 Task: Look for space in Châlons-en-Champagne, France from 9th June, 2023 to 11th June, 2023 for 2 adults in price range Rs.6000 to Rs.10000. Place can be entire place with 2 bedrooms having 2 beds and 1 bathroom. Property type can be house, flat, guest house. Amenities needed are: wifi, washing machine. Booking option can be shelf check-in. Required host language is English.
Action: Mouse moved to (465, 106)
Screenshot: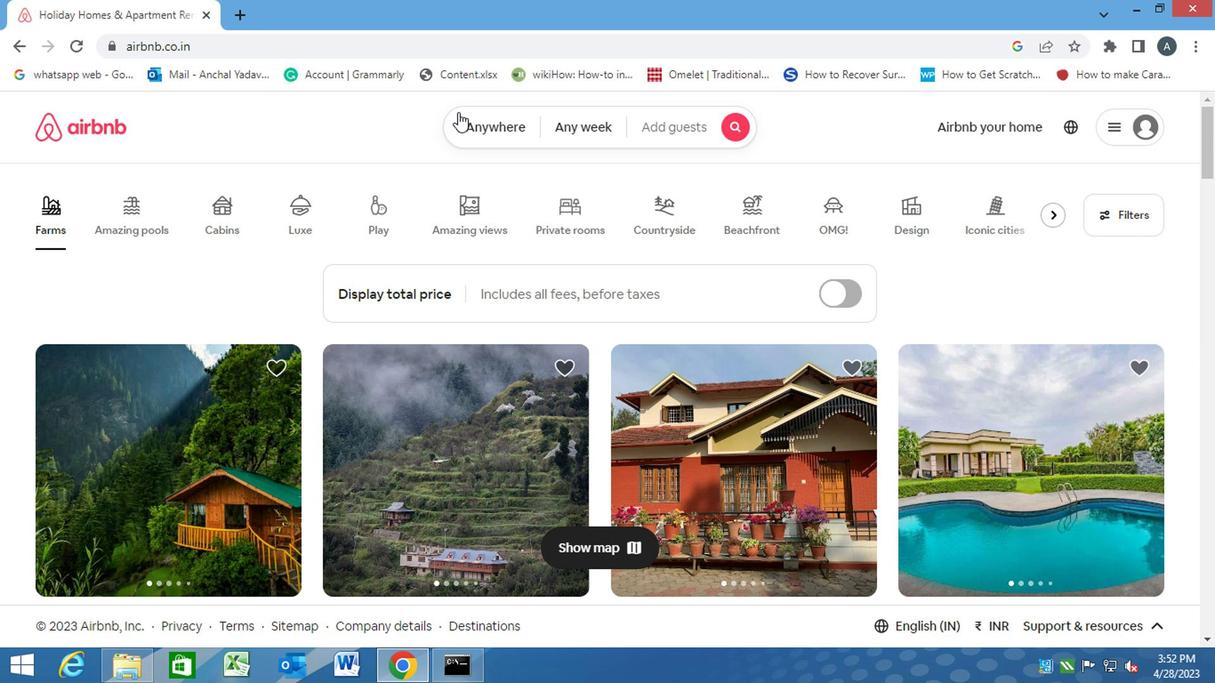 
Action: Mouse pressed left at (465, 106)
Screenshot: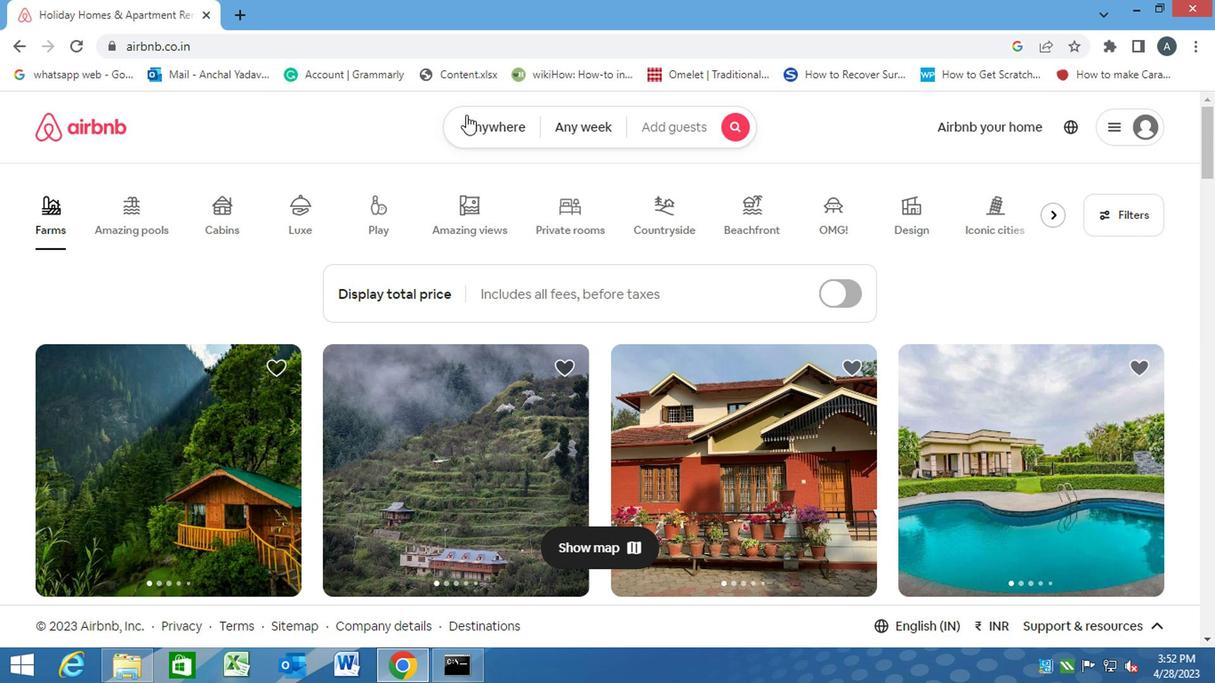 
Action: Mouse moved to (384, 189)
Screenshot: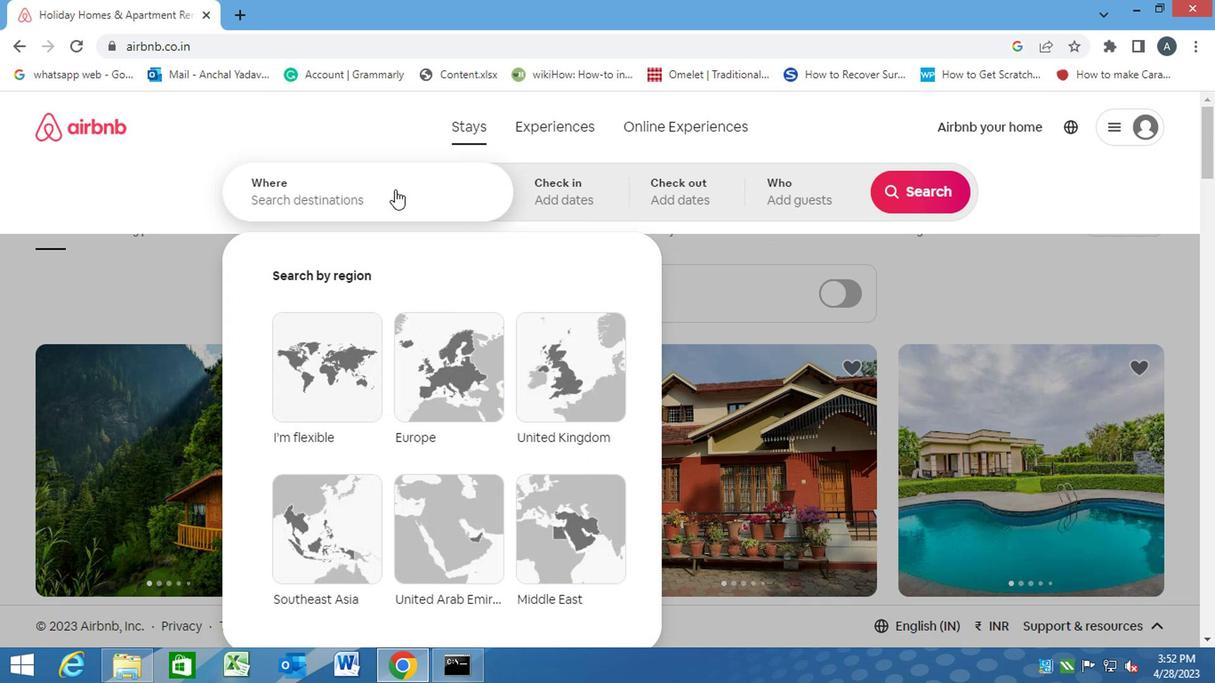 
Action: Mouse pressed left at (384, 189)
Screenshot: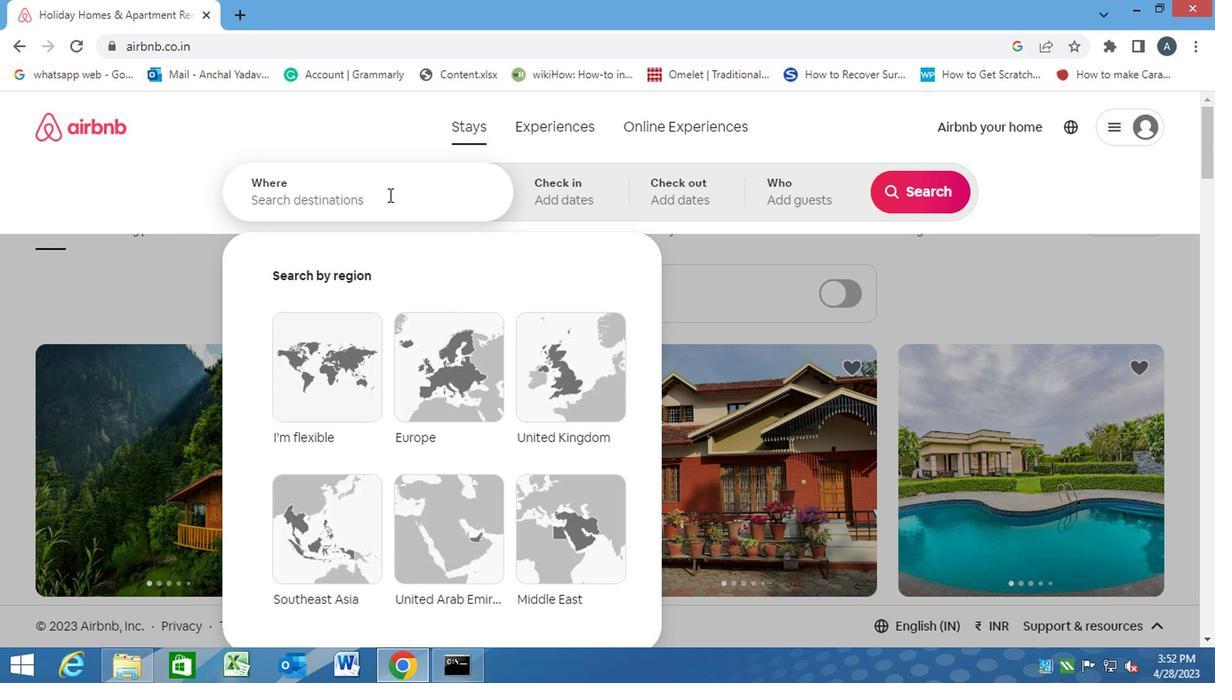 
Action: Key pressed c<Key.caps_lock>halons-en-<Key.caps_lock>c<Key.caps_lock>hampagne,<Key.space><Key.caps_lock>f<Key.caps_lock>rance<Key.enter>
Screenshot: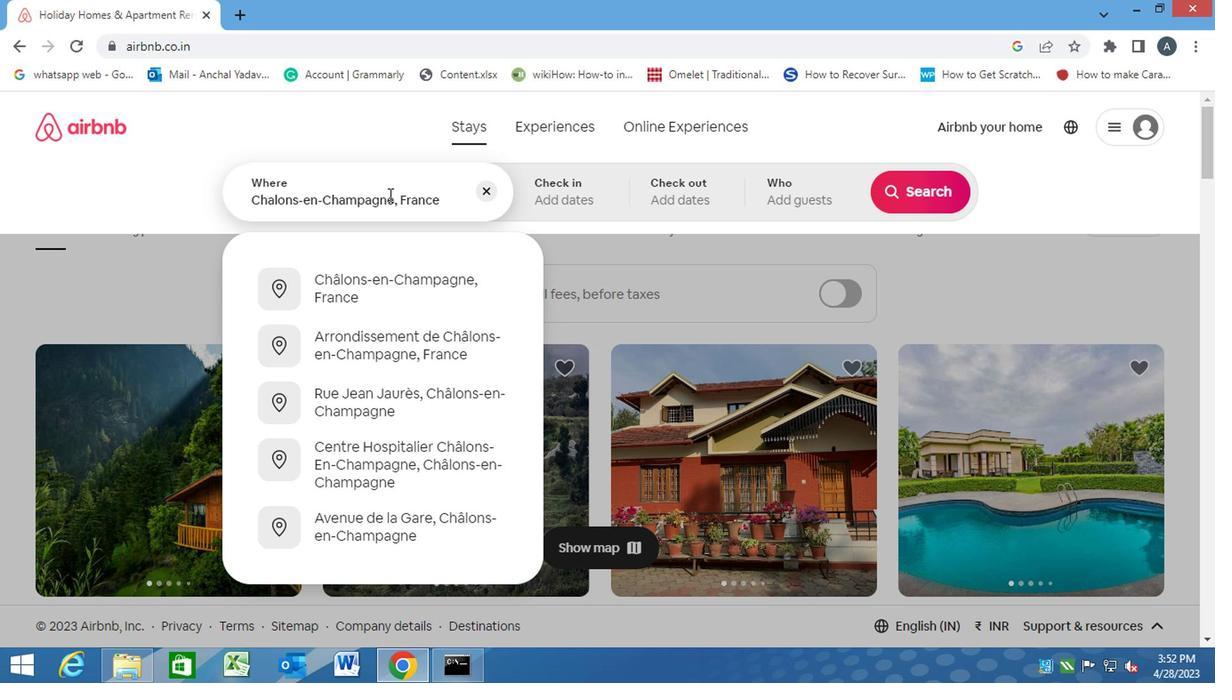 
Action: Mouse moved to (902, 338)
Screenshot: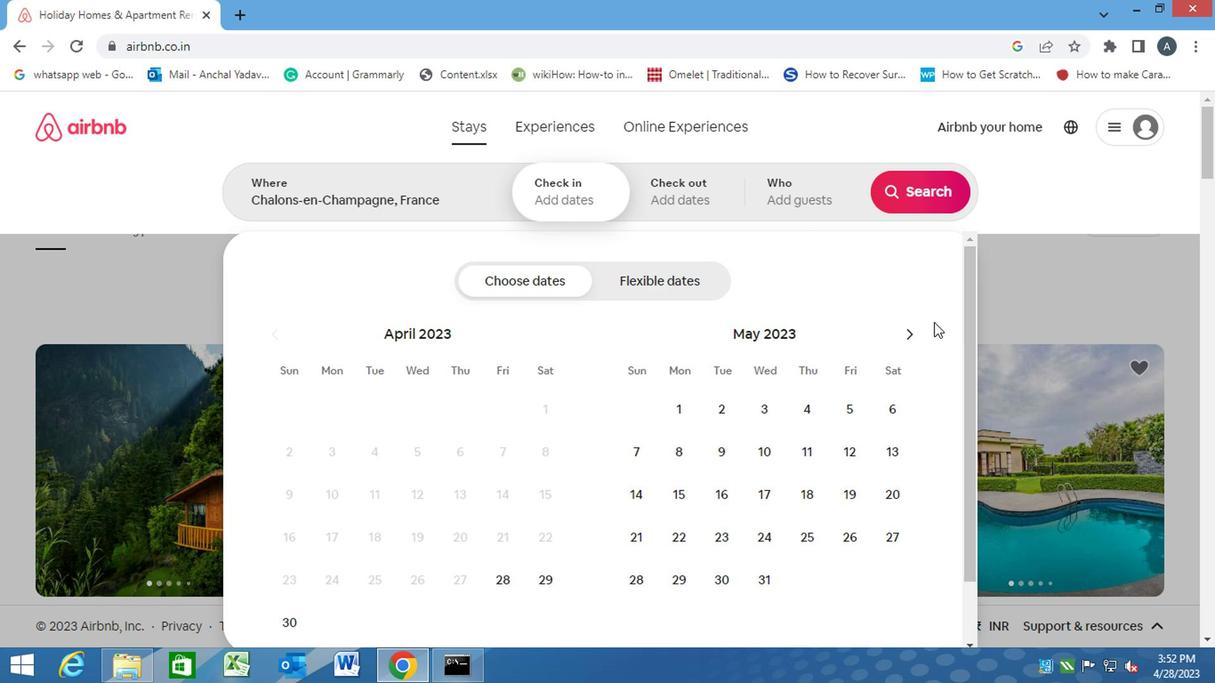 
Action: Mouse pressed left at (902, 338)
Screenshot: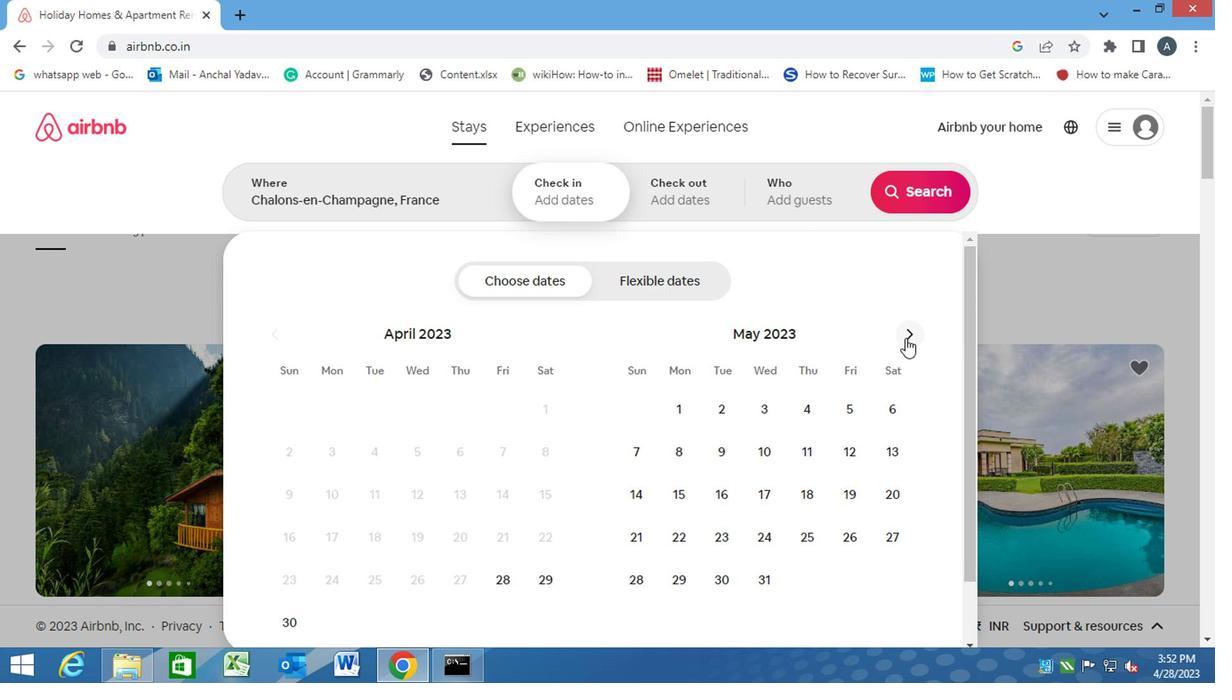 
Action: Mouse moved to (861, 456)
Screenshot: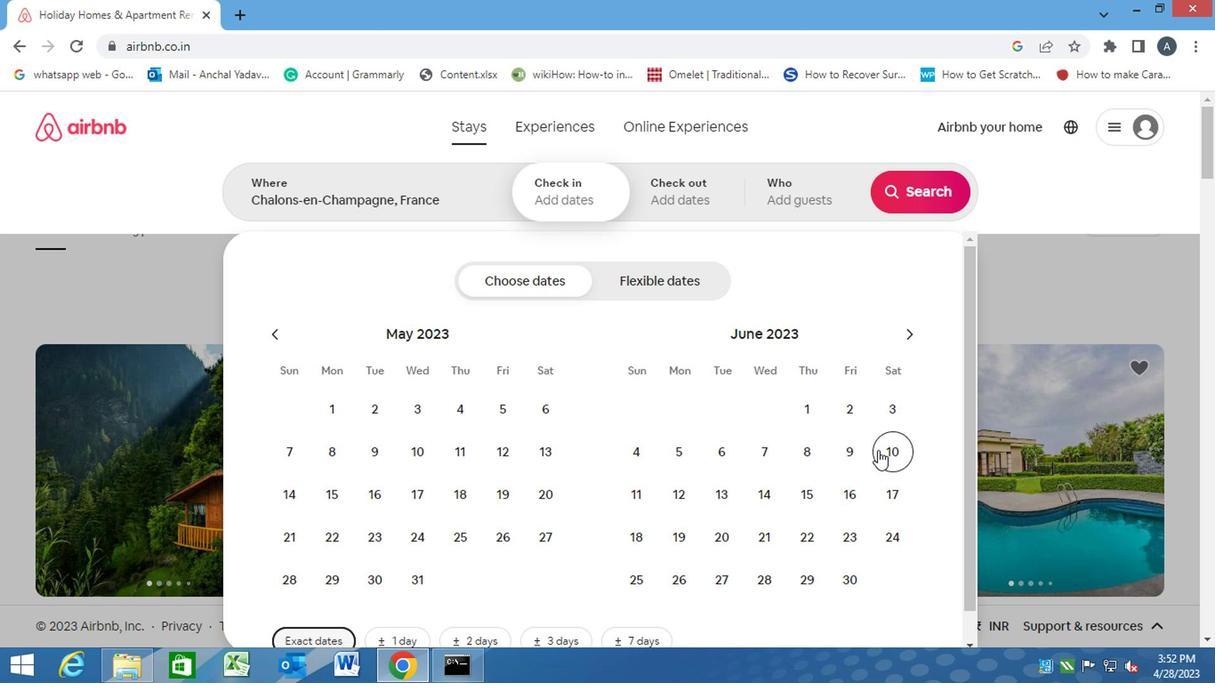 
Action: Mouse pressed left at (861, 456)
Screenshot: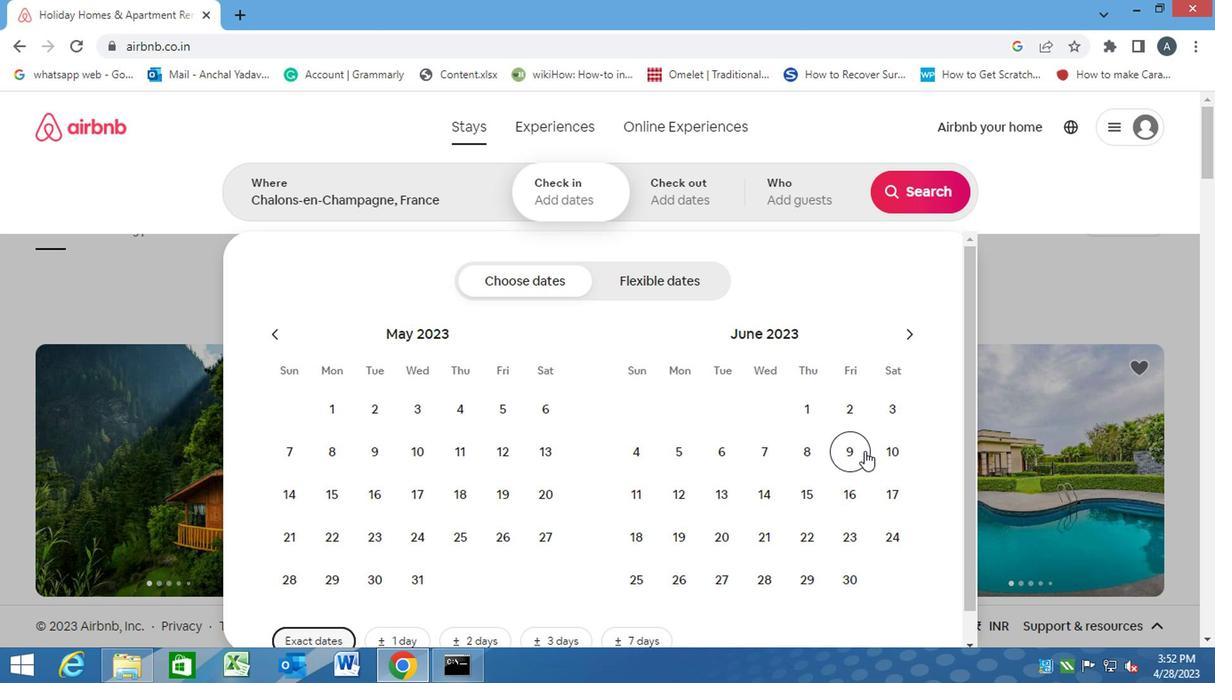 
Action: Mouse moved to (632, 507)
Screenshot: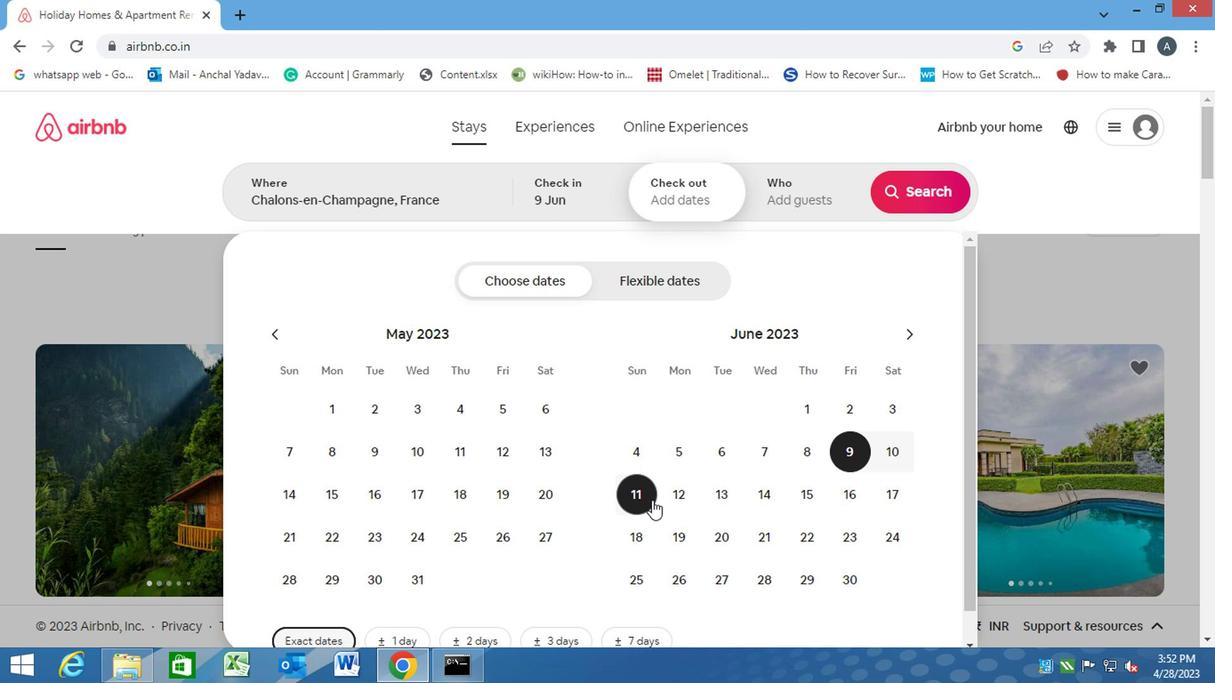 
Action: Mouse pressed left at (632, 507)
Screenshot: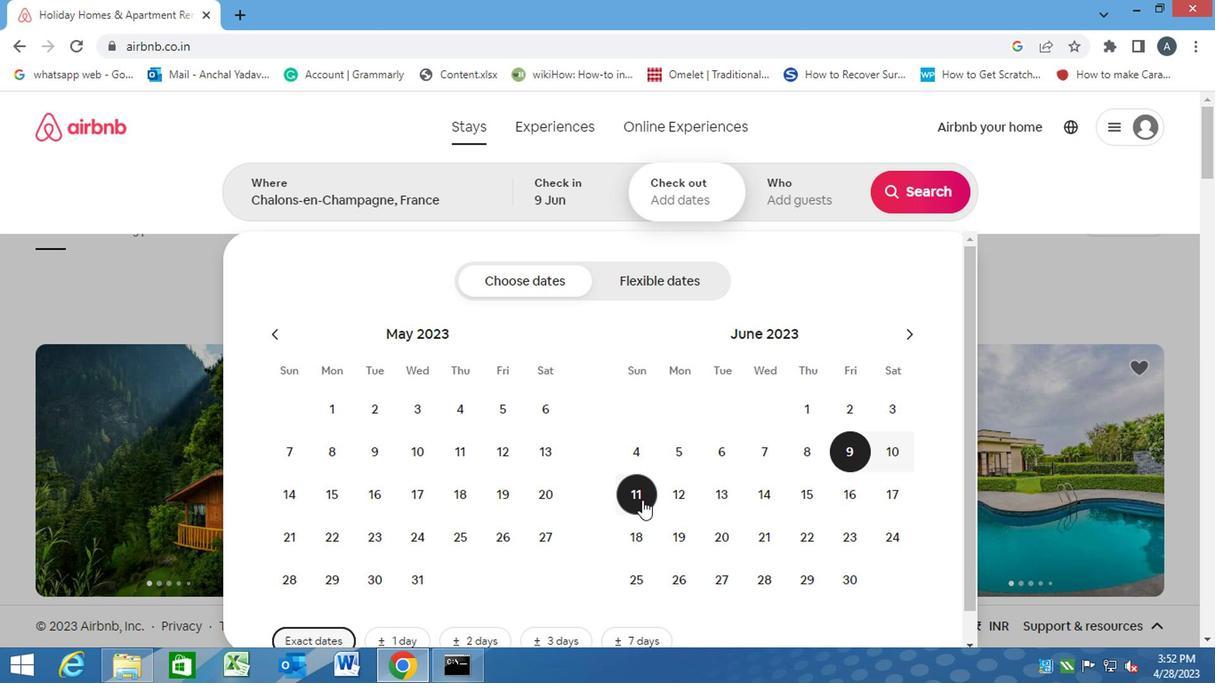 
Action: Mouse moved to (783, 190)
Screenshot: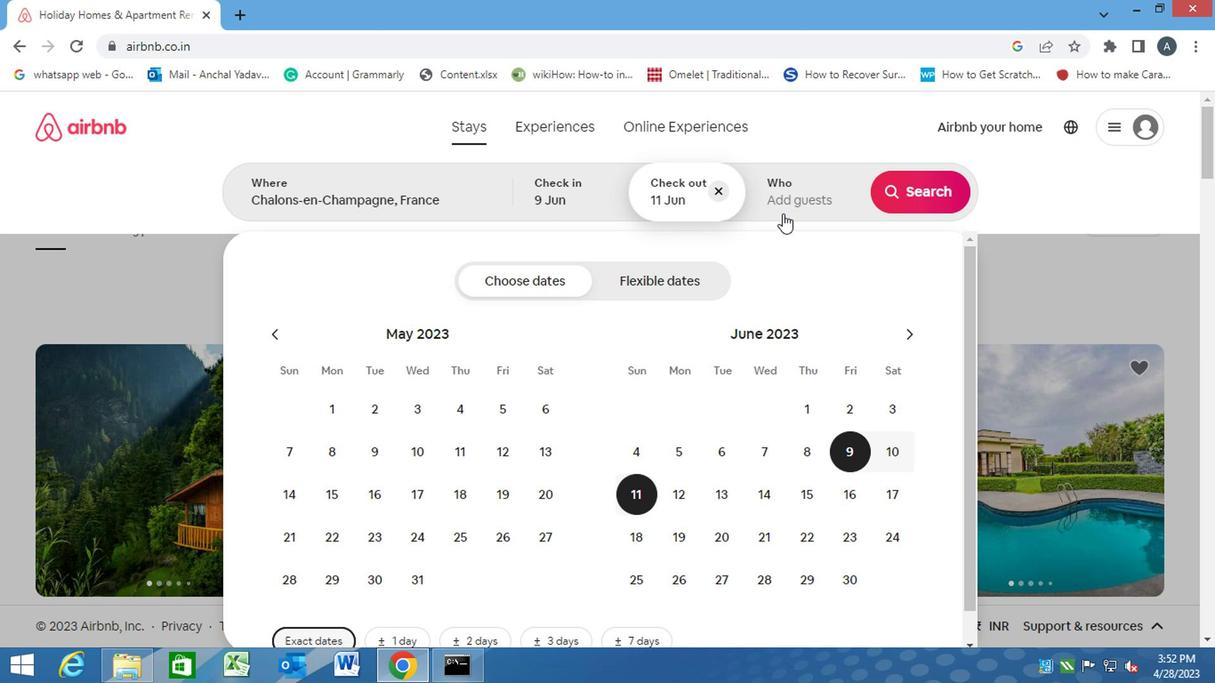 
Action: Mouse pressed left at (783, 190)
Screenshot: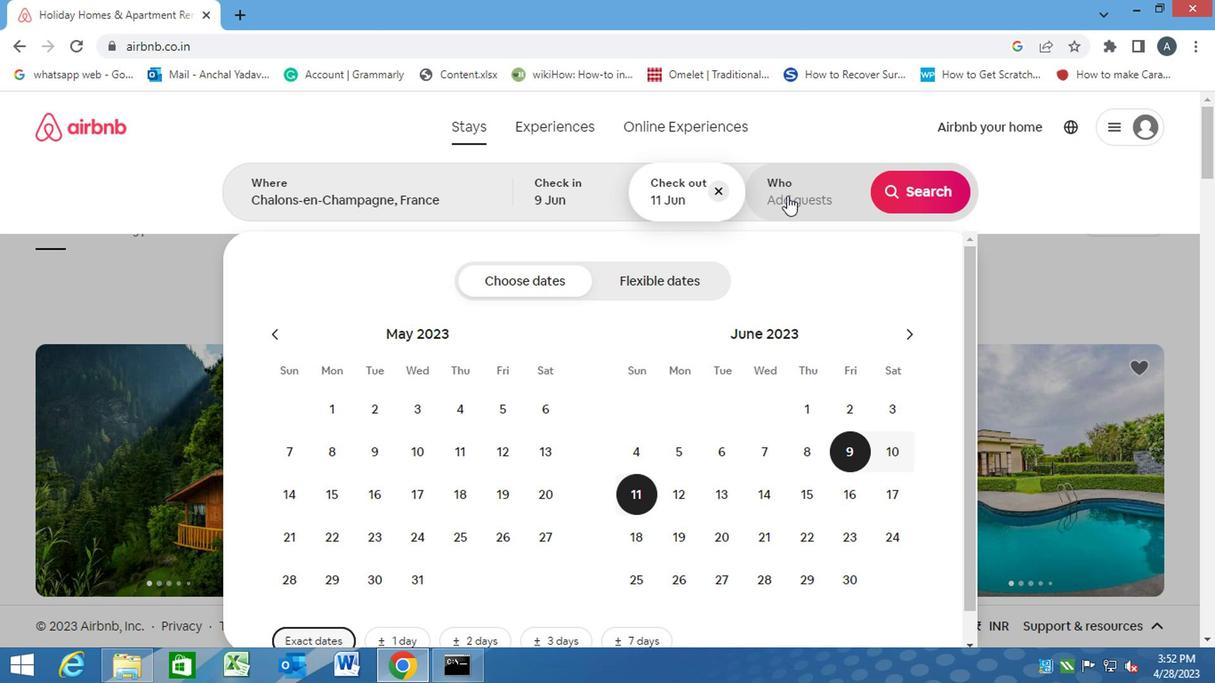 
Action: Mouse moved to (910, 284)
Screenshot: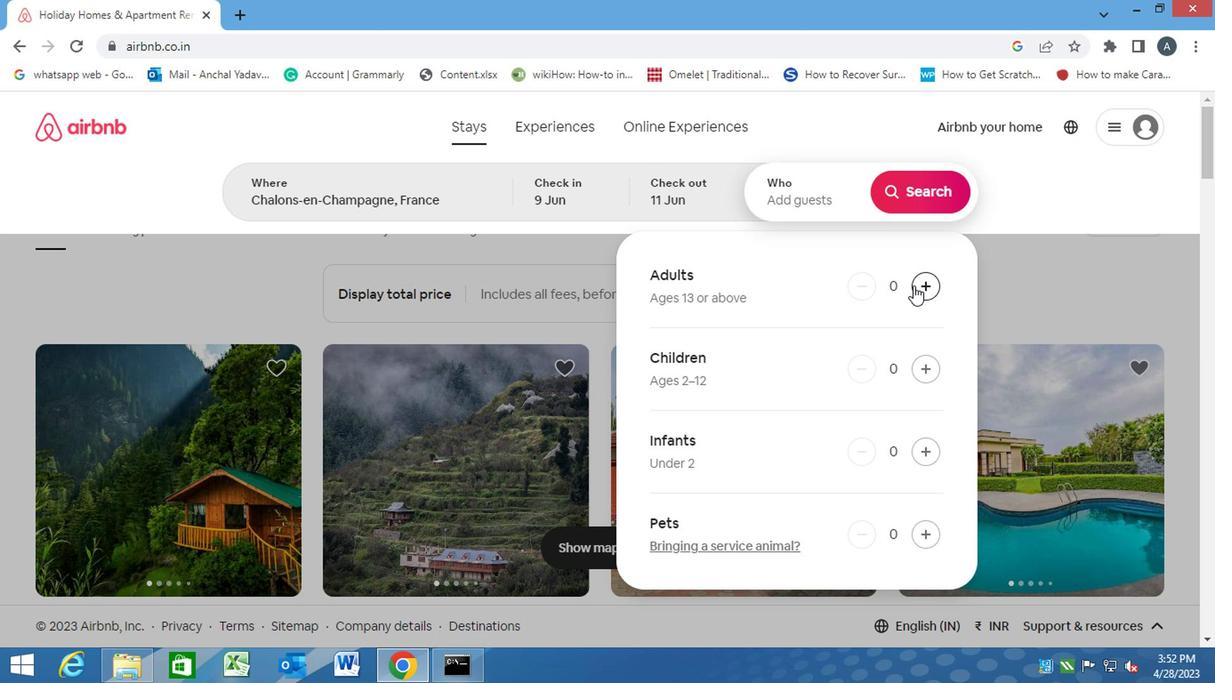 
Action: Mouse pressed left at (910, 284)
Screenshot: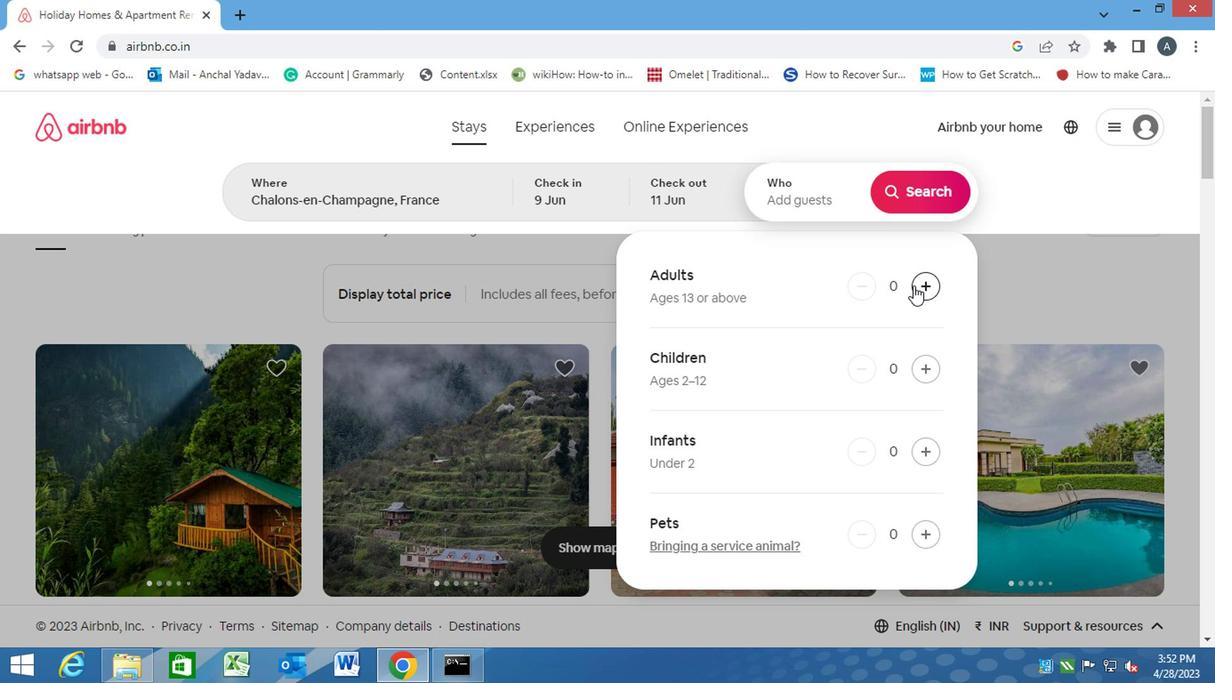 
Action: Mouse pressed left at (910, 284)
Screenshot: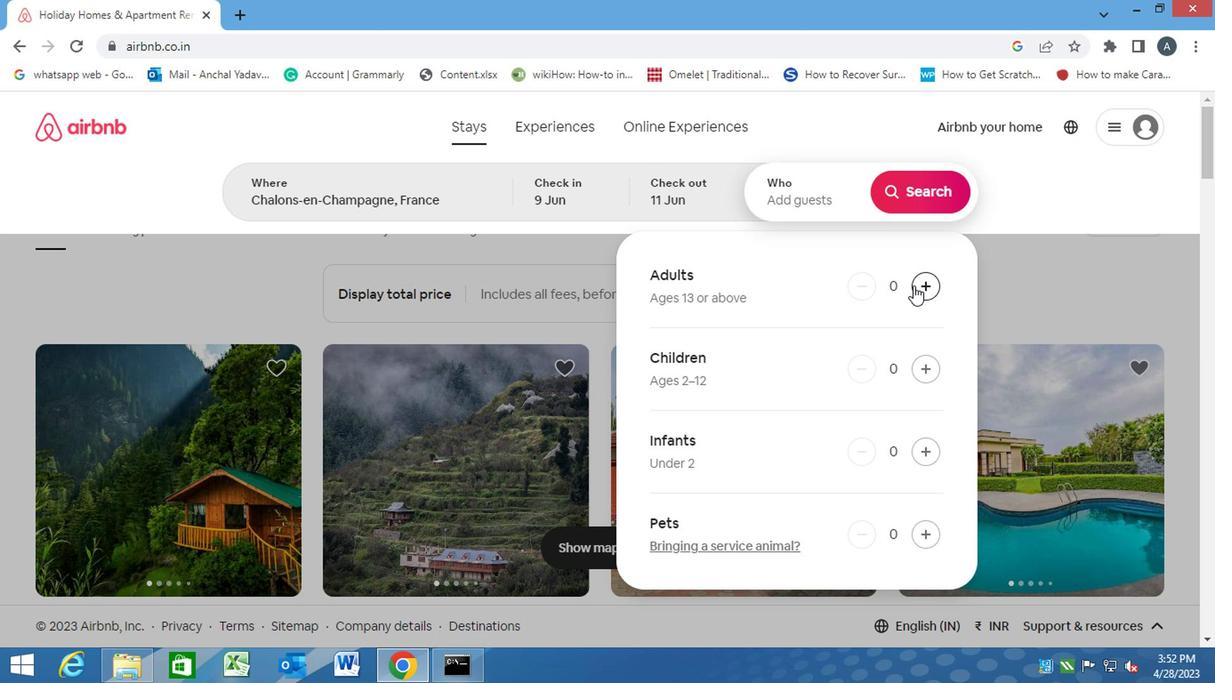
Action: Mouse moved to (940, 207)
Screenshot: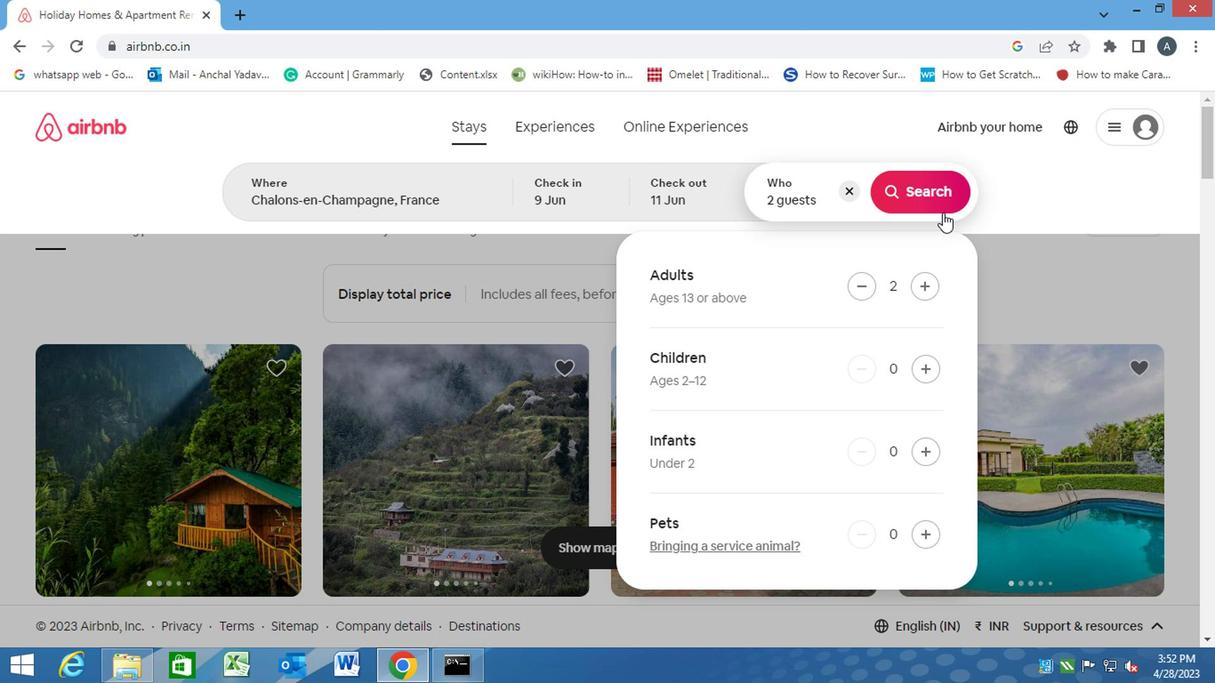 
Action: Mouse pressed left at (940, 207)
Screenshot: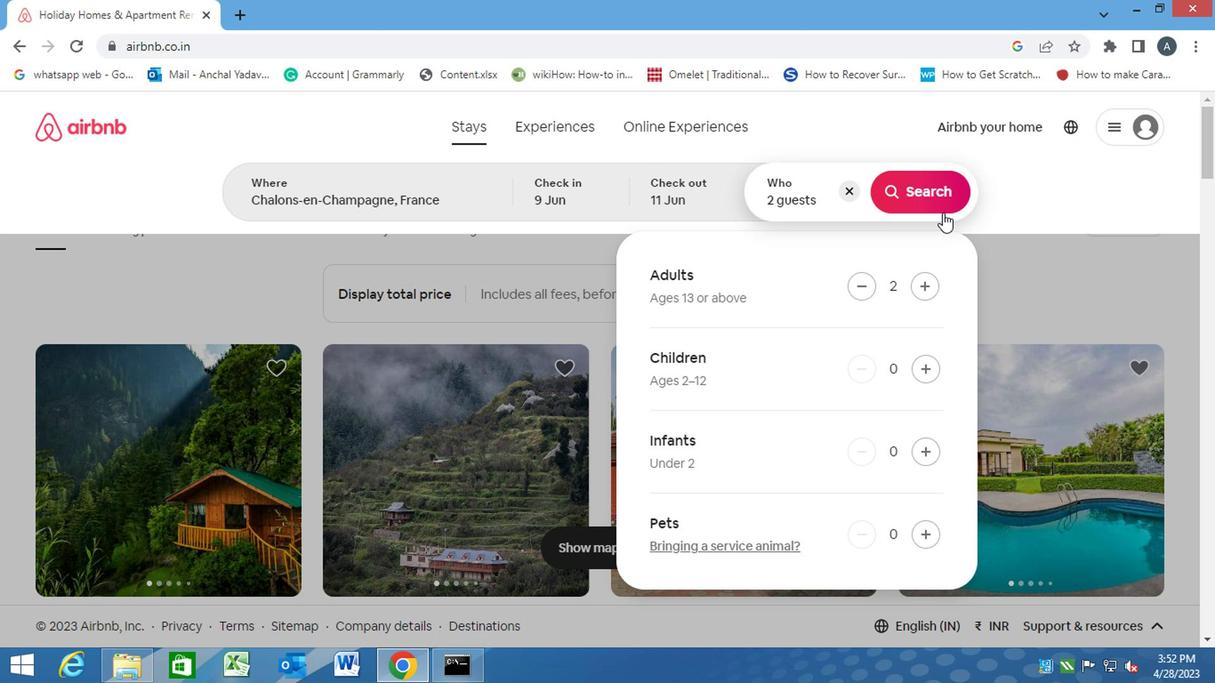 
Action: Mouse moved to (1122, 194)
Screenshot: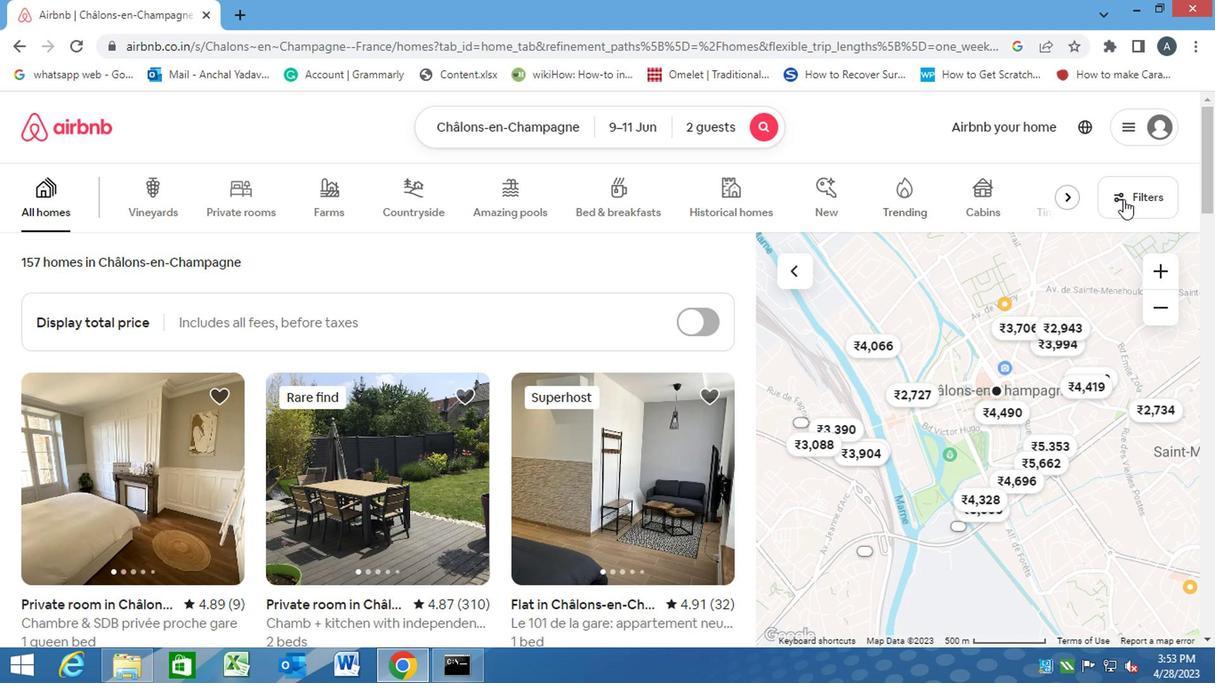 
Action: Mouse pressed left at (1122, 194)
Screenshot: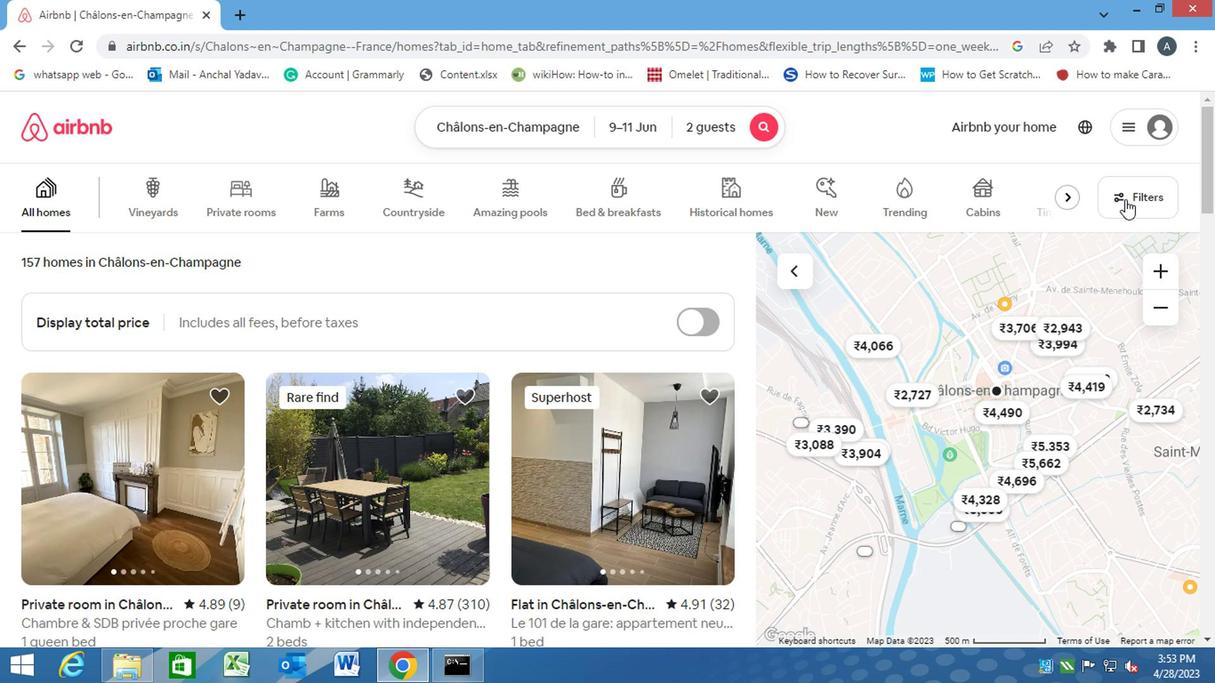 
Action: Mouse moved to (368, 372)
Screenshot: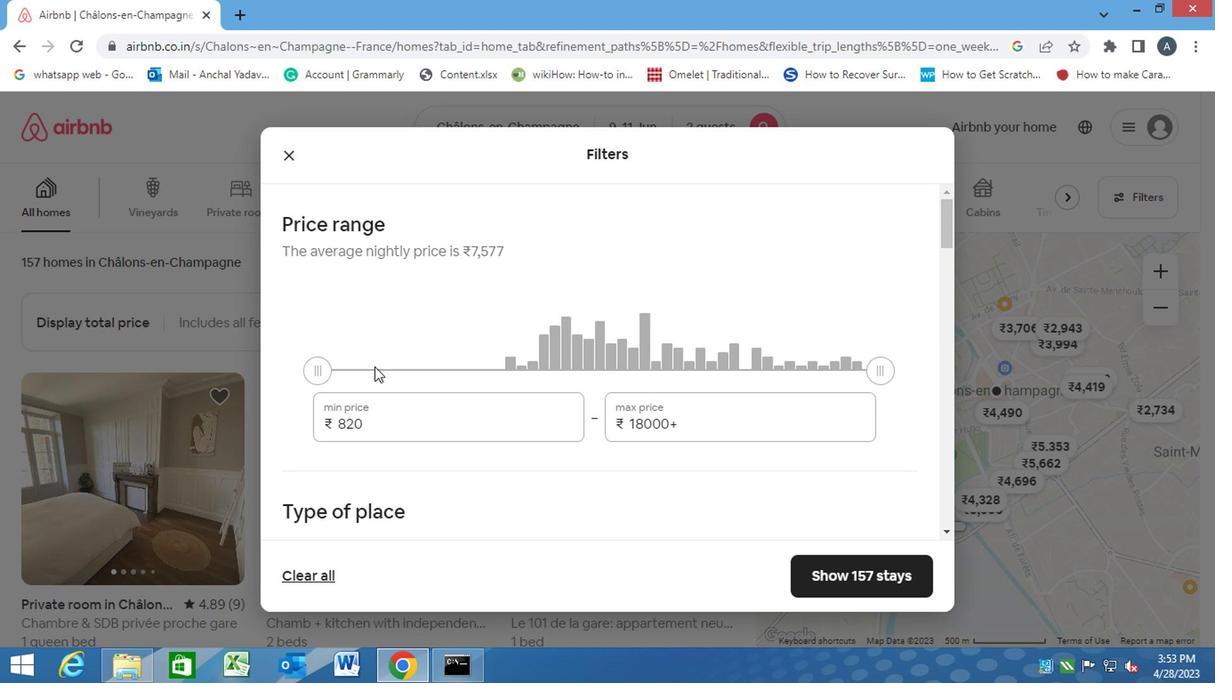 
Action: Mouse scrolled (368, 371) with delta (0, 0)
Screenshot: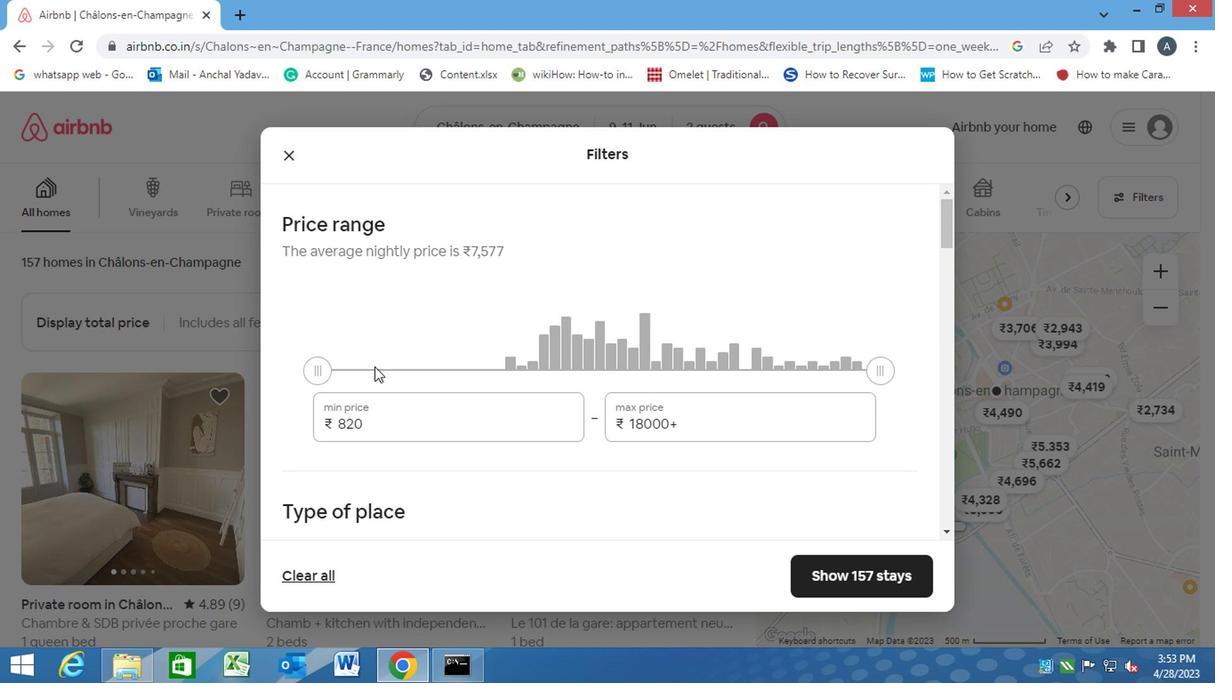 
Action: Mouse moved to (368, 343)
Screenshot: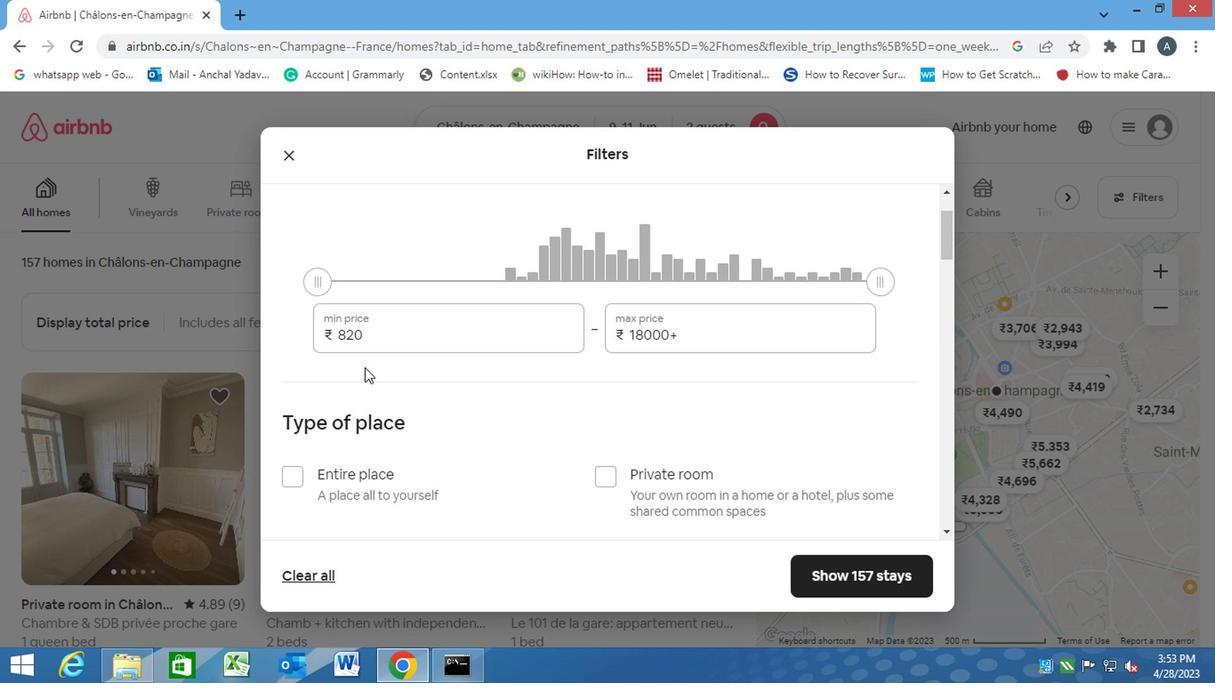 
Action: Mouse pressed left at (368, 343)
Screenshot: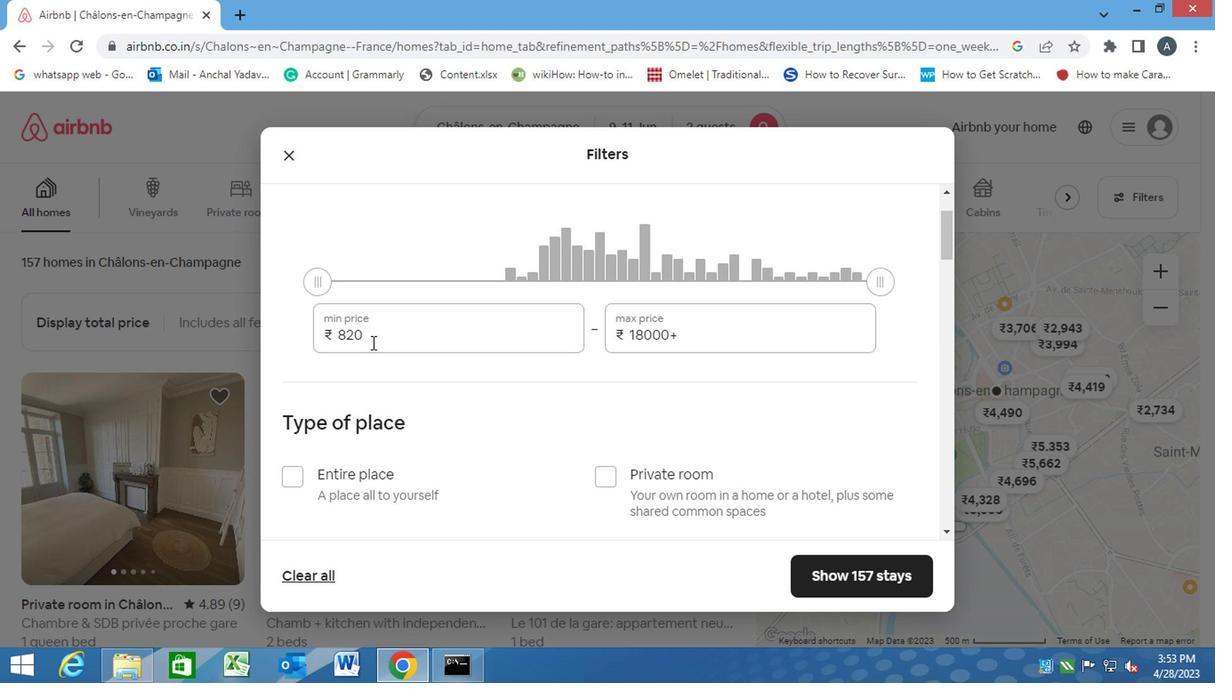 
Action: Mouse moved to (313, 342)
Screenshot: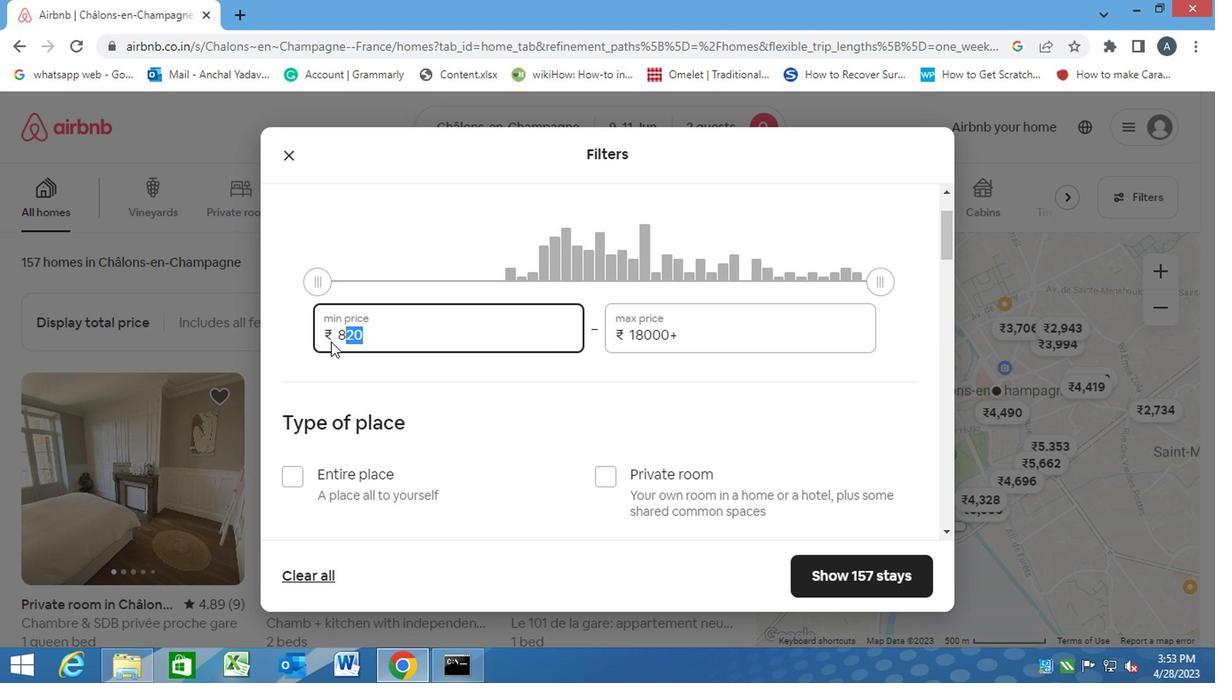 
Action: Key pressed <Key.backspace>6000<Key.tab><Key.backspace><Key.backspace><Key.backspace><Key.backspace><Key.backspace><Key.backspace><Key.backspace><Key.backspace><Key.backspace><Key.backspace><Key.backspace><Key.backspace><Key.backspace><Key.backspace><Key.backspace><Key.backspace><Key.backspace><Key.backspace><Key.backspace><Key.backspace><Key.backspace><Key.backspace><Key.backspace><Key.backspace><Key.backspace><Key.backspace><Key.backspace><Key.backspace>10000
Screenshot: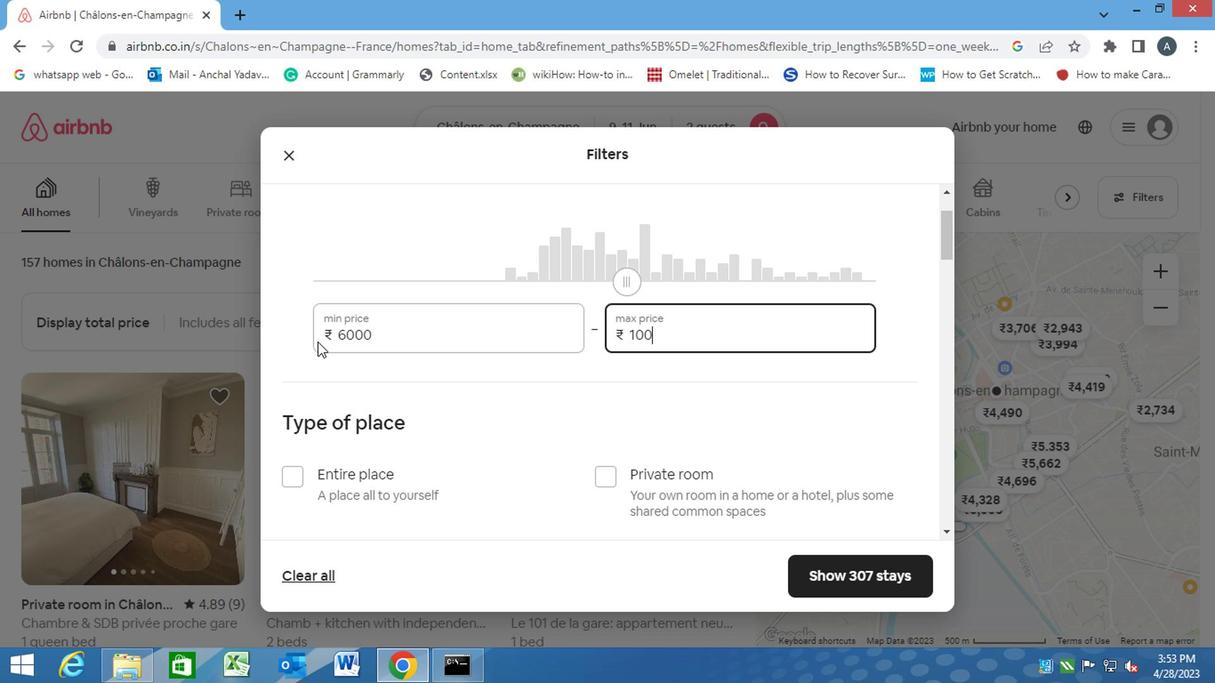 
Action: Mouse moved to (496, 403)
Screenshot: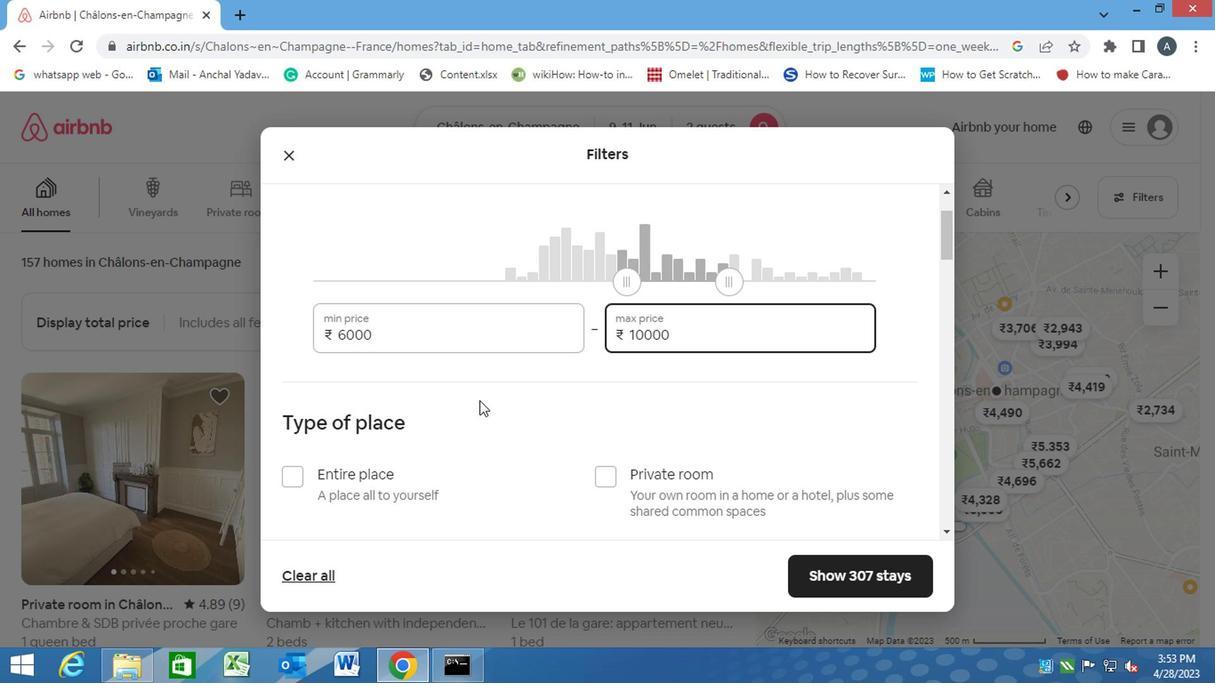 
Action: Mouse pressed left at (496, 403)
Screenshot: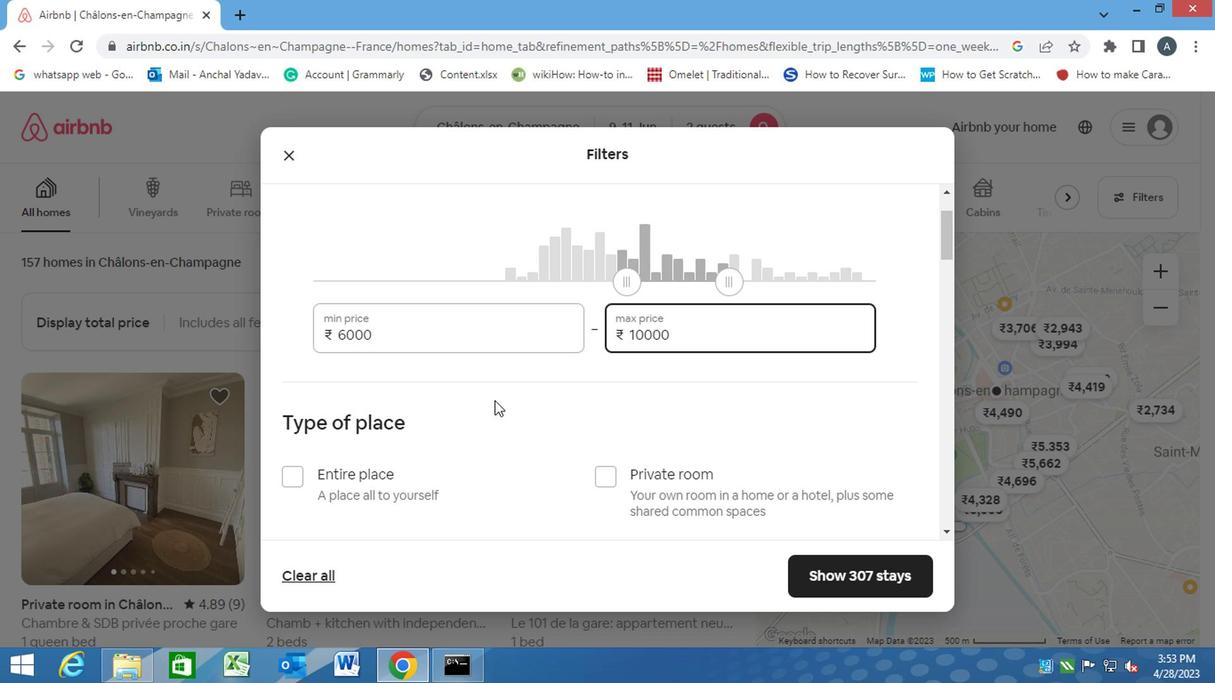 
Action: Mouse moved to (498, 412)
Screenshot: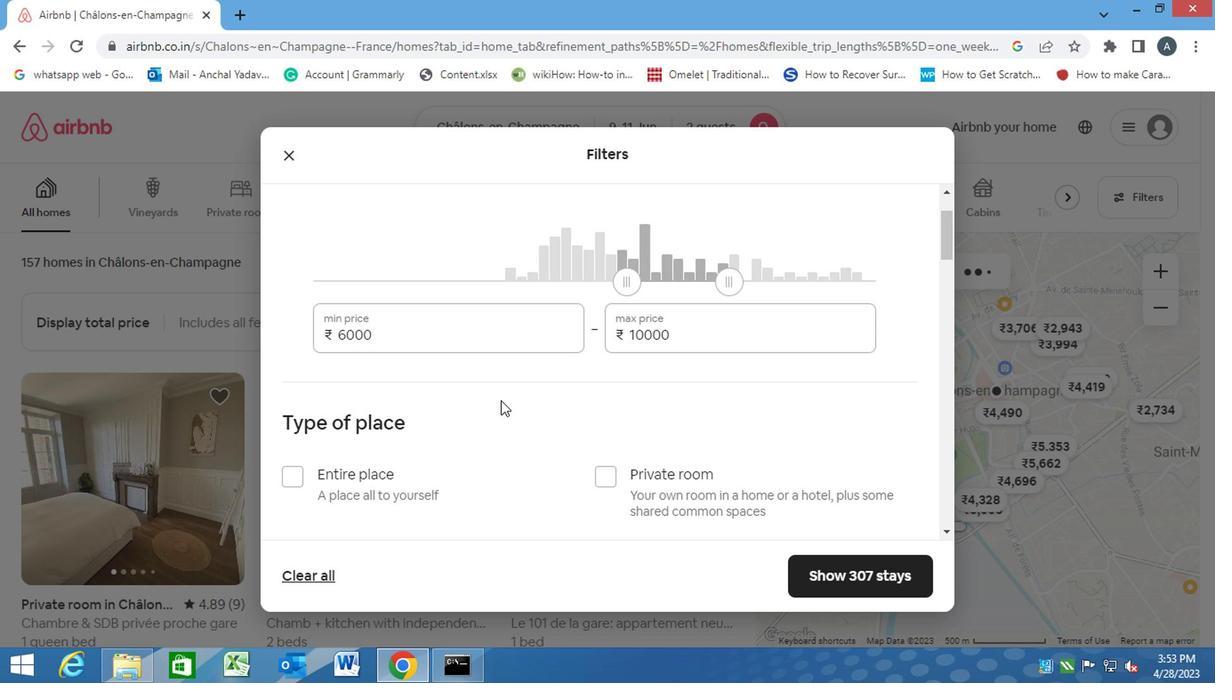 
Action: Mouse scrolled (498, 411) with delta (0, 0)
Screenshot: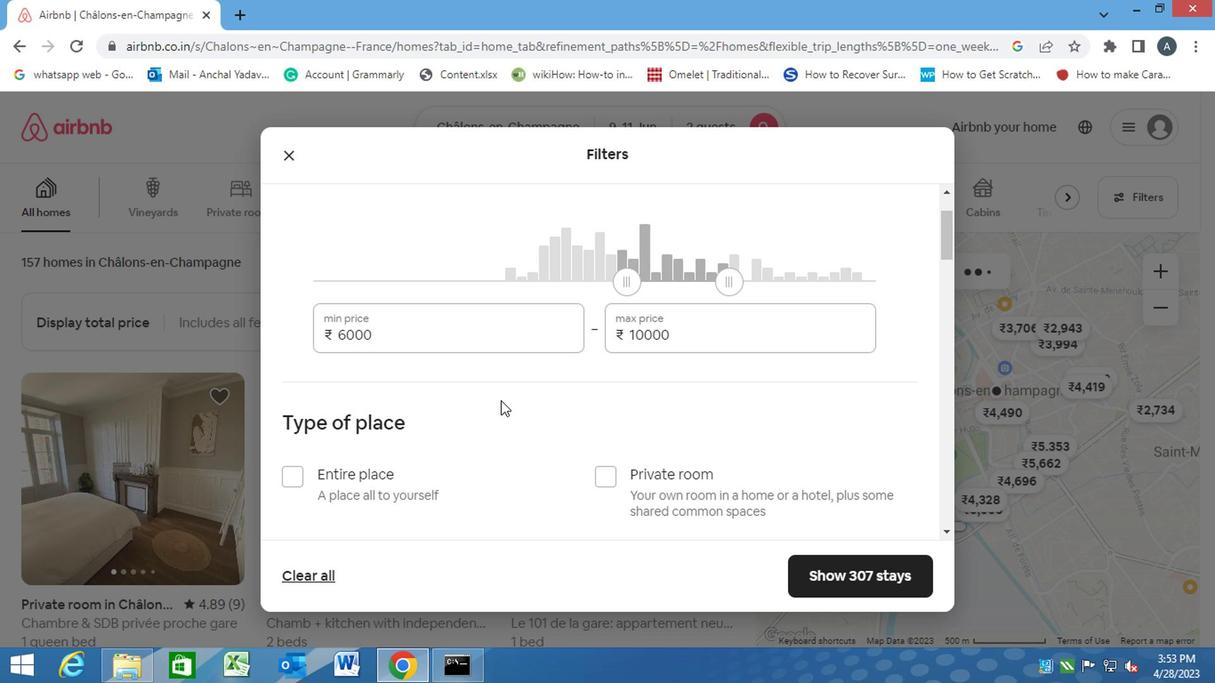 
Action: Mouse moved to (498, 413)
Screenshot: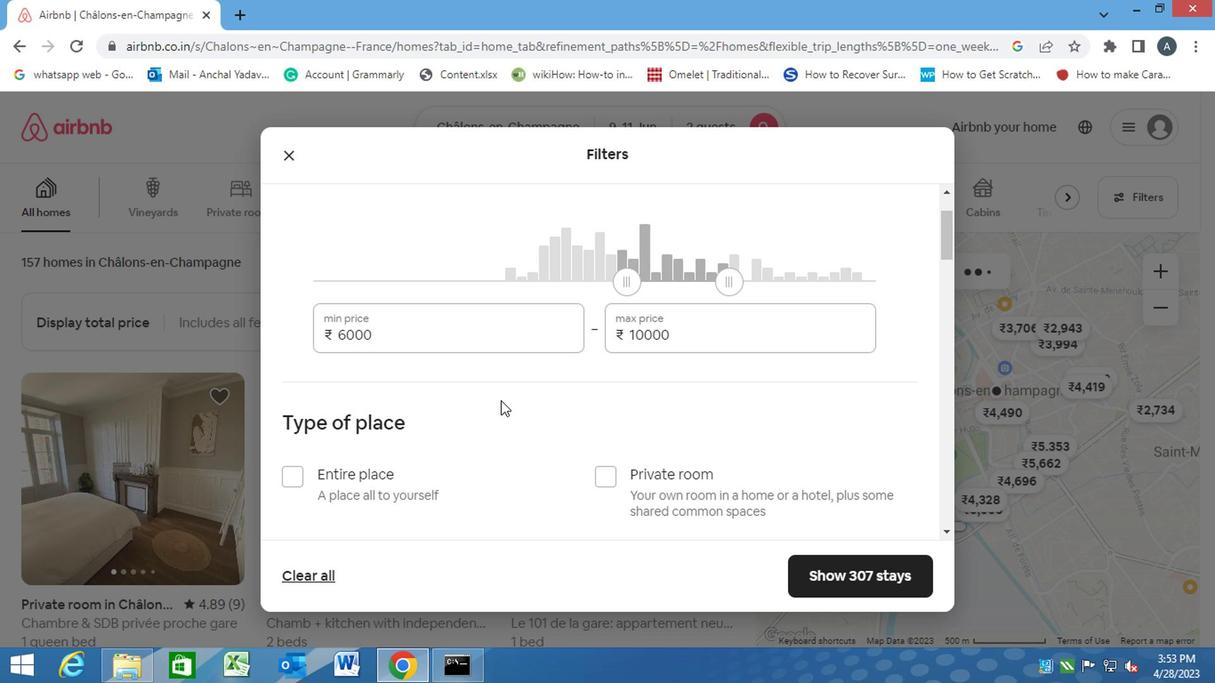 
Action: Mouse scrolled (498, 412) with delta (0, -1)
Screenshot: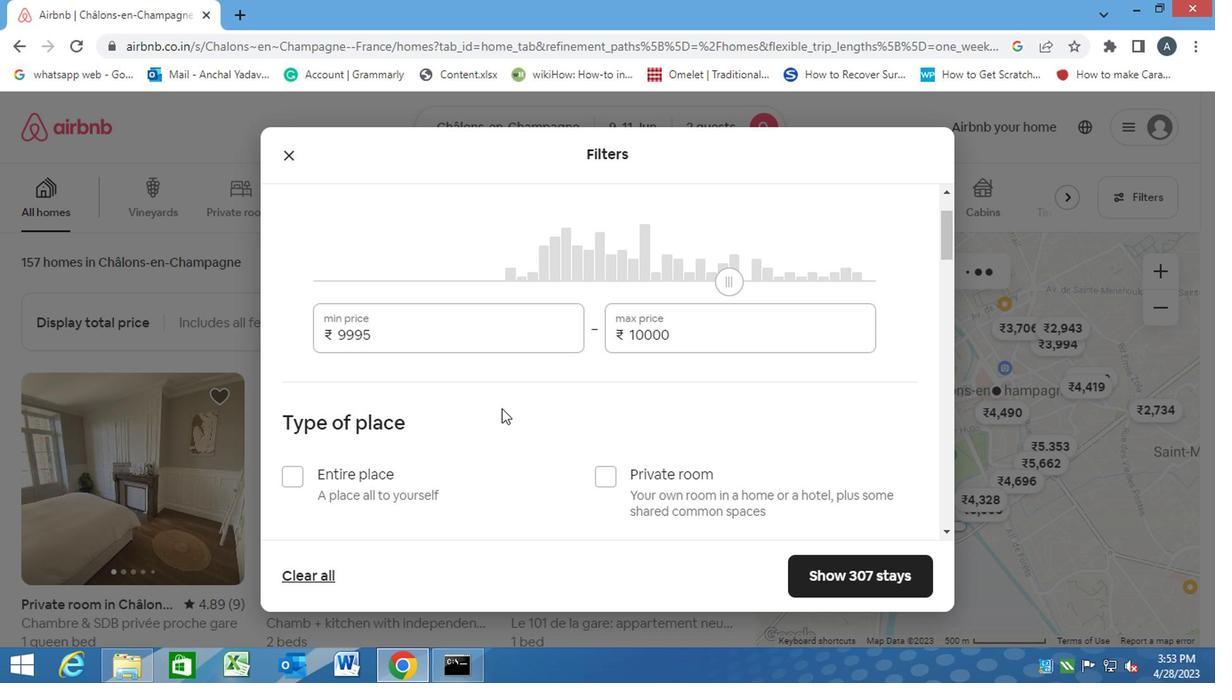
Action: Mouse moved to (288, 300)
Screenshot: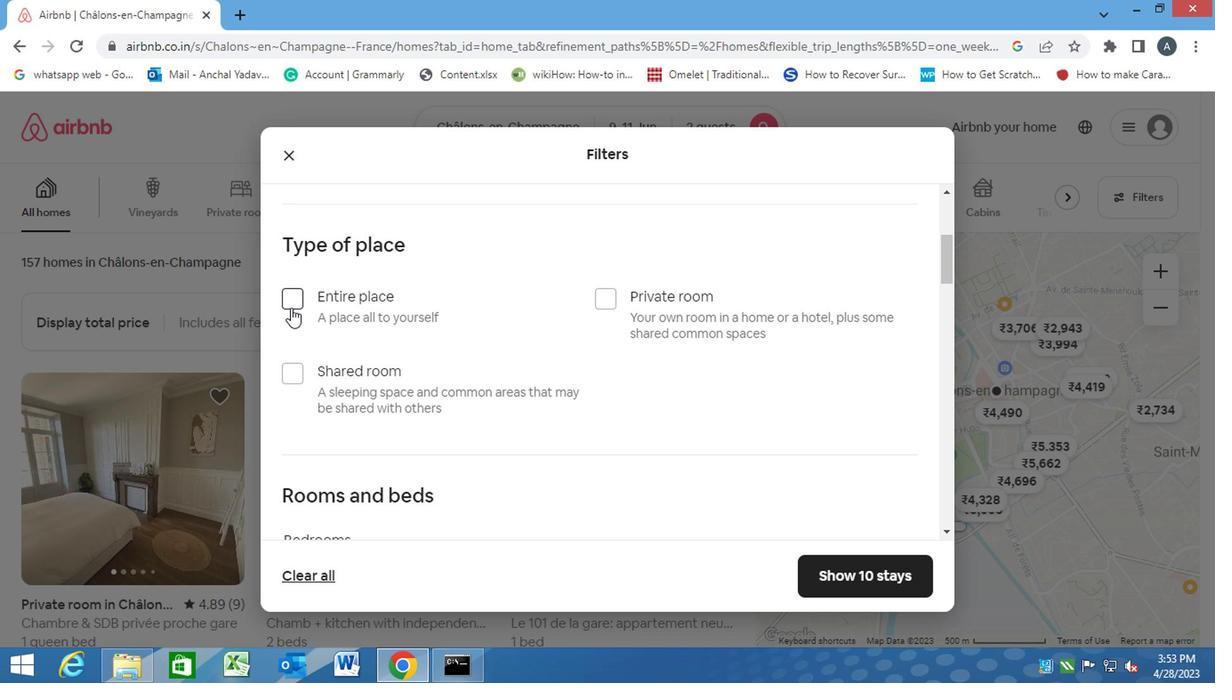 
Action: Mouse pressed left at (288, 300)
Screenshot: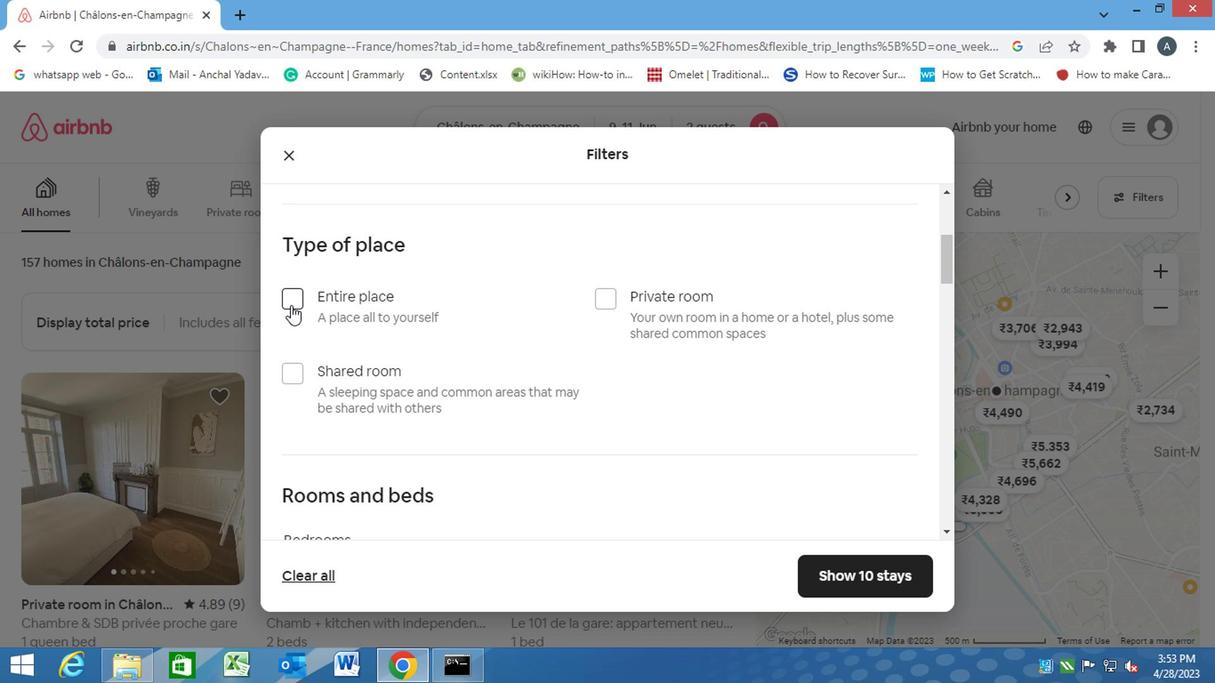 
Action: Mouse moved to (480, 423)
Screenshot: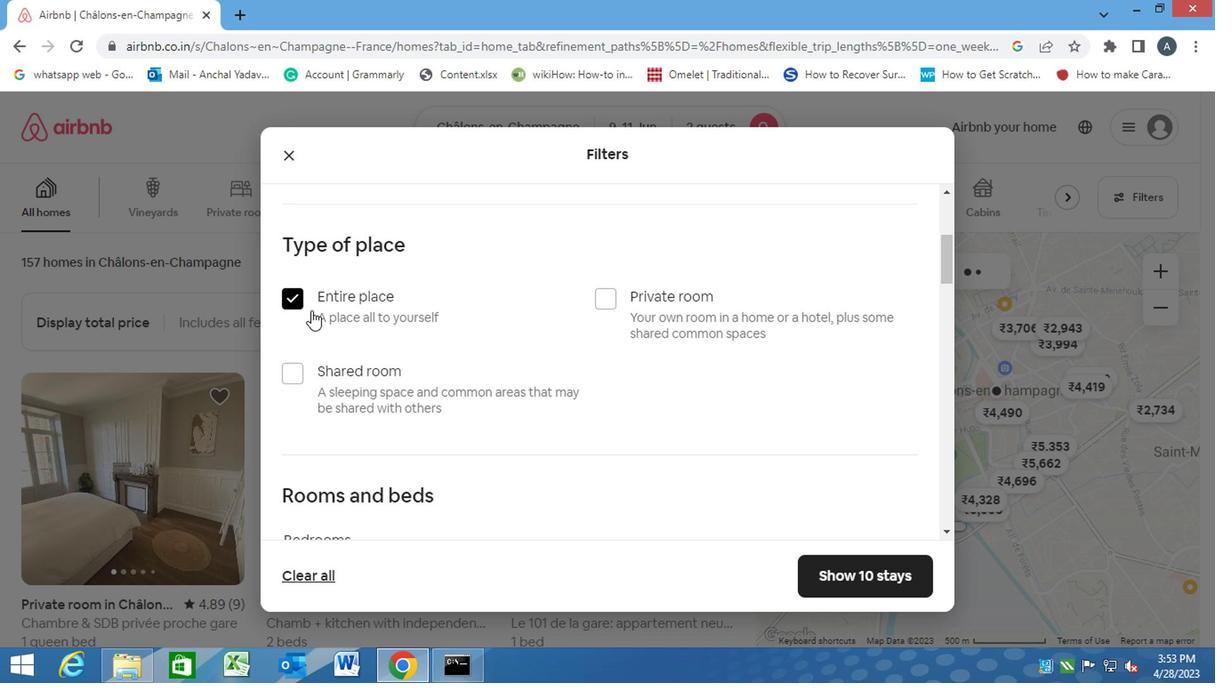 
Action: Mouse scrolled (480, 422) with delta (0, -1)
Screenshot: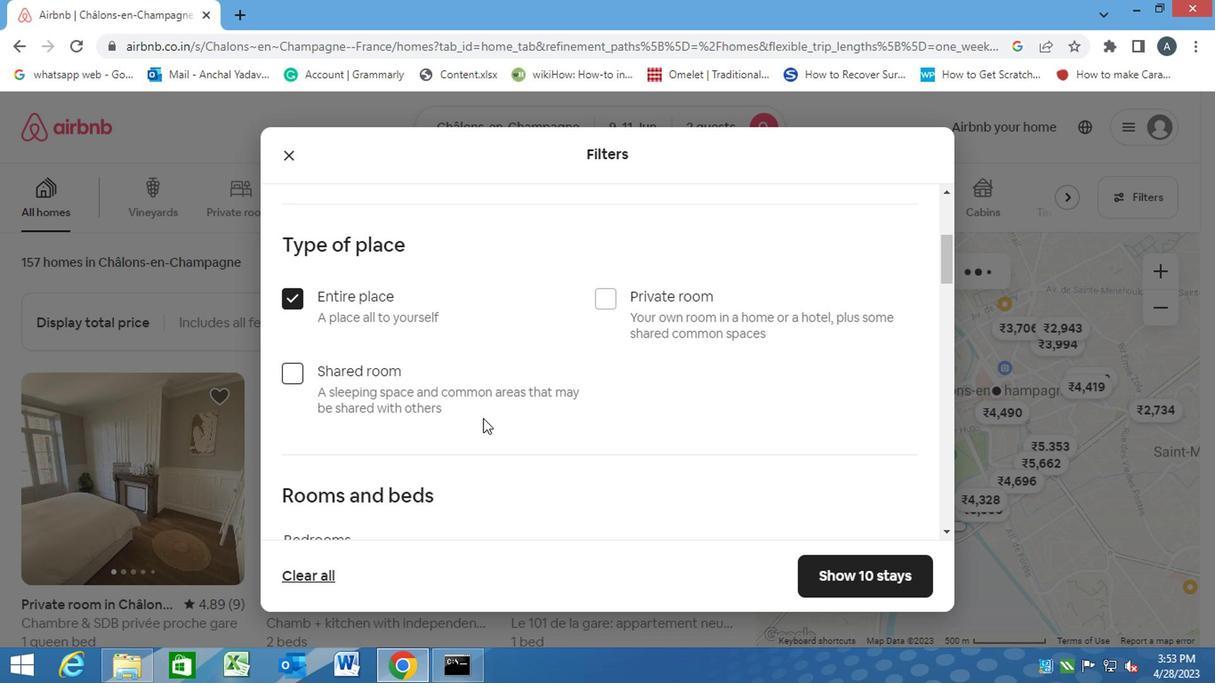
Action: Mouse scrolled (480, 422) with delta (0, -1)
Screenshot: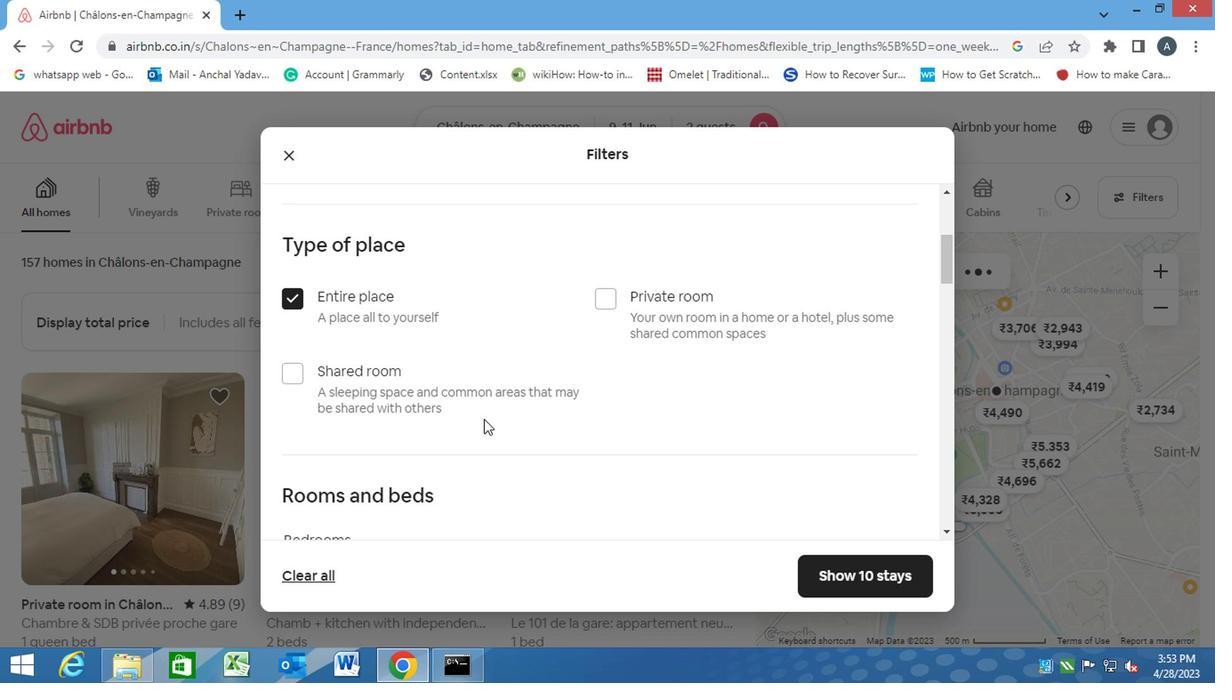 
Action: Mouse scrolled (480, 422) with delta (0, -1)
Screenshot: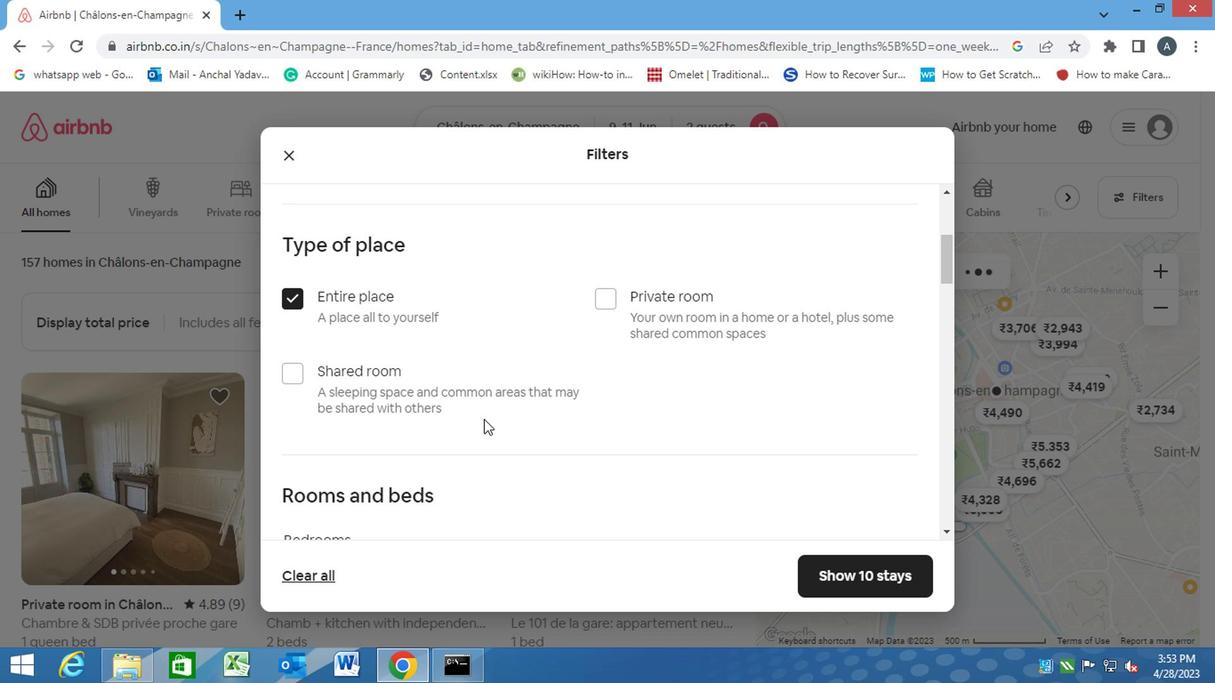 
Action: Mouse moved to (445, 324)
Screenshot: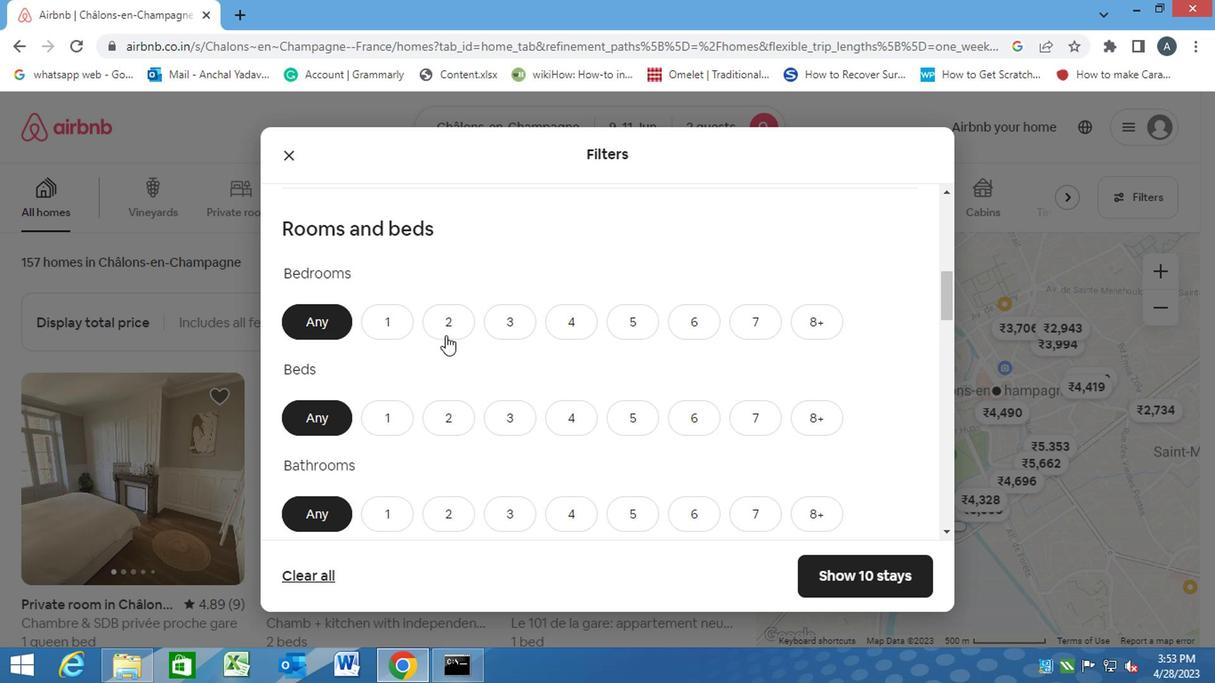 
Action: Mouse pressed left at (445, 324)
Screenshot: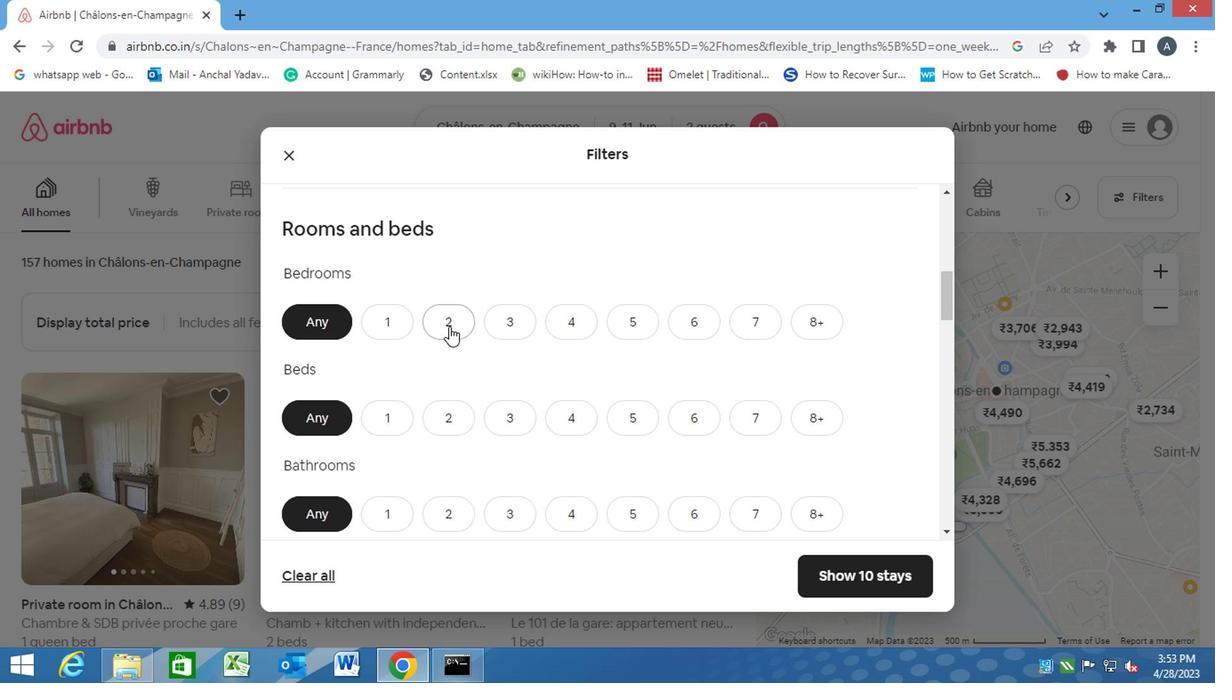 
Action: Mouse moved to (446, 412)
Screenshot: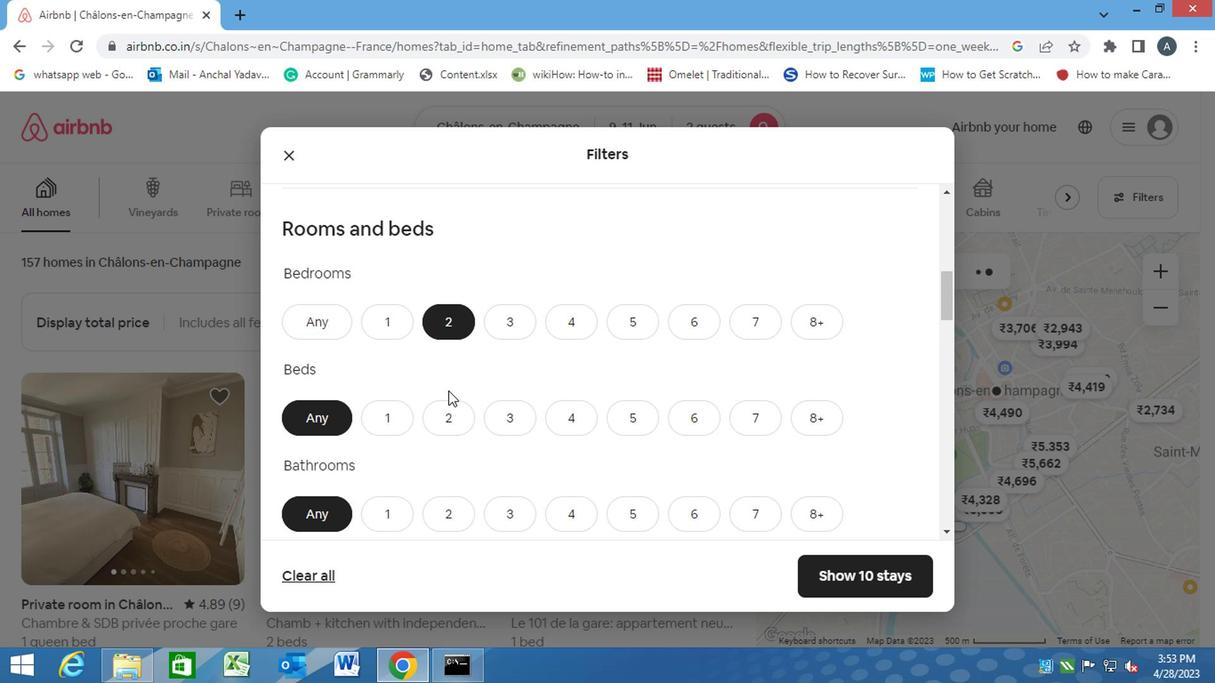 
Action: Mouse pressed left at (446, 412)
Screenshot: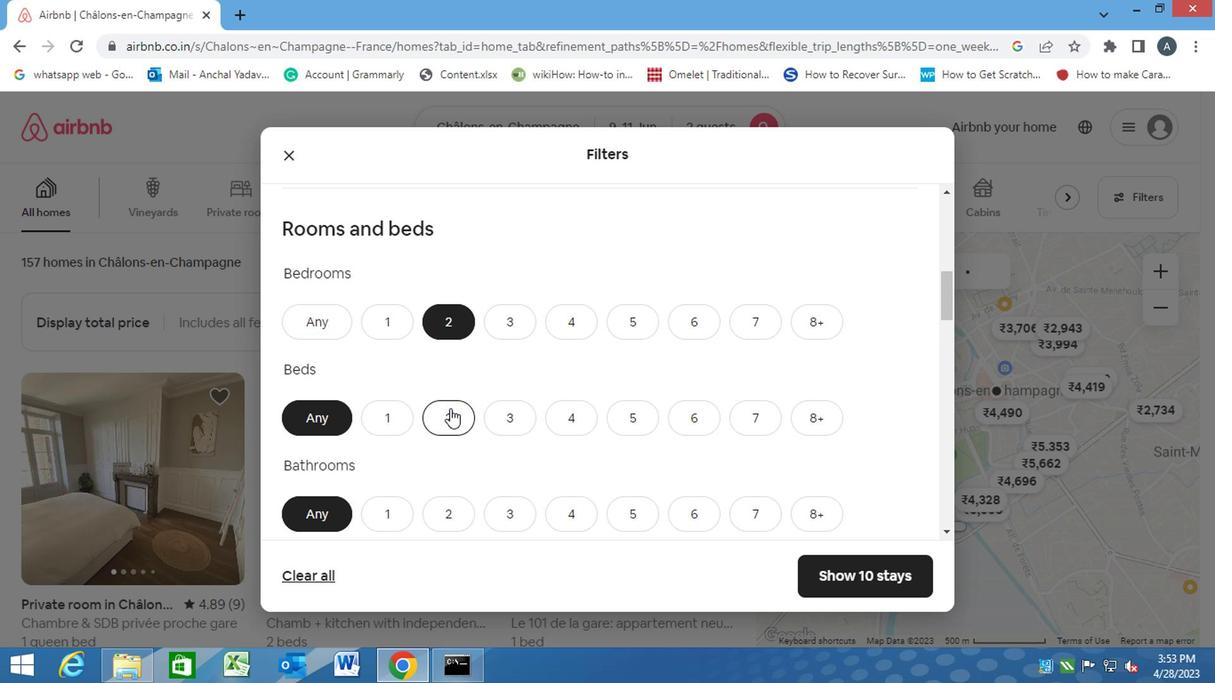 
Action: Mouse moved to (401, 523)
Screenshot: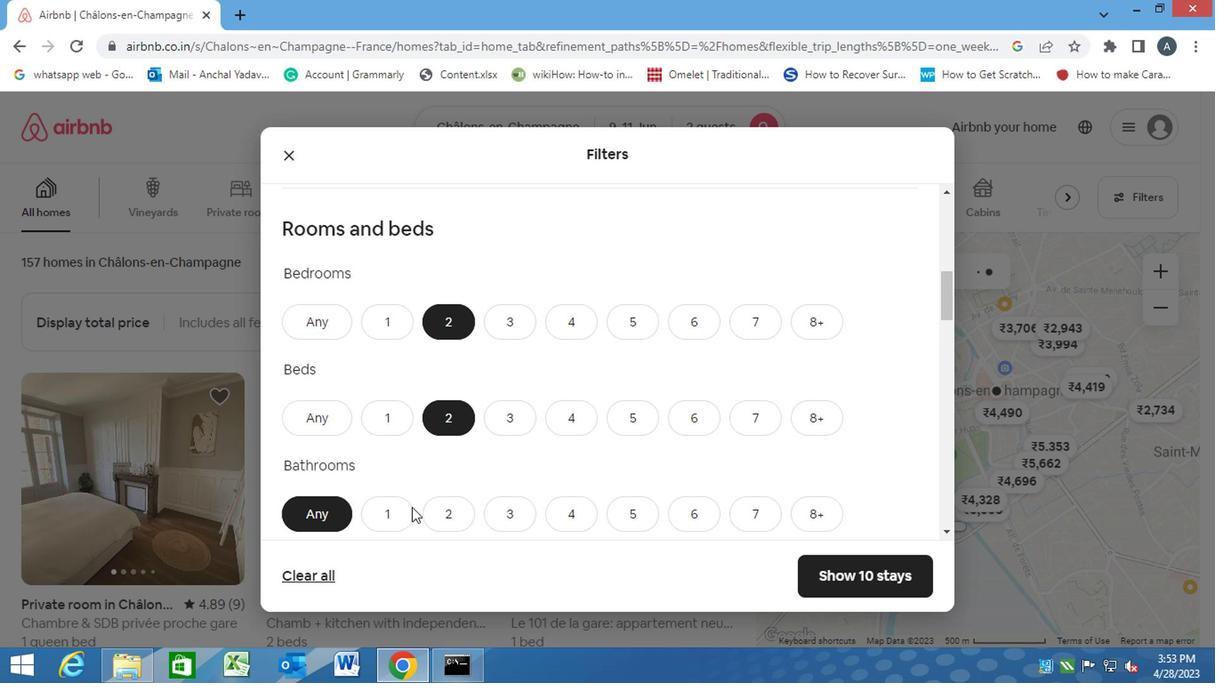 
Action: Mouse pressed left at (401, 523)
Screenshot: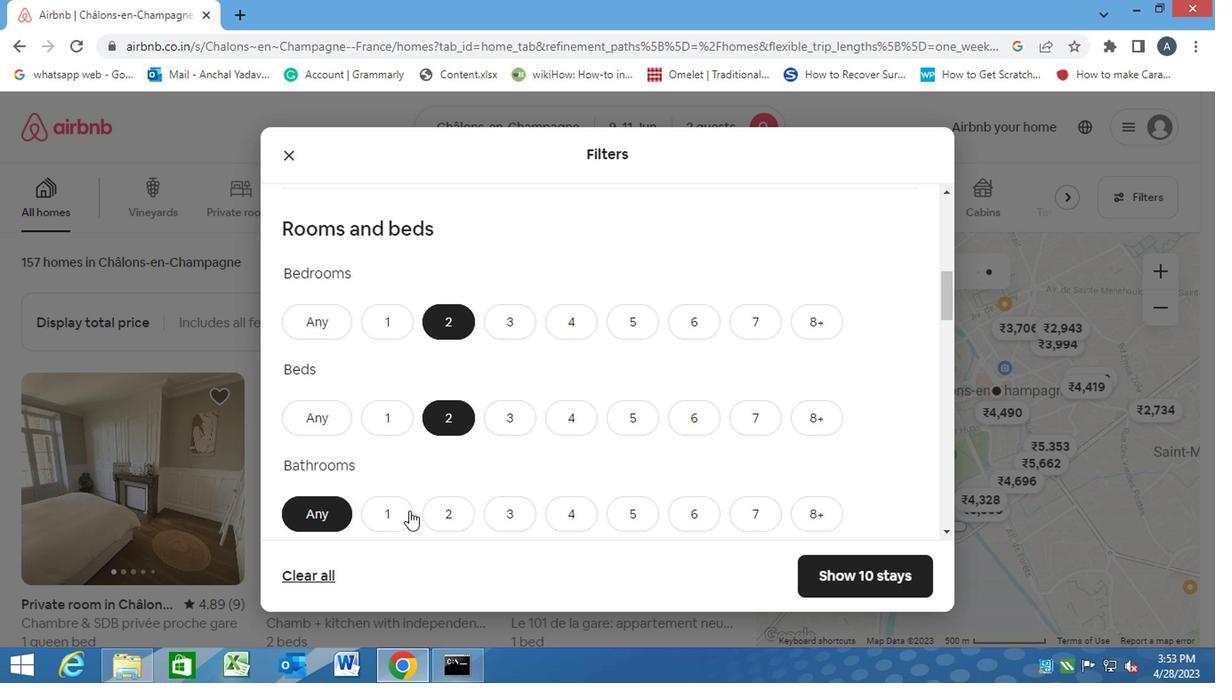 
Action: Mouse moved to (401, 523)
Screenshot: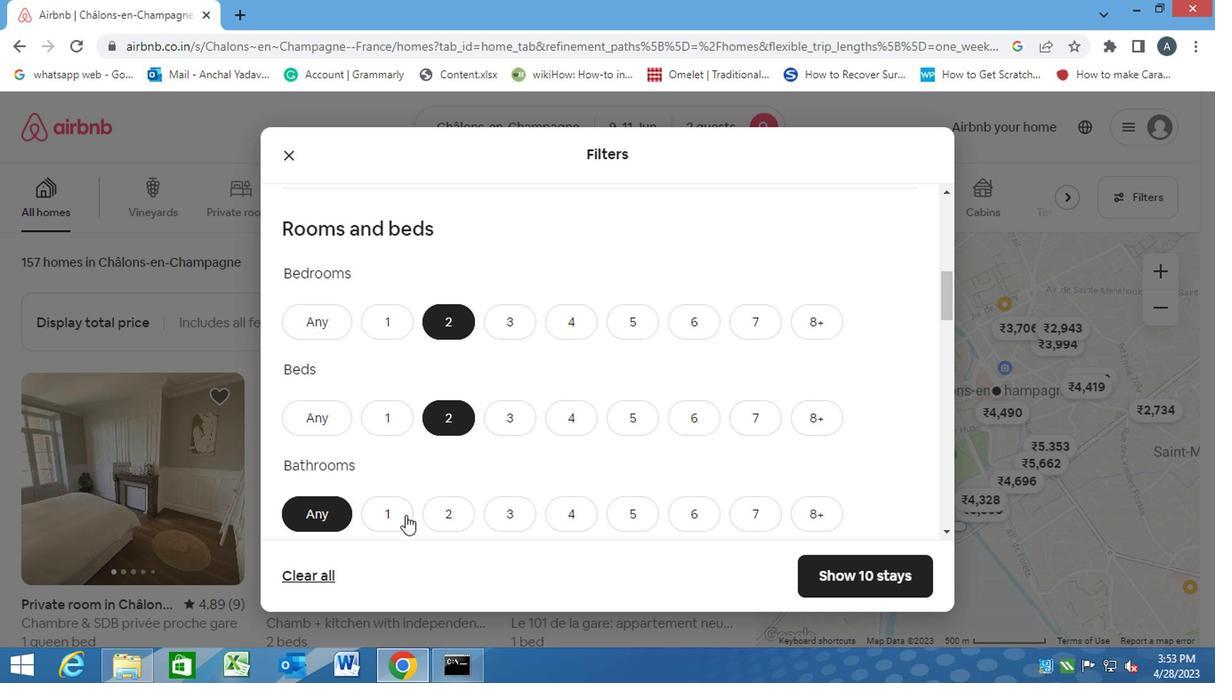 
Action: Mouse scrolled (401, 522) with delta (0, -1)
Screenshot: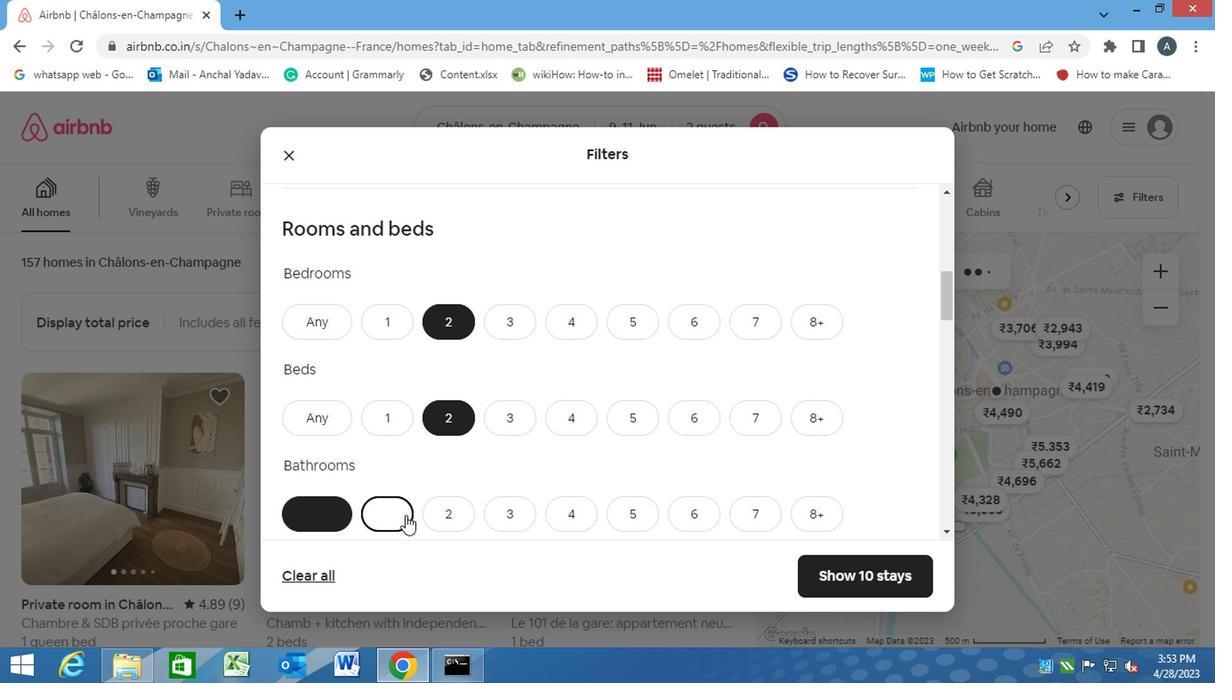 
Action: Mouse scrolled (401, 522) with delta (0, -1)
Screenshot: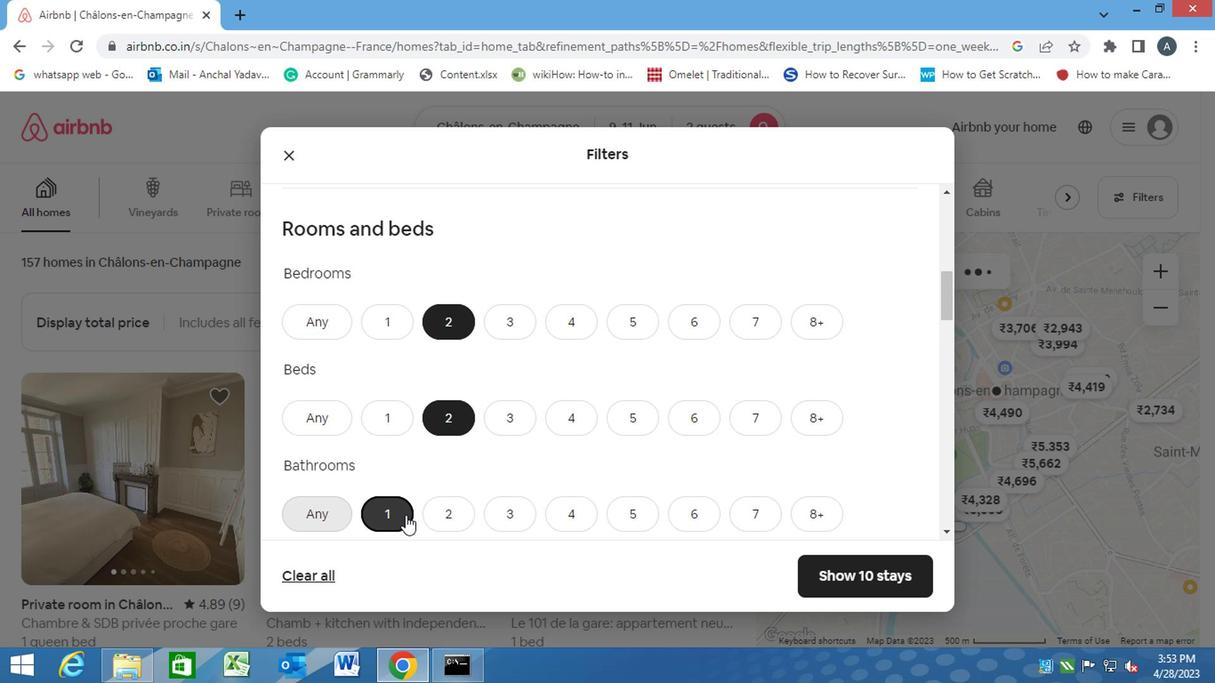 
Action: Mouse scrolled (401, 522) with delta (0, -1)
Screenshot: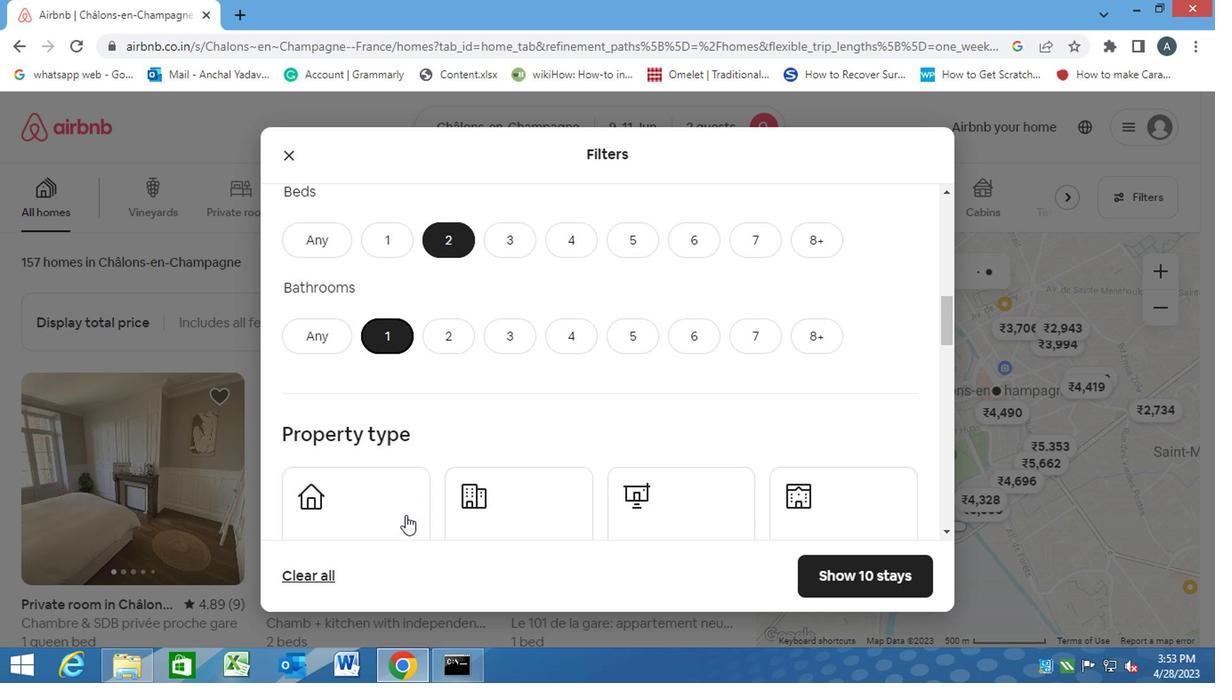 
Action: Mouse scrolled (401, 522) with delta (0, -1)
Screenshot: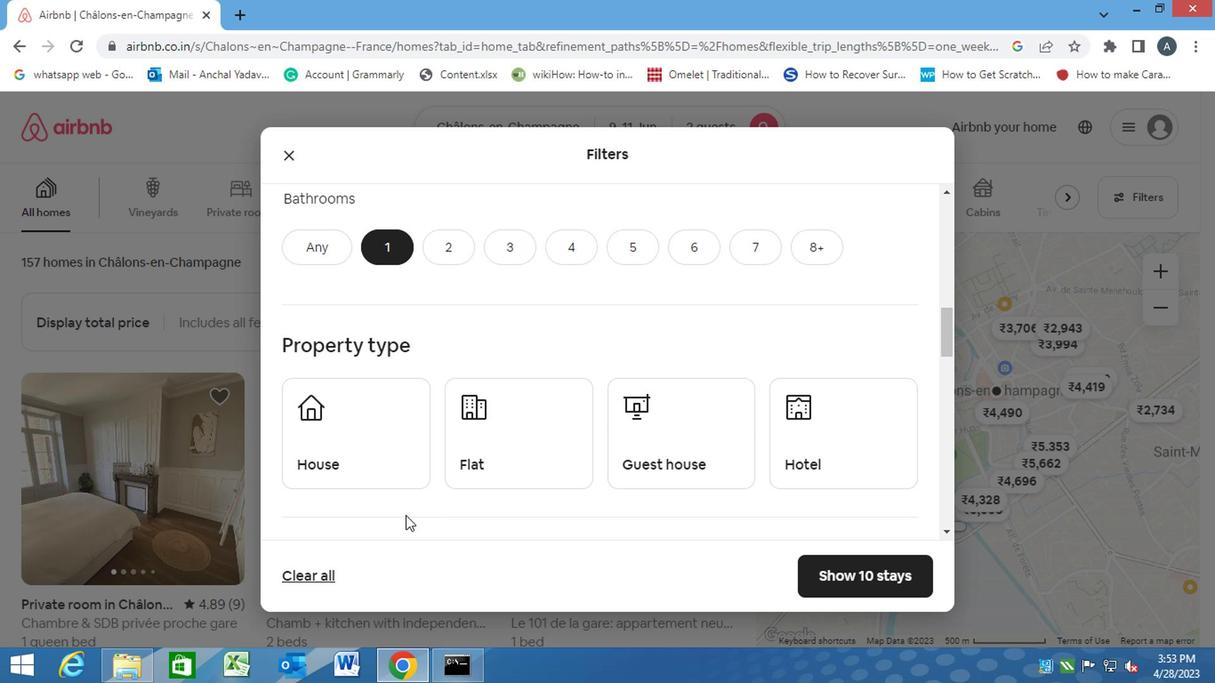 
Action: Mouse moved to (360, 324)
Screenshot: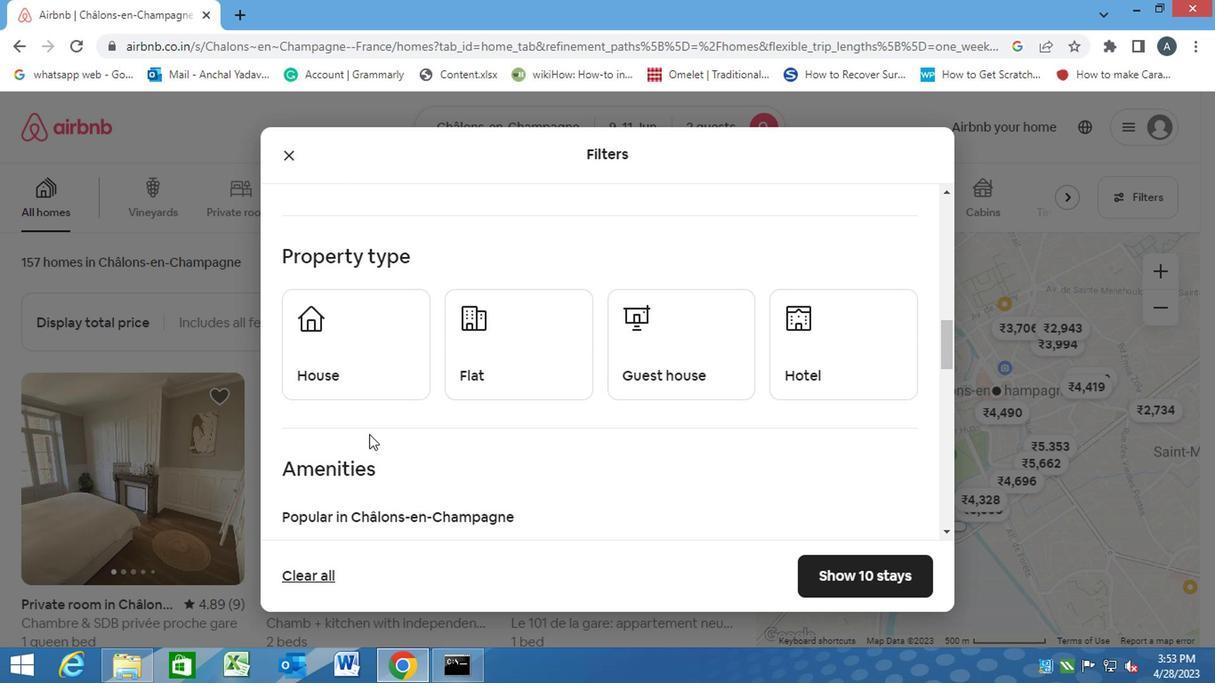 
Action: Mouse pressed left at (360, 324)
Screenshot: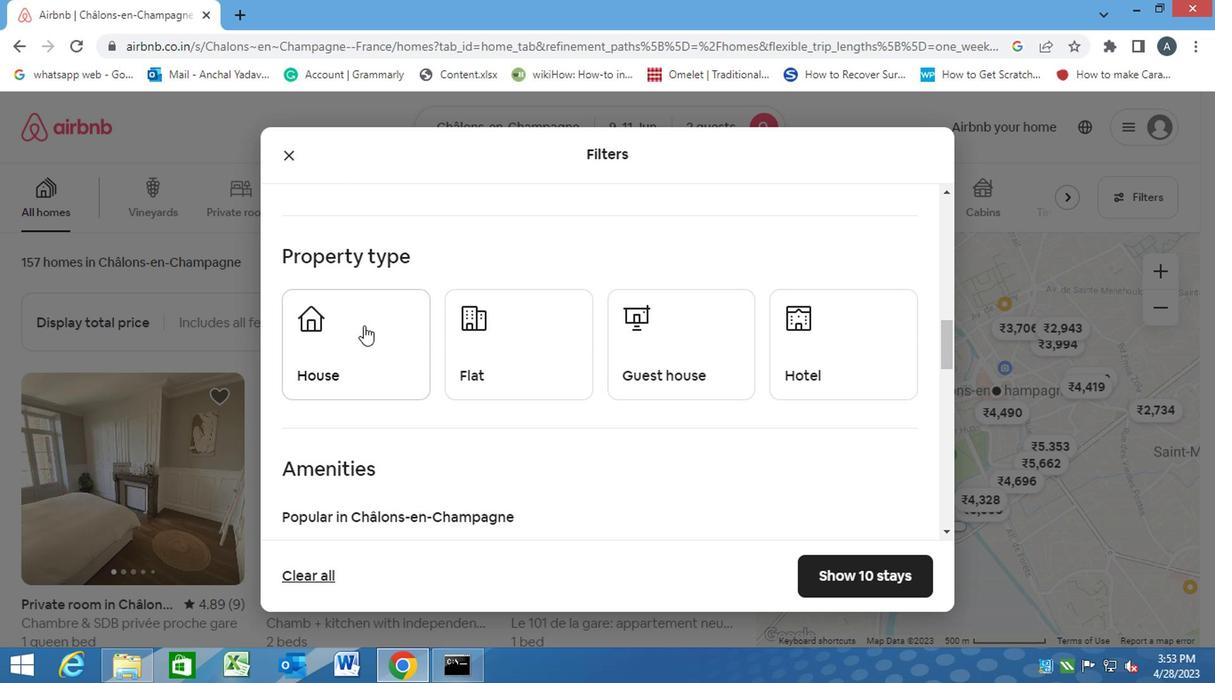 
Action: Mouse moved to (504, 350)
Screenshot: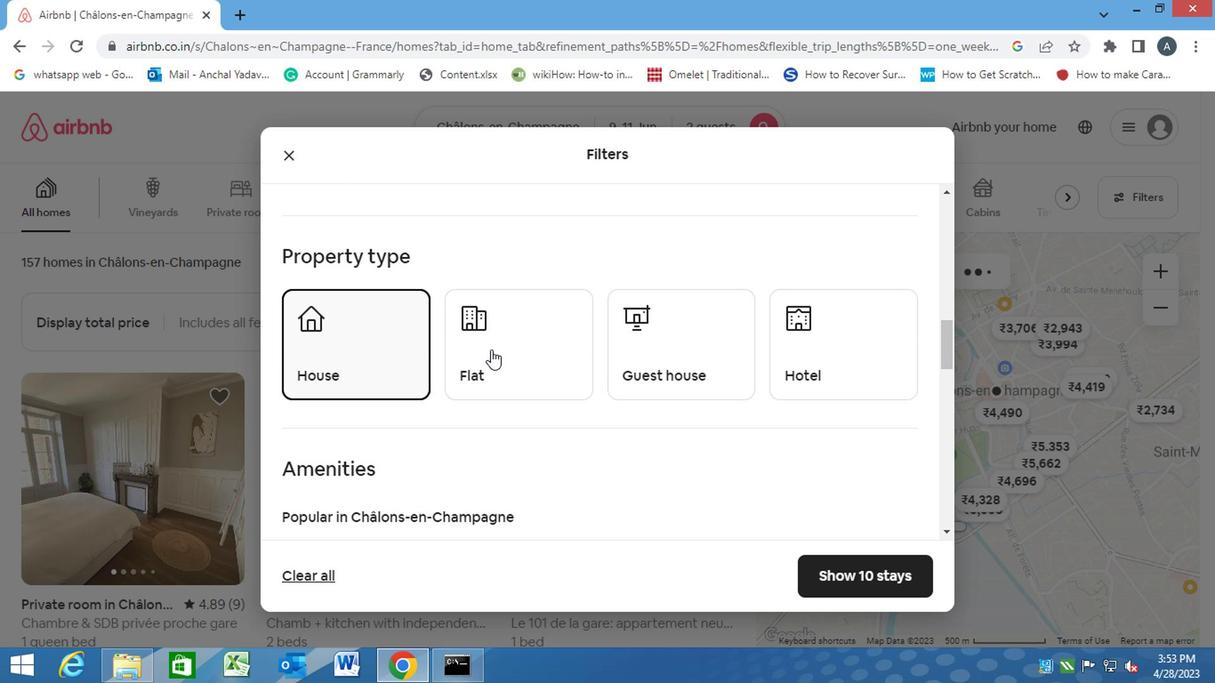 
Action: Mouse pressed left at (504, 350)
Screenshot: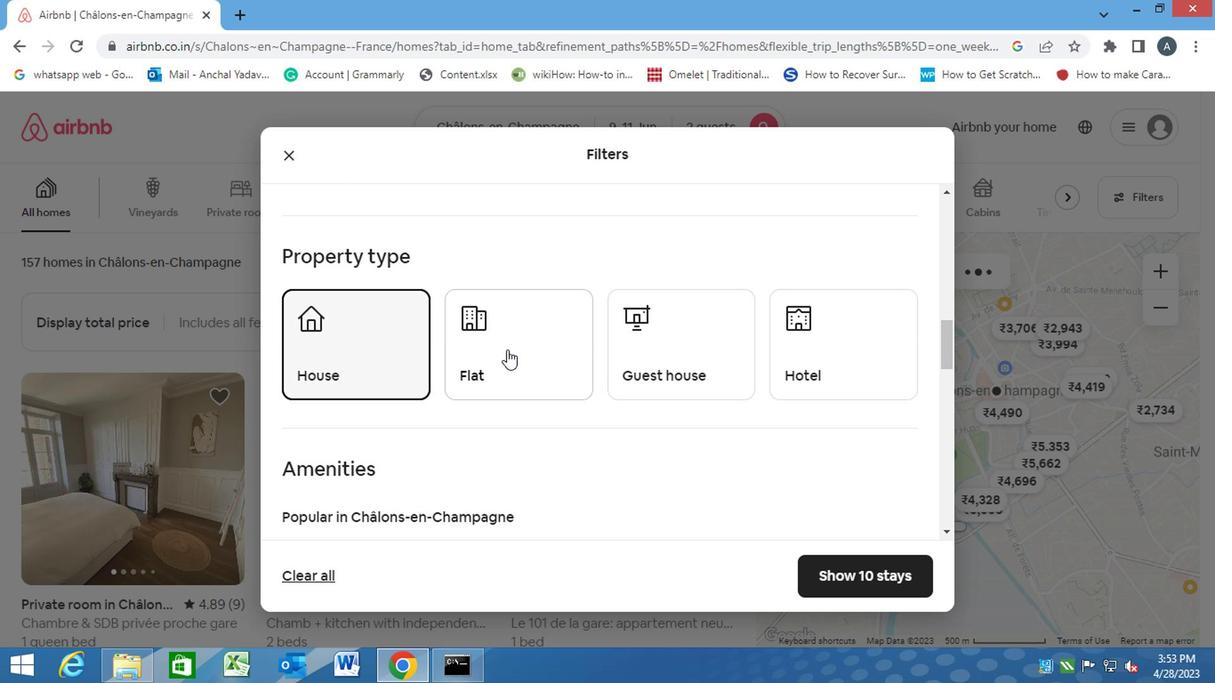 
Action: Mouse moved to (671, 345)
Screenshot: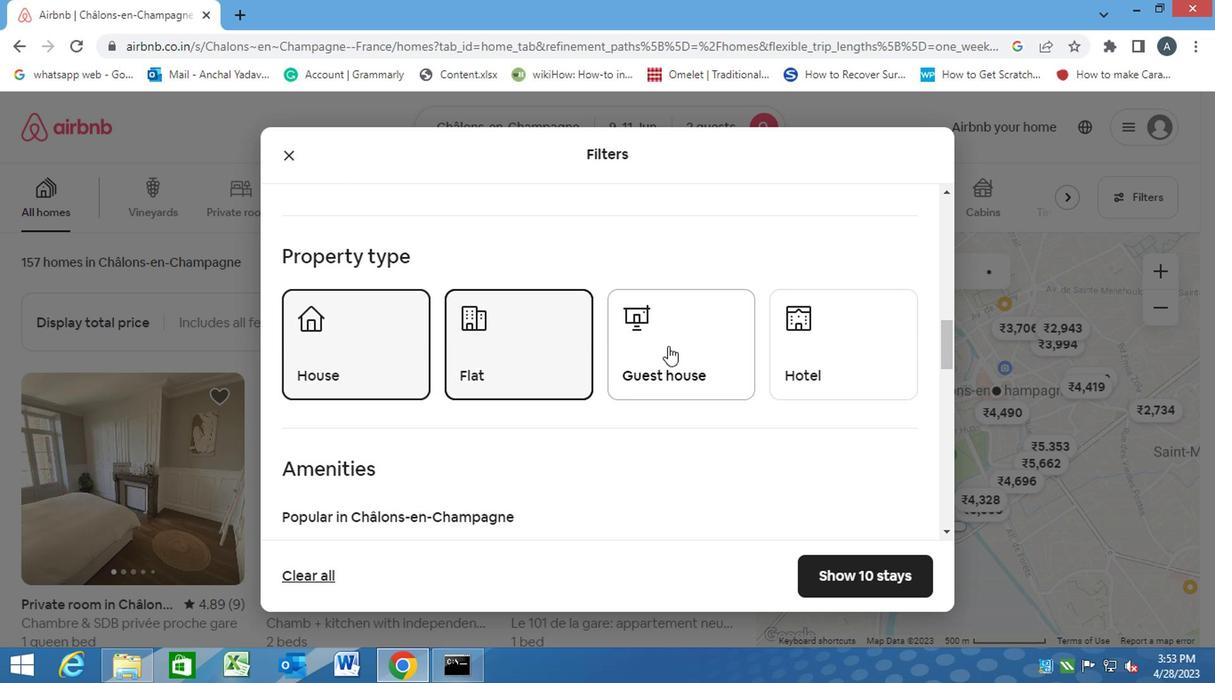
Action: Mouse pressed left at (671, 345)
Screenshot: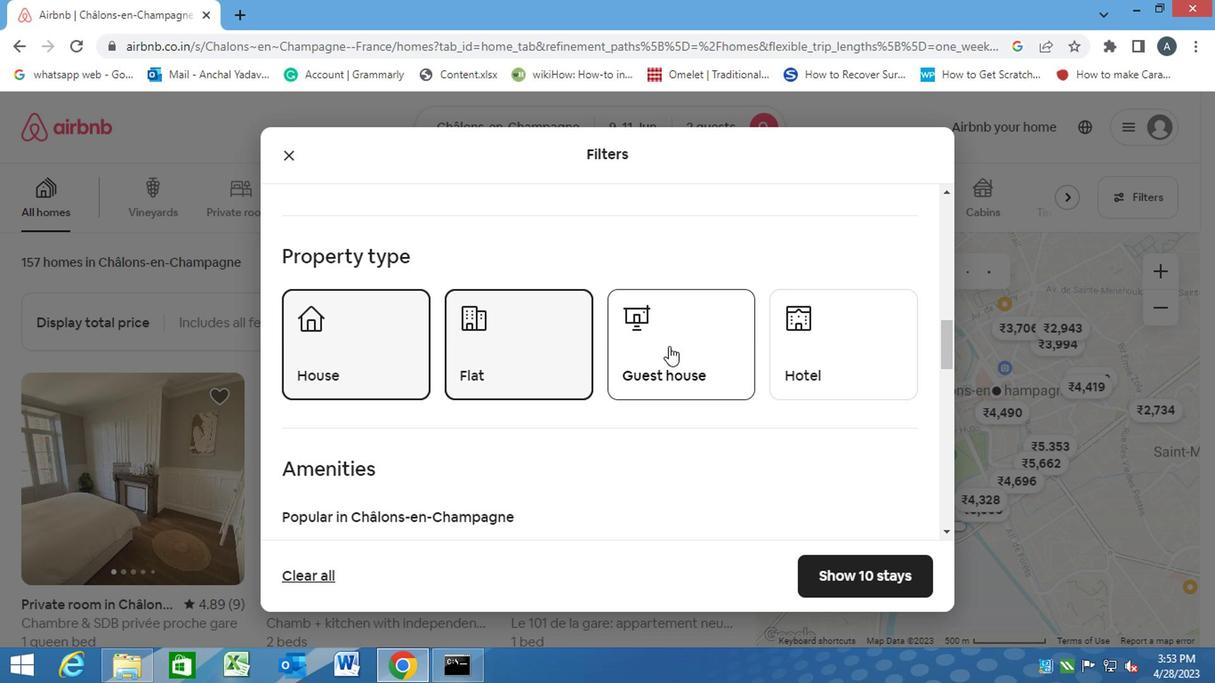 
Action: Mouse moved to (545, 459)
Screenshot: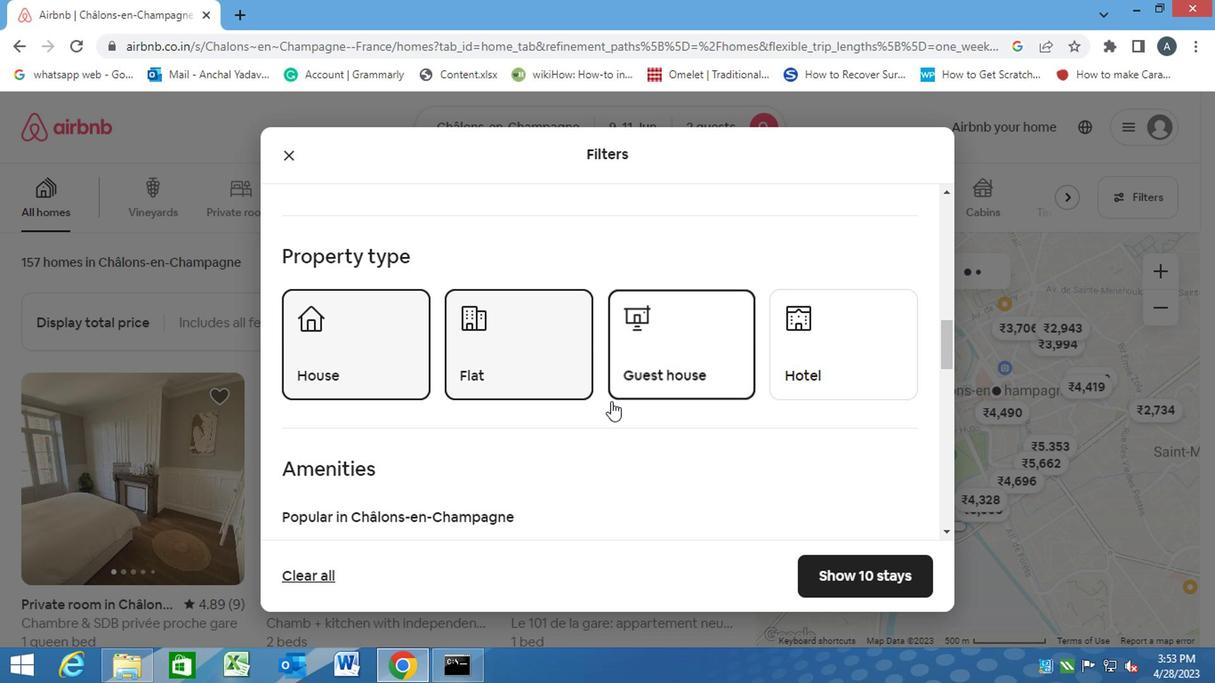 
Action: Mouse scrolled (545, 458) with delta (0, -1)
Screenshot: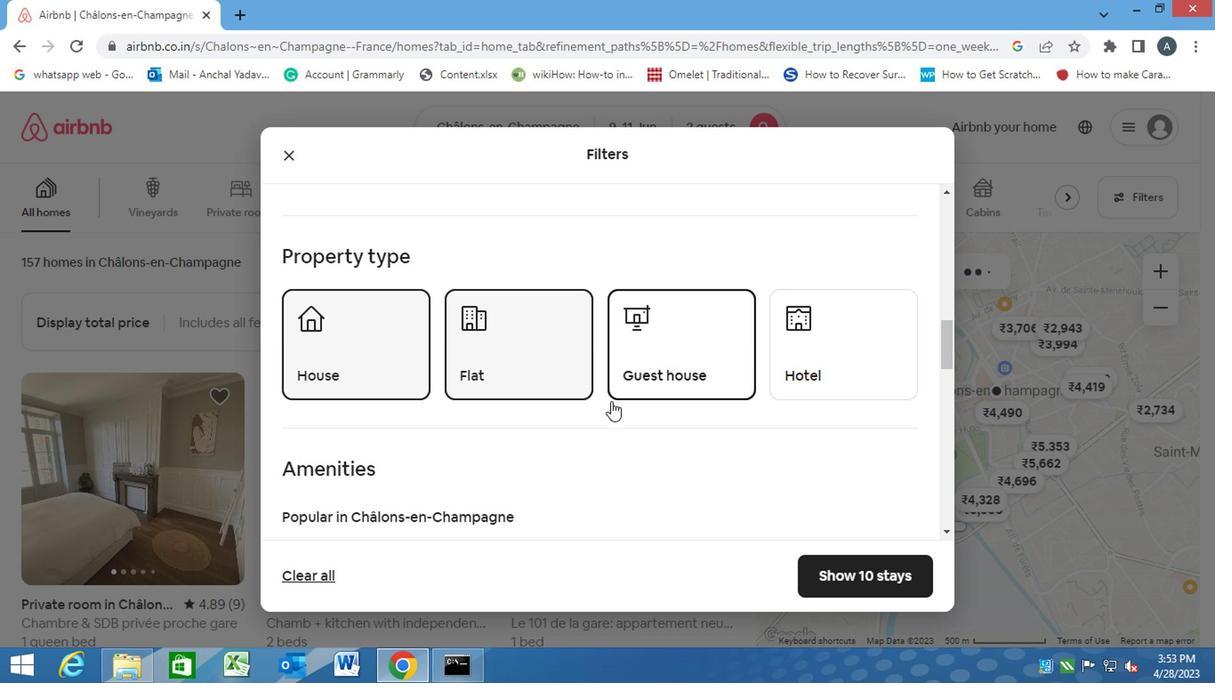 
Action: Mouse scrolled (545, 458) with delta (0, -1)
Screenshot: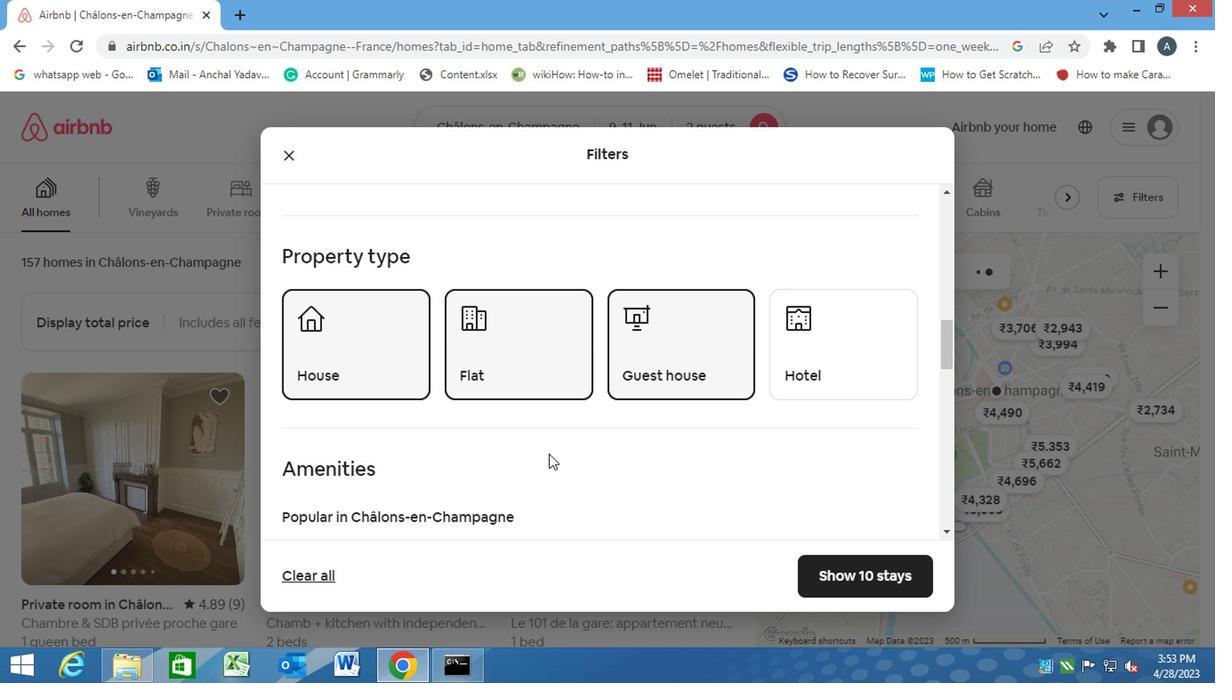 
Action: Mouse moved to (607, 377)
Screenshot: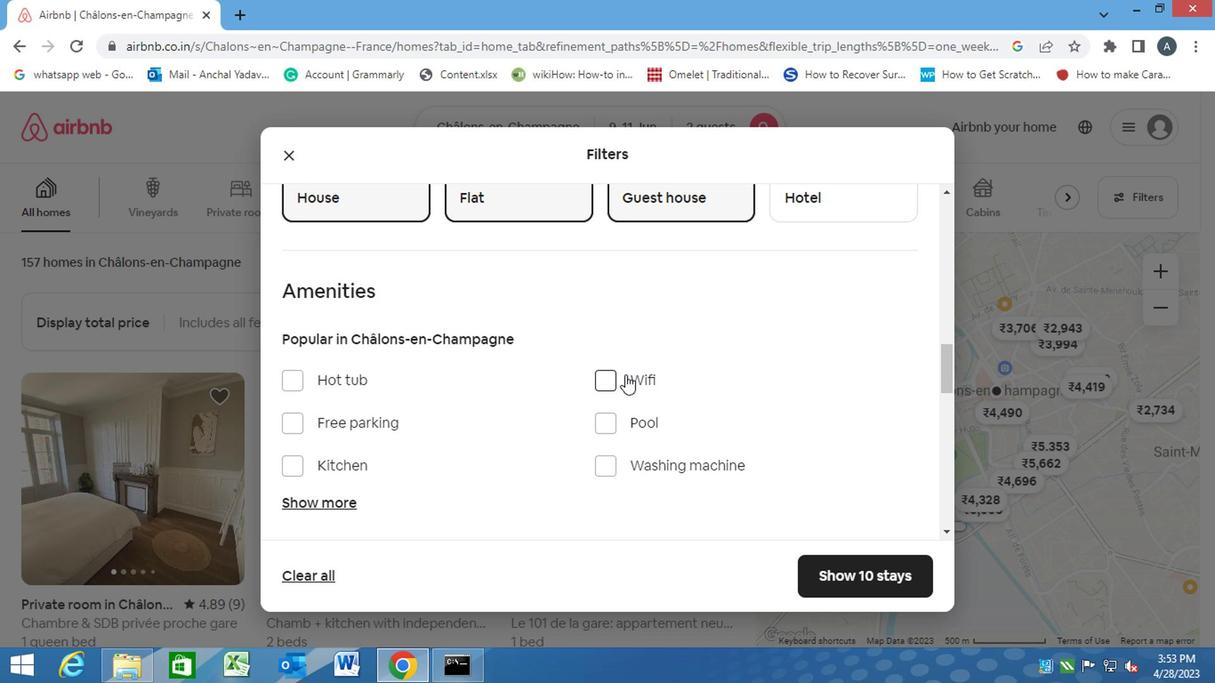 
Action: Mouse pressed left at (607, 377)
Screenshot: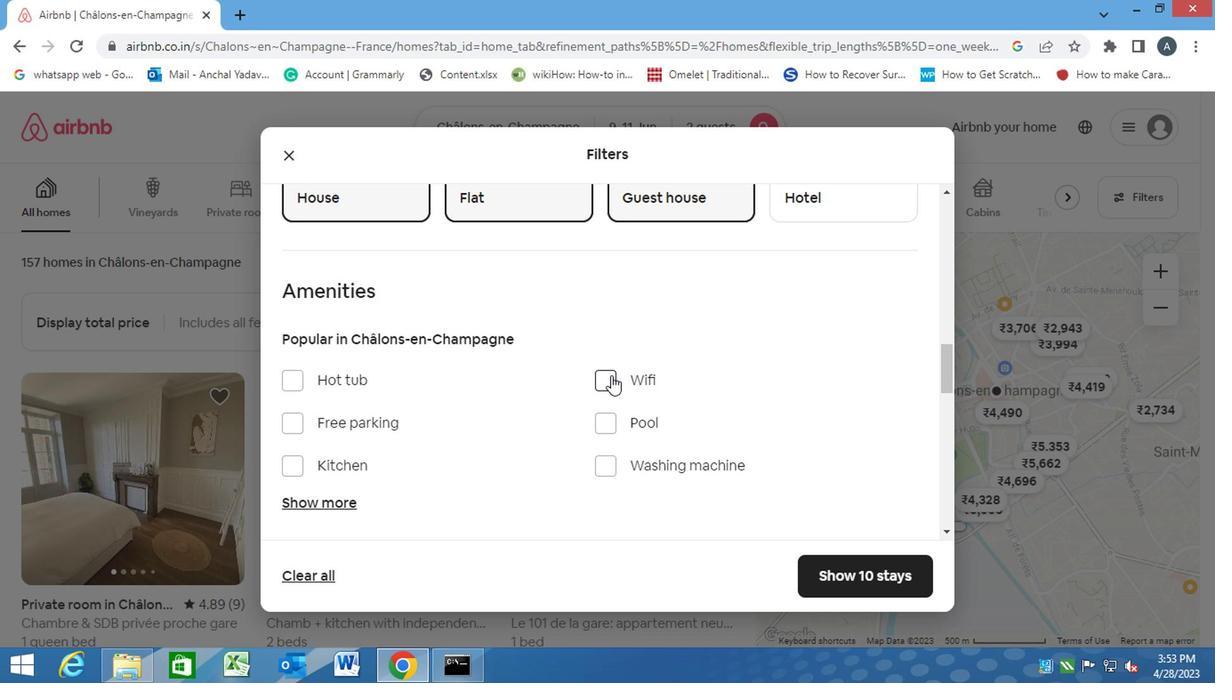 
Action: Mouse moved to (603, 472)
Screenshot: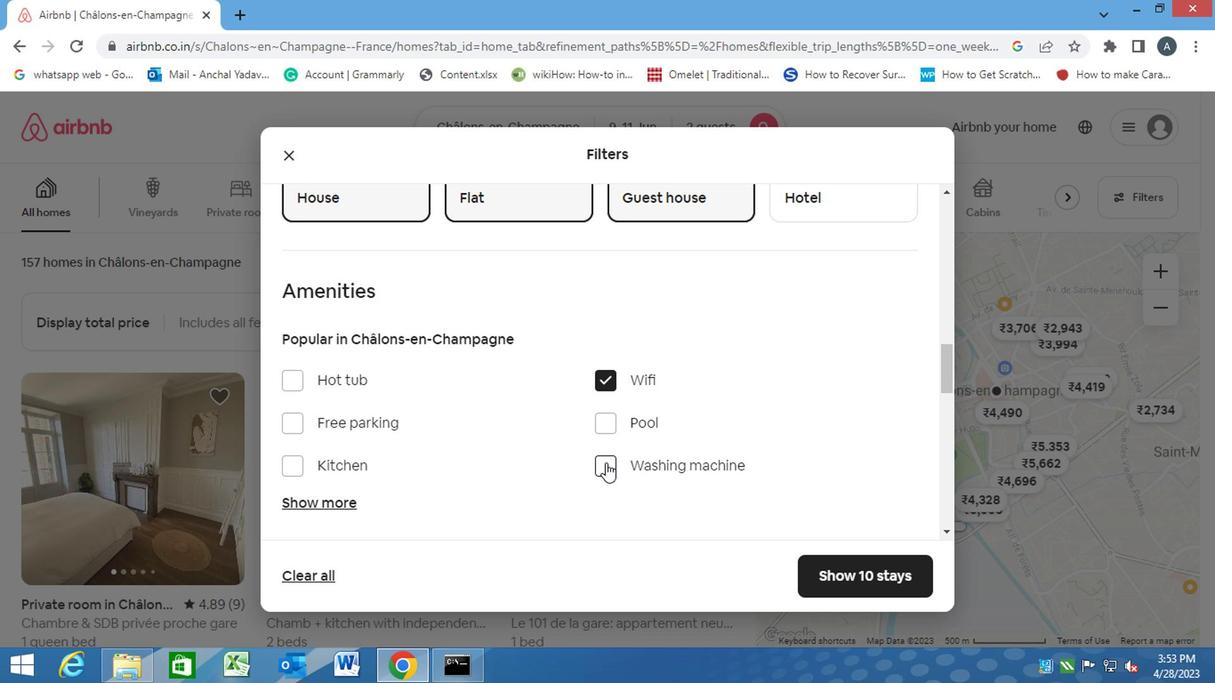 
Action: Mouse pressed left at (603, 472)
Screenshot: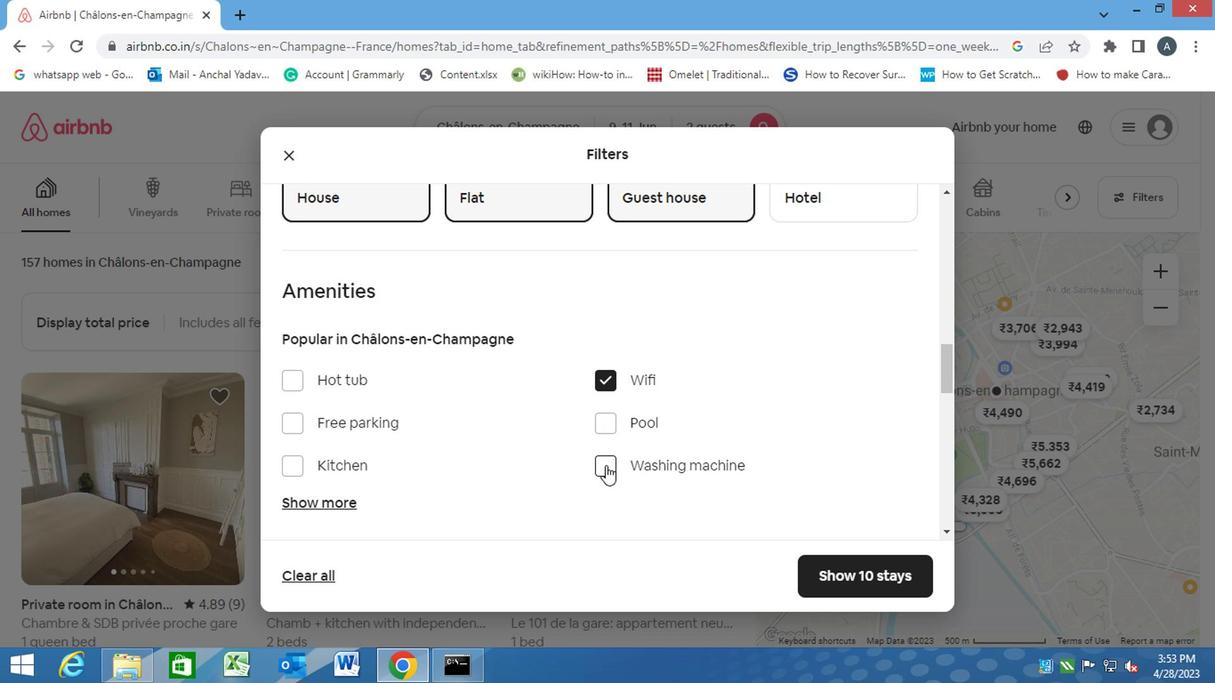 
Action: Mouse scrolled (603, 471) with delta (0, 0)
Screenshot: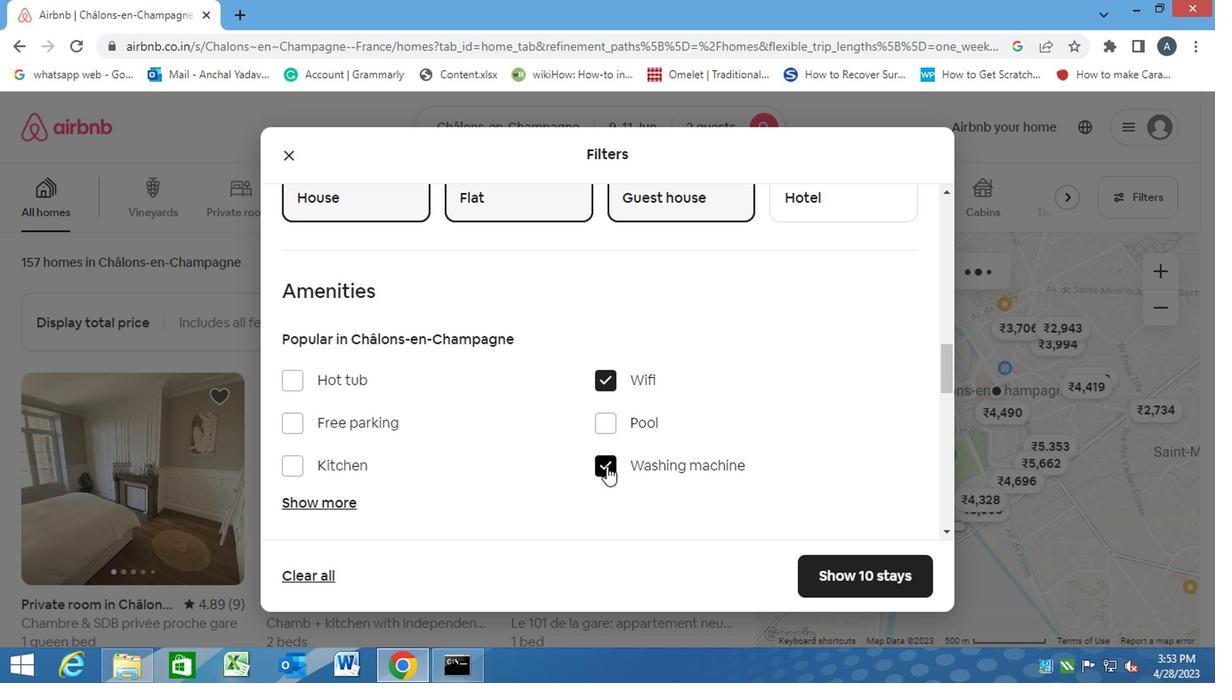 
Action: Mouse moved to (559, 472)
Screenshot: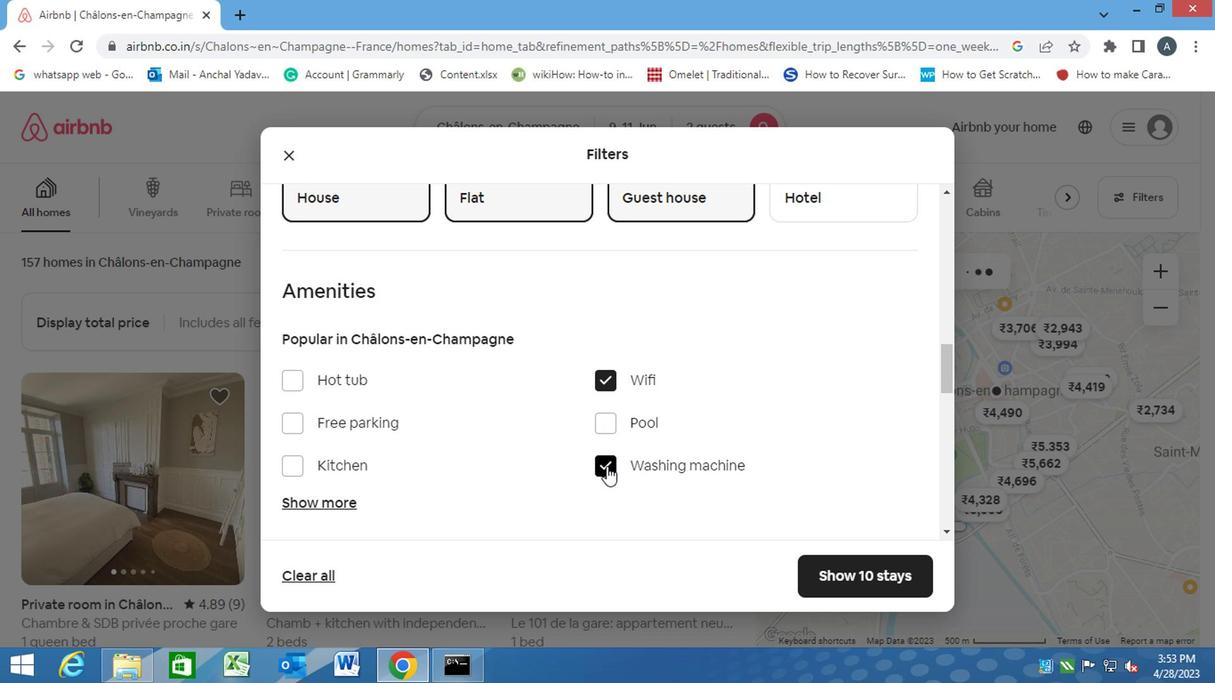 
Action: Mouse scrolled (559, 471) with delta (0, 0)
Screenshot: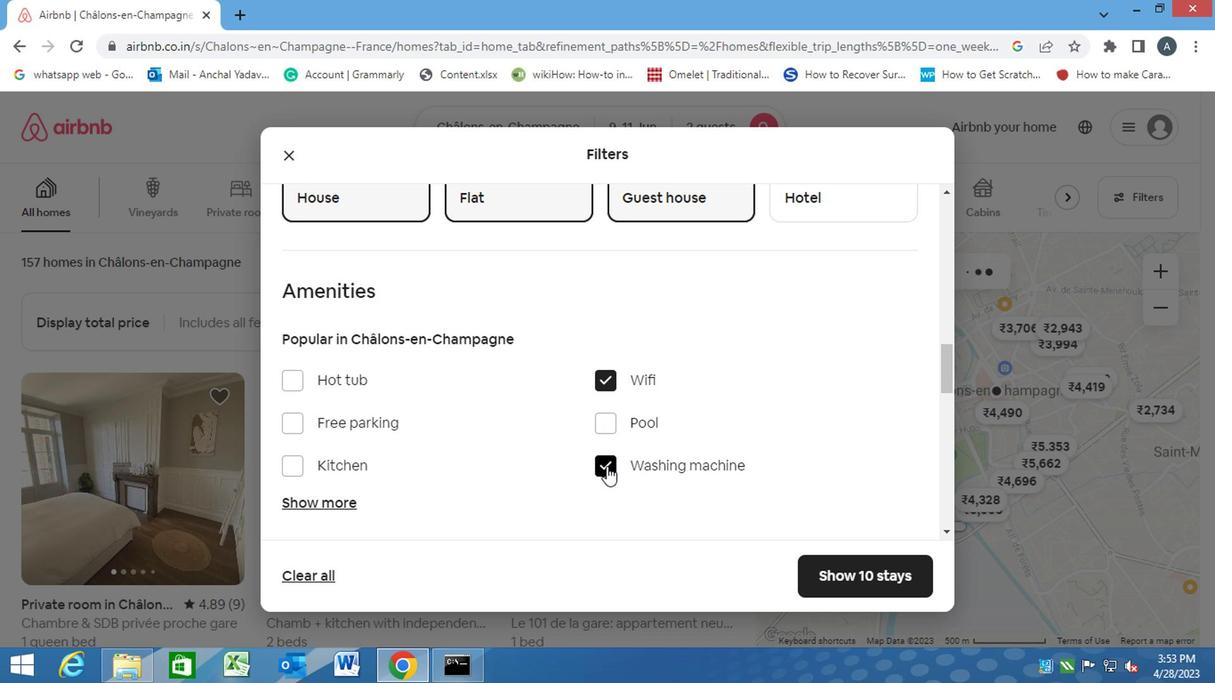 
Action: Mouse moved to (548, 471)
Screenshot: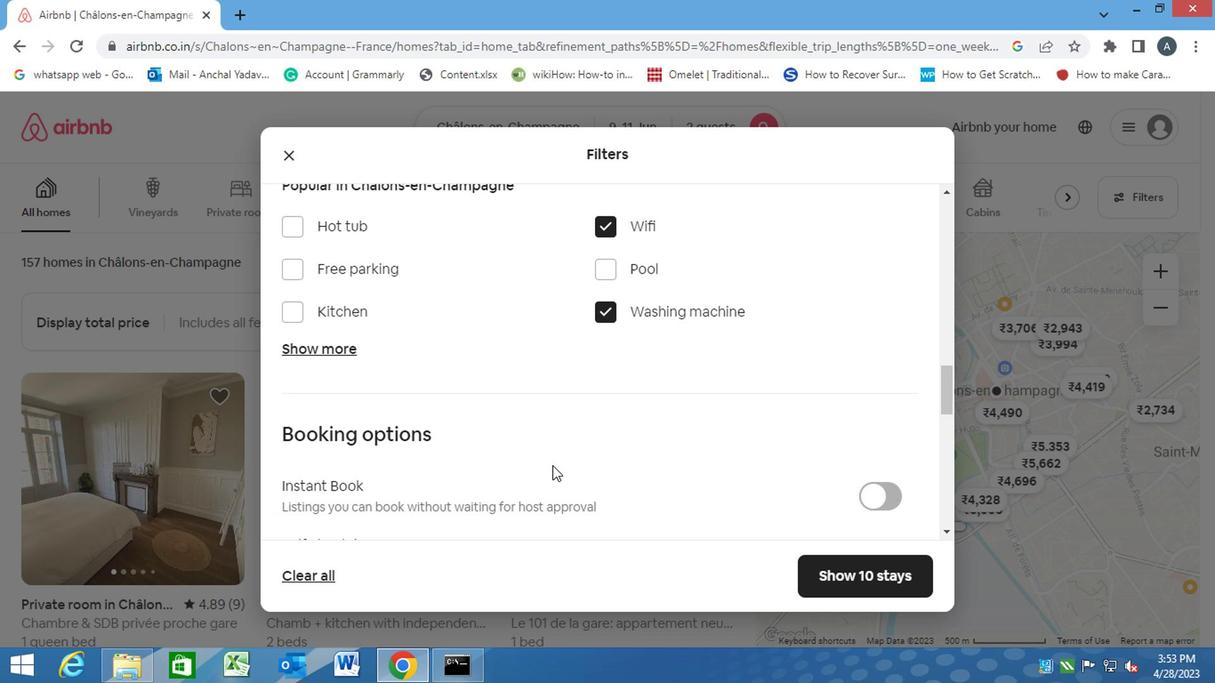 
Action: Mouse scrolled (548, 470) with delta (0, -1)
Screenshot: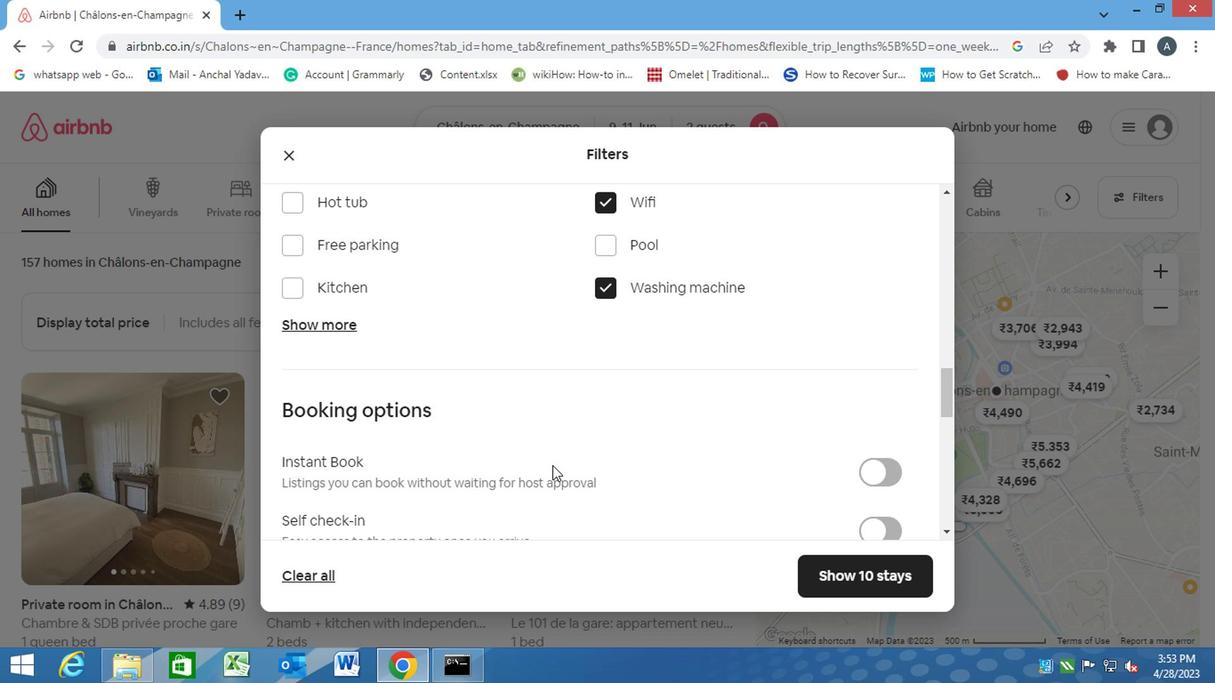 
Action: Mouse scrolled (548, 470) with delta (0, -1)
Screenshot: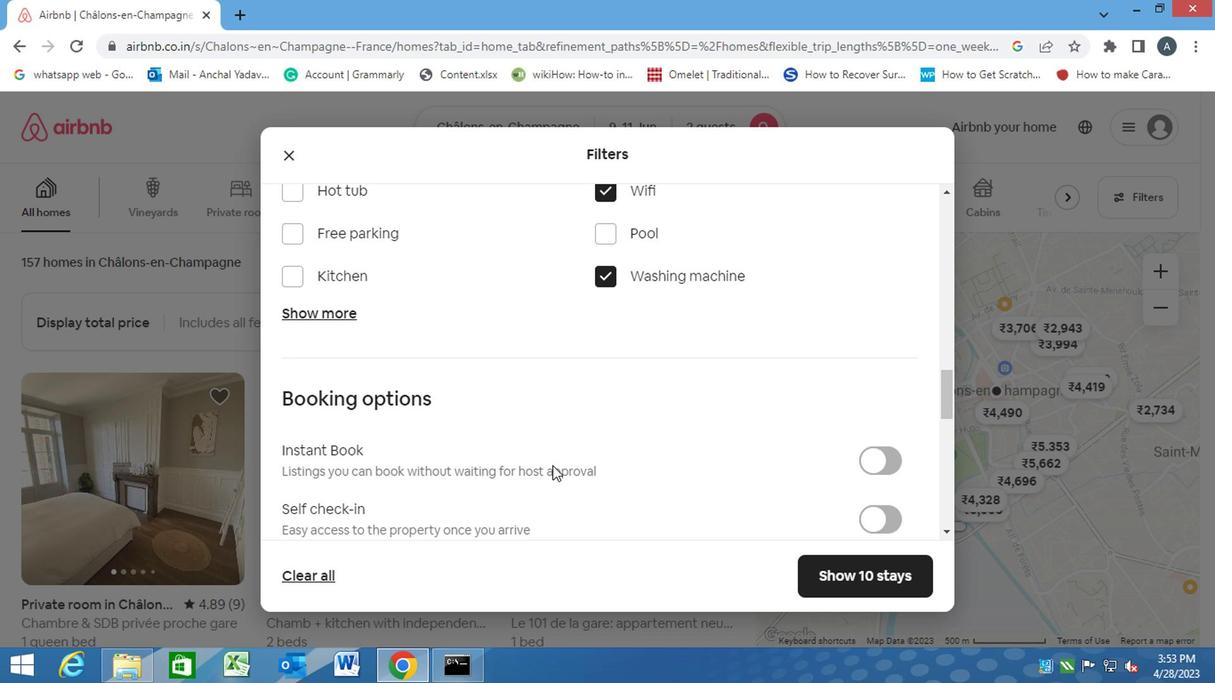 
Action: Mouse scrolled (548, 470) with delta (0, -1)
Screenshot: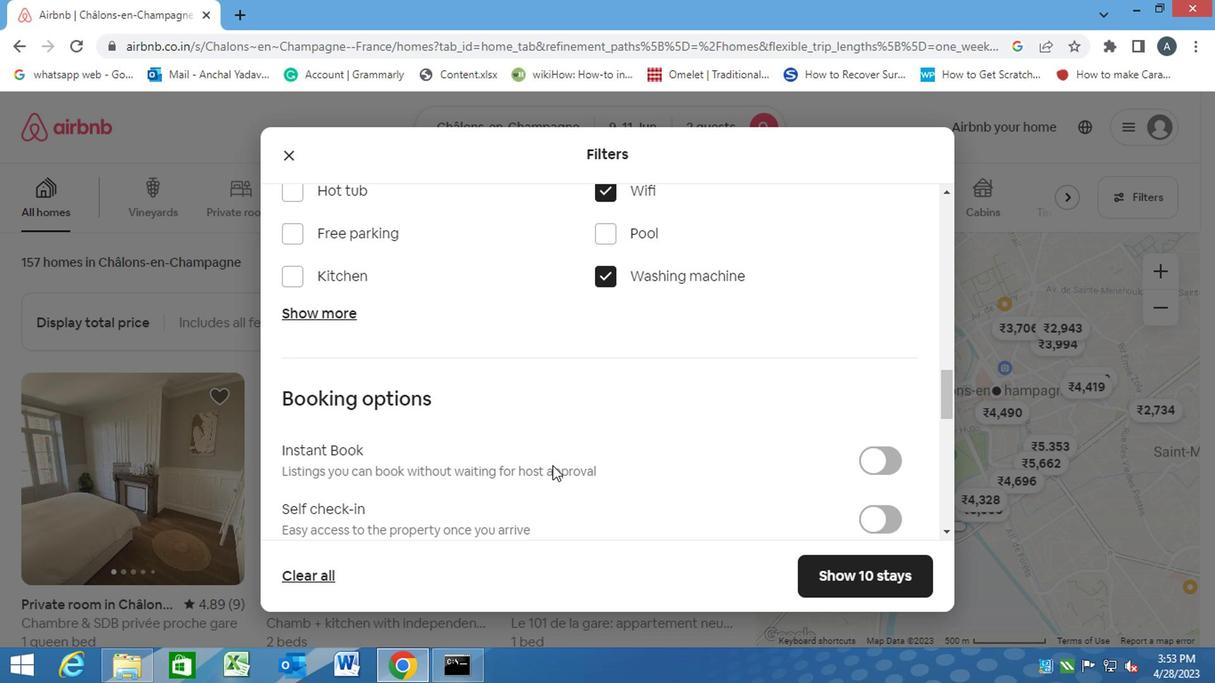 
Action: Mouse moved to (869, 256)
Screenshot: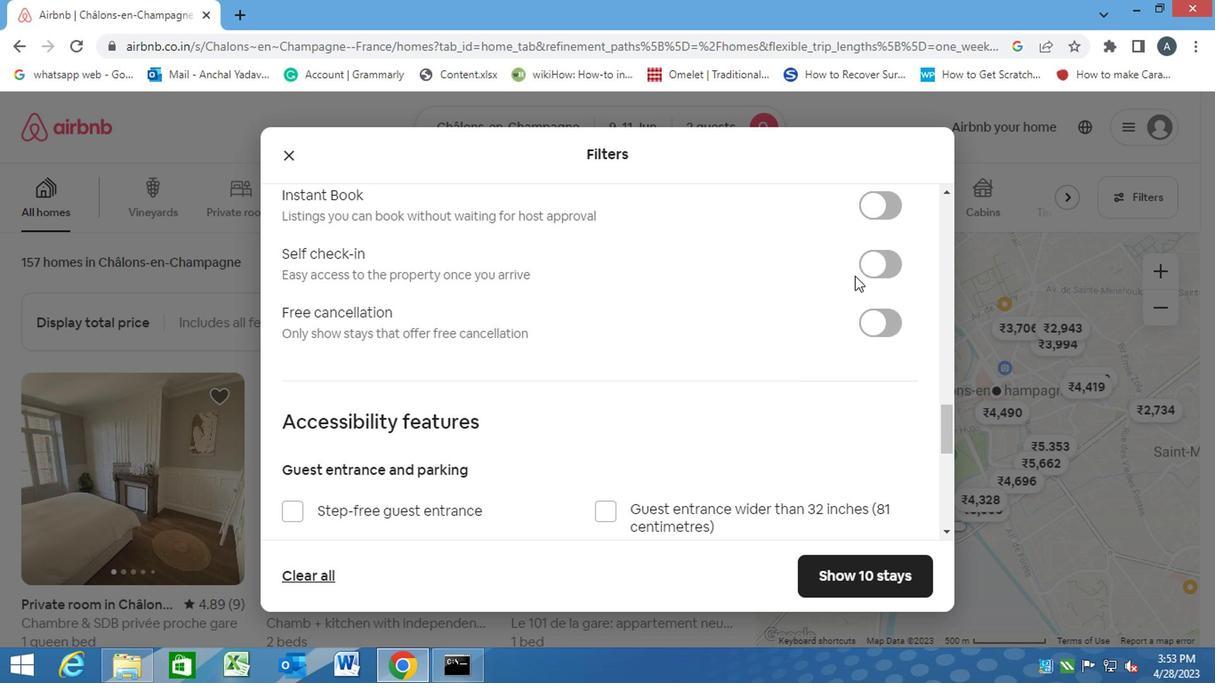 
Action: Mouse pressed left at (869, 256)
Screenshot: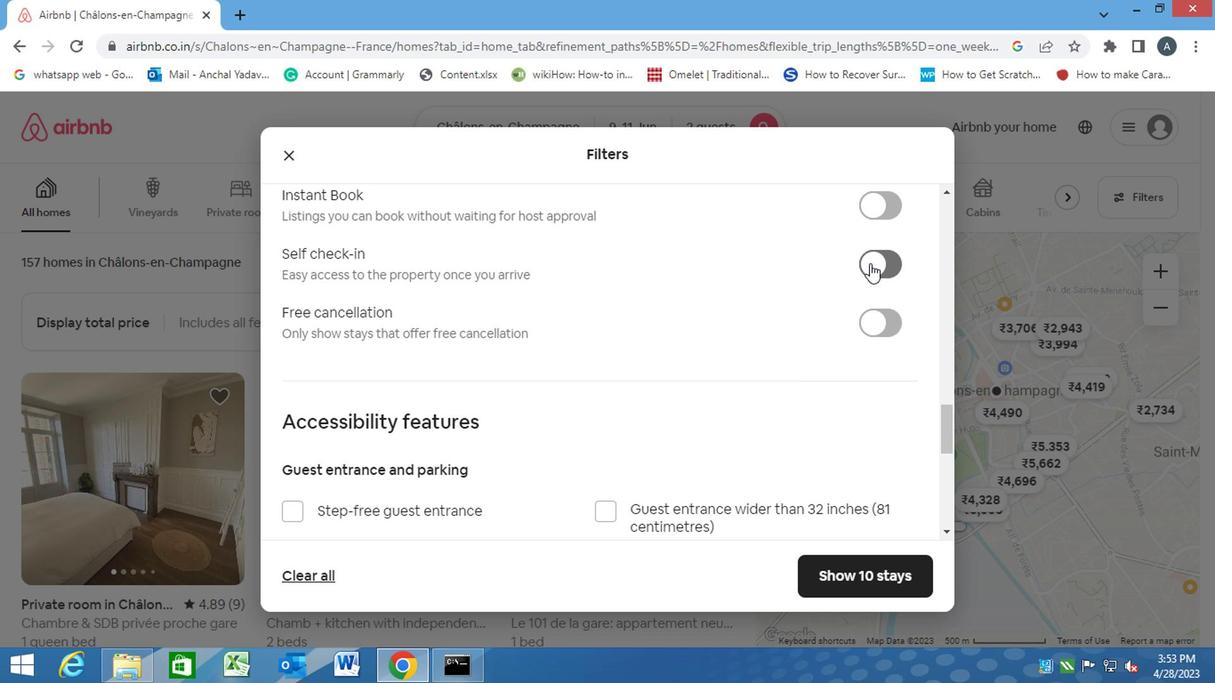 
Action: Mouse moved to (179, 426)
Screenshot: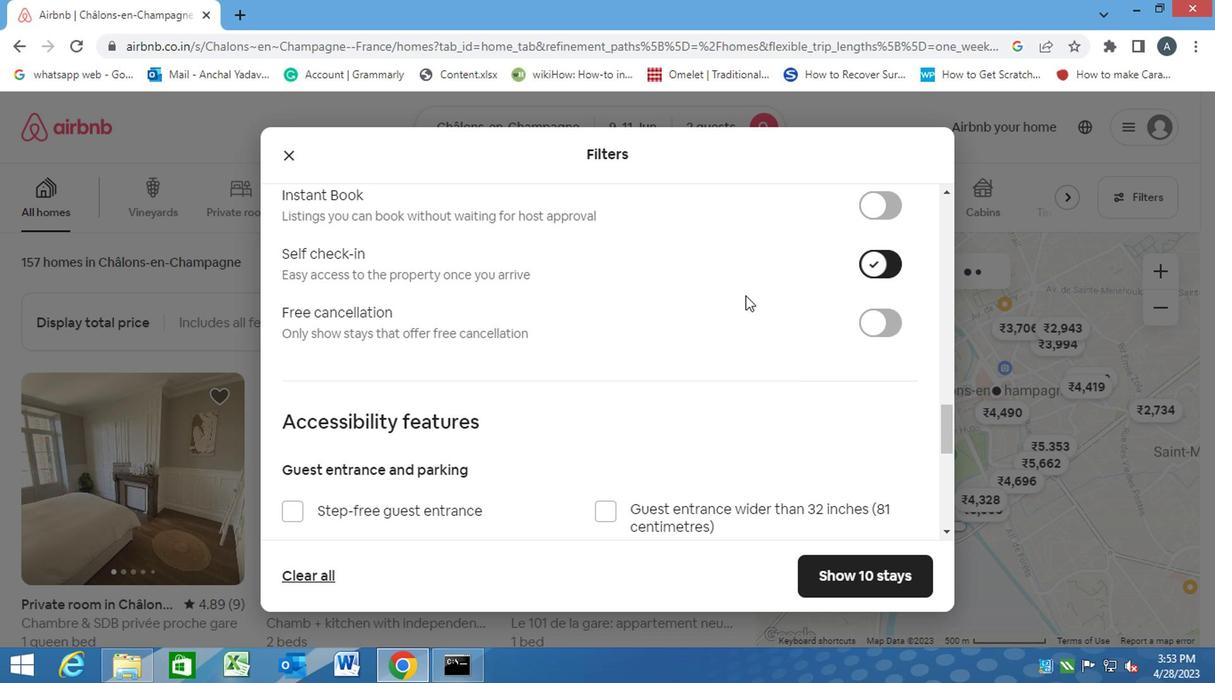 
Action: Mouse scrolled (179, 425) with delta (0, 0)
Screenshot: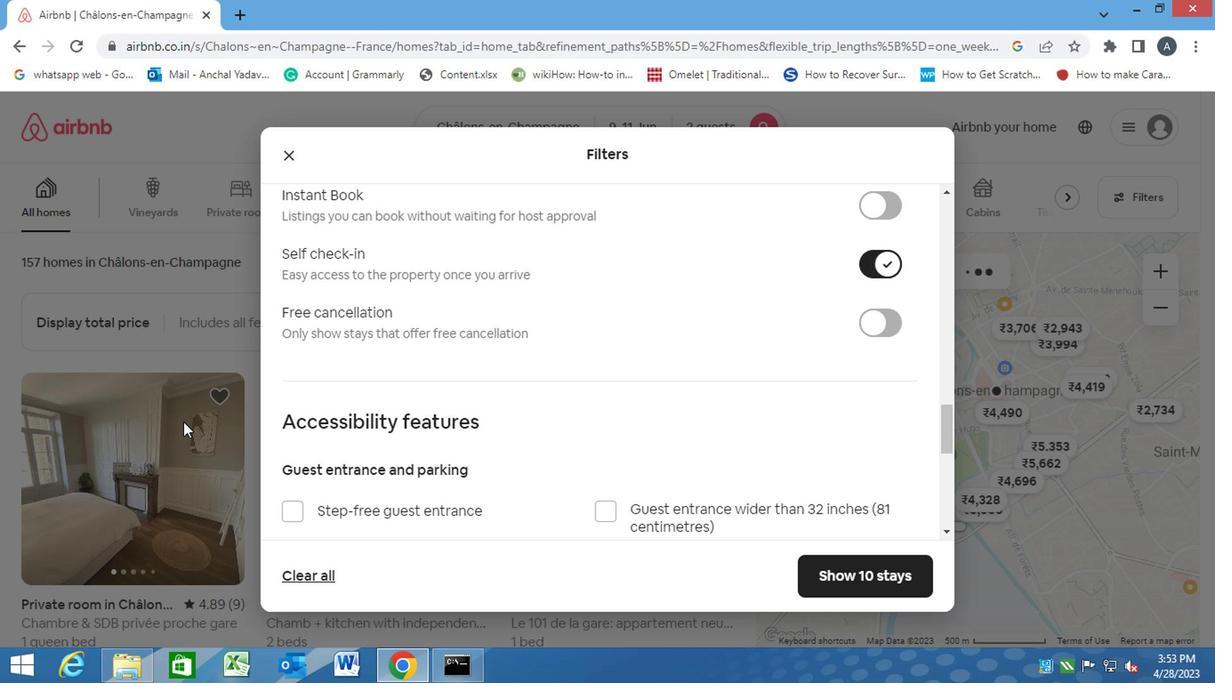 
Action: Mouse moved to (179, 426)
Screenshot: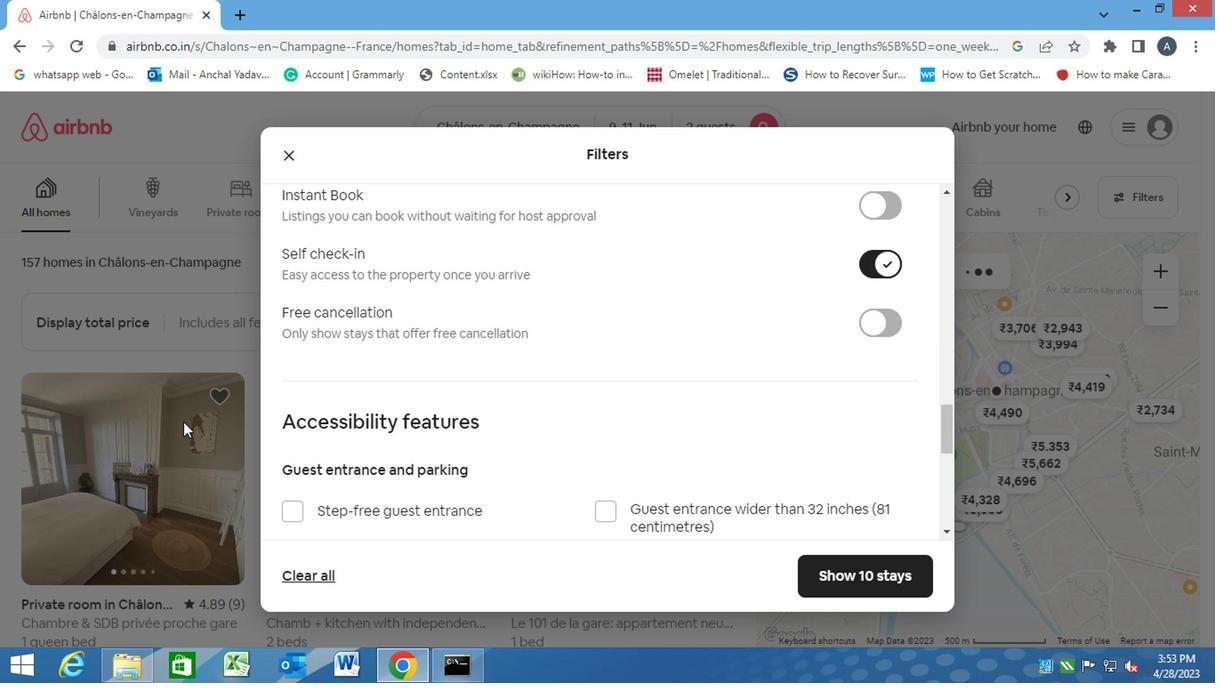 
Action: Mouse scrolled (179, 426) with delta (0, 0)
Screenshot: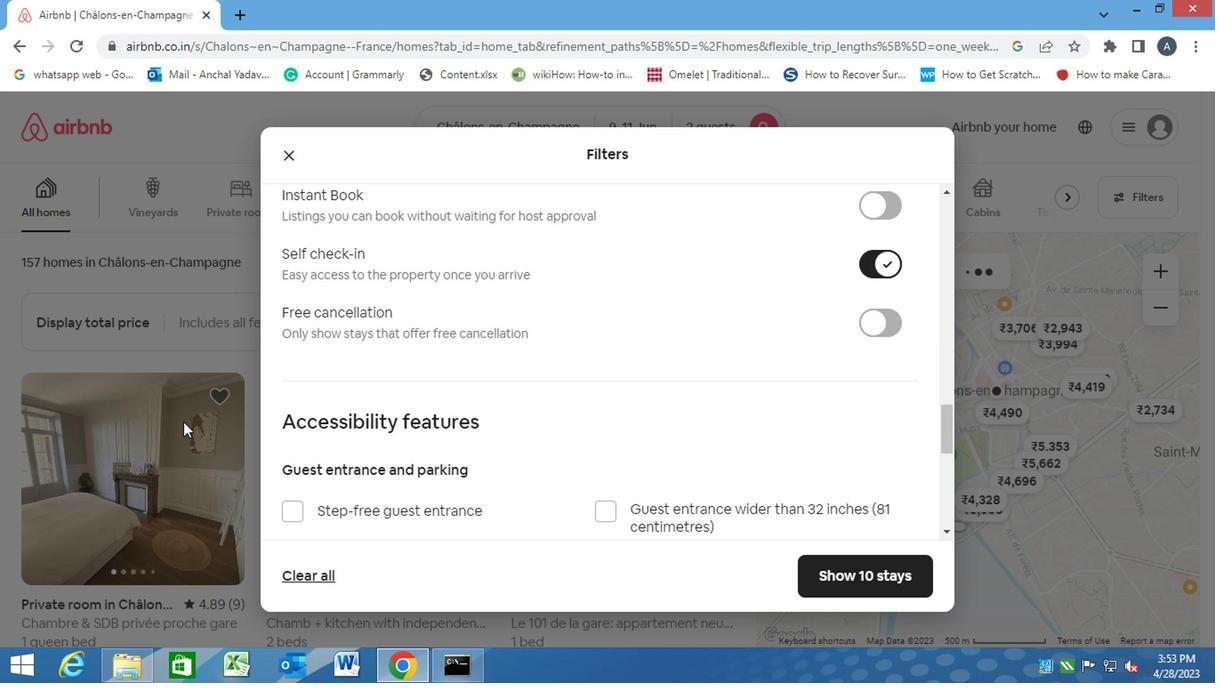 
Action: Mouse moved to (180, 427)
Screenshot: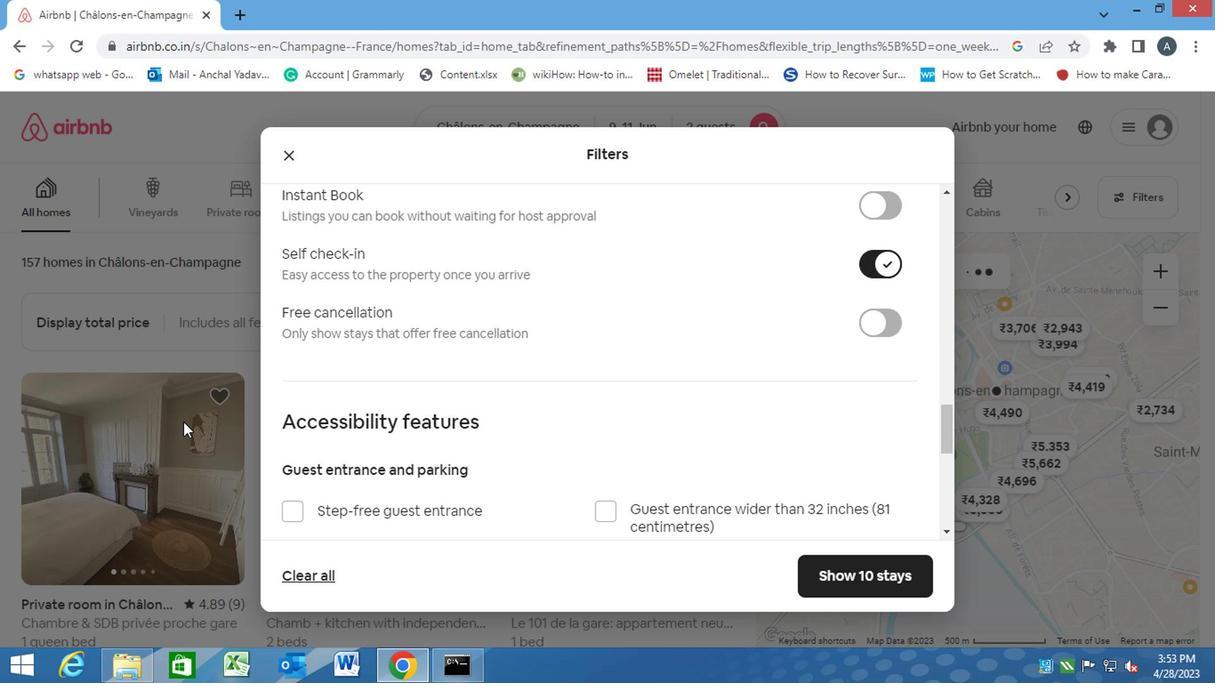 
Action: Mouse scrolled (180, 426) with delta (0, -1)
Screenshot: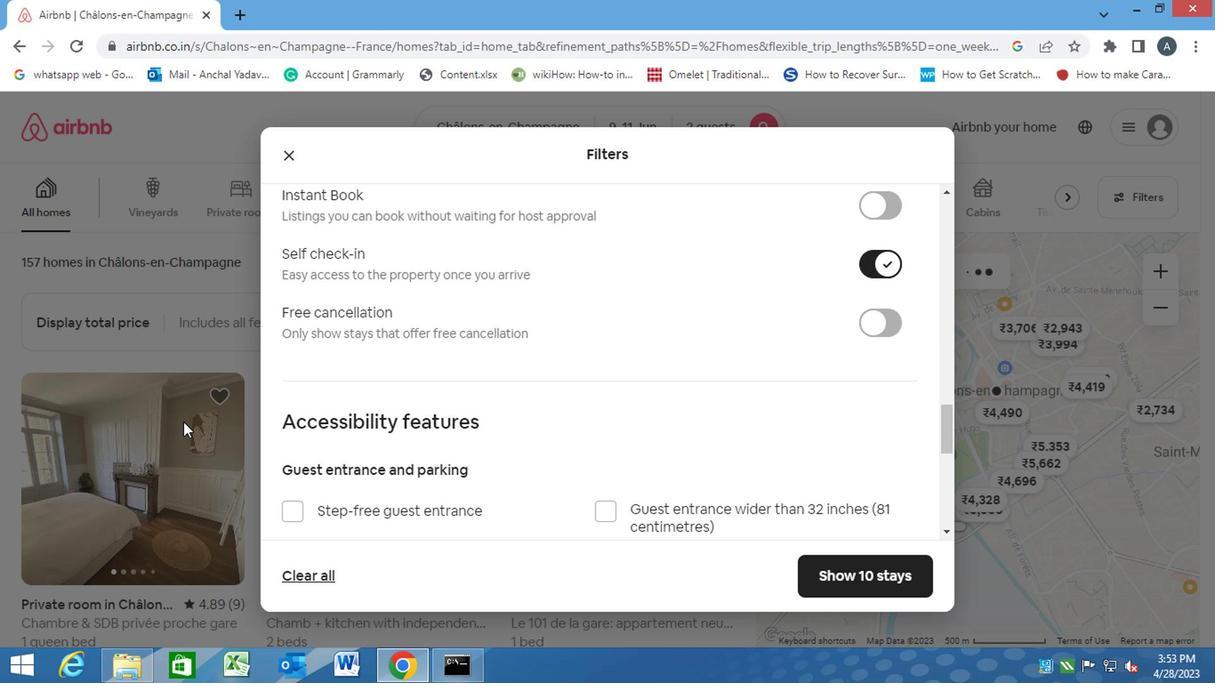 
Action: Mouse moved to (330, 469)
Screenshot: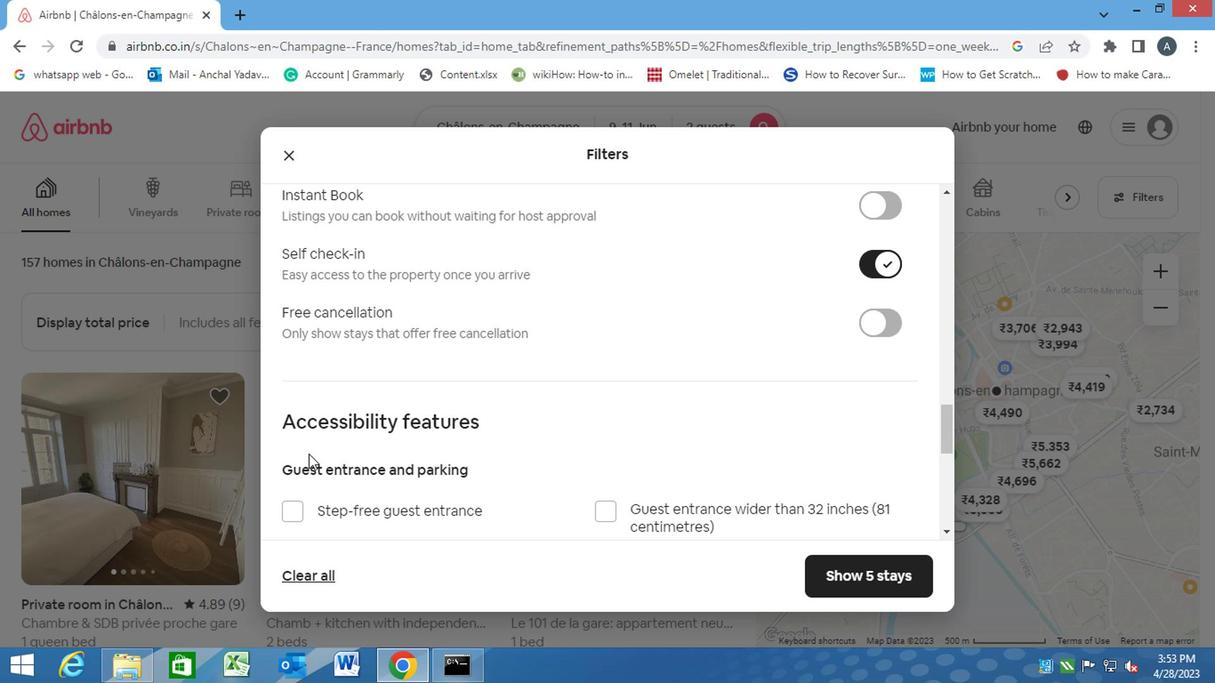 
Action: Mouse scrolled (330, 468) with delta (0, -1)
Screenshot: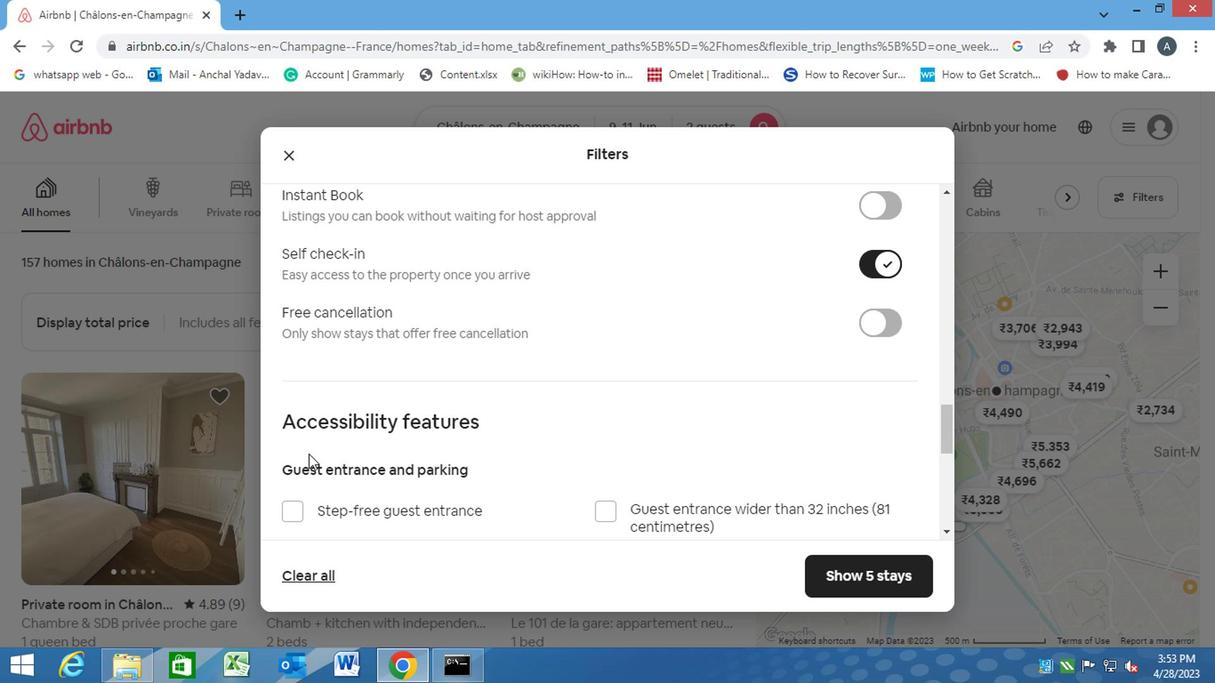
Action: Mouse moved to (360, 481)
Screenshot: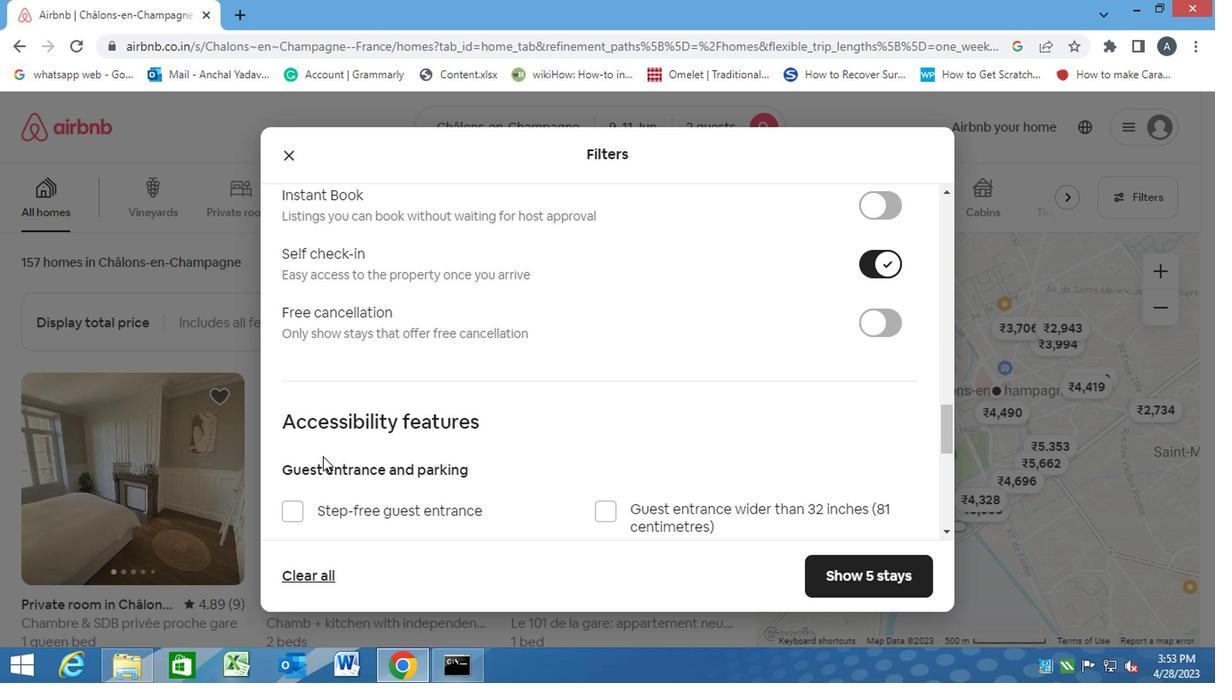 
Action: Mouse scrolled (360, 480) with delta (0, -1)
Screenshot: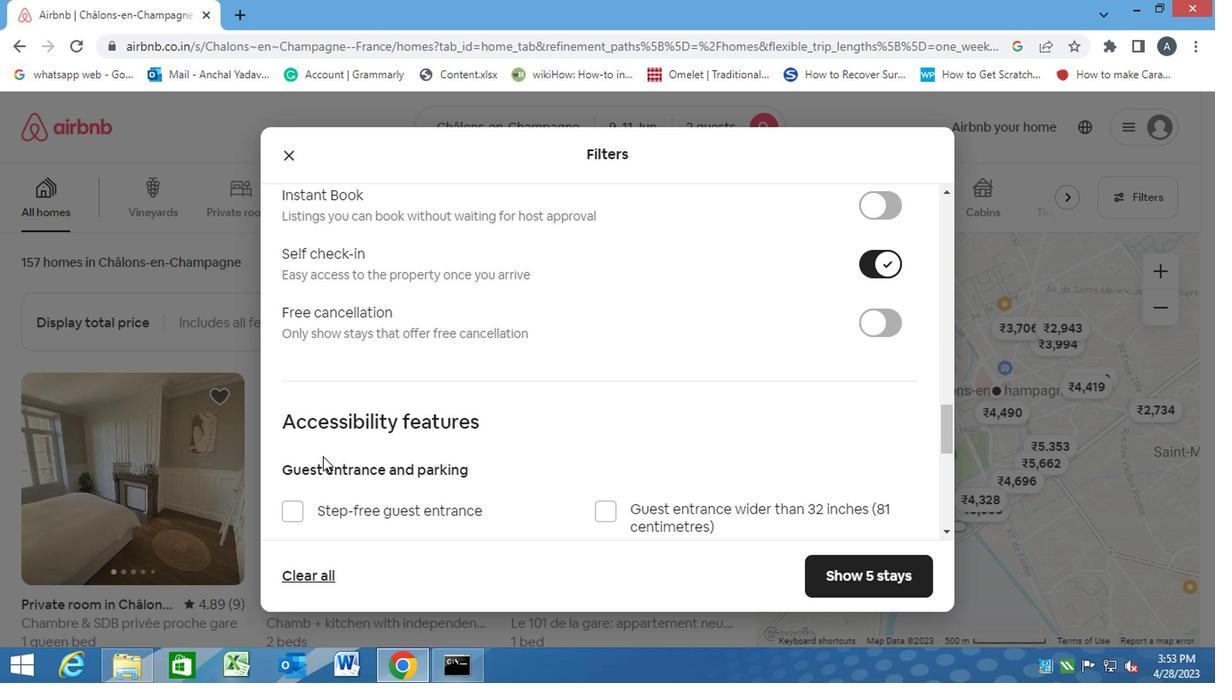 
Action: Mouse moved to (425, 479)
Screenshot: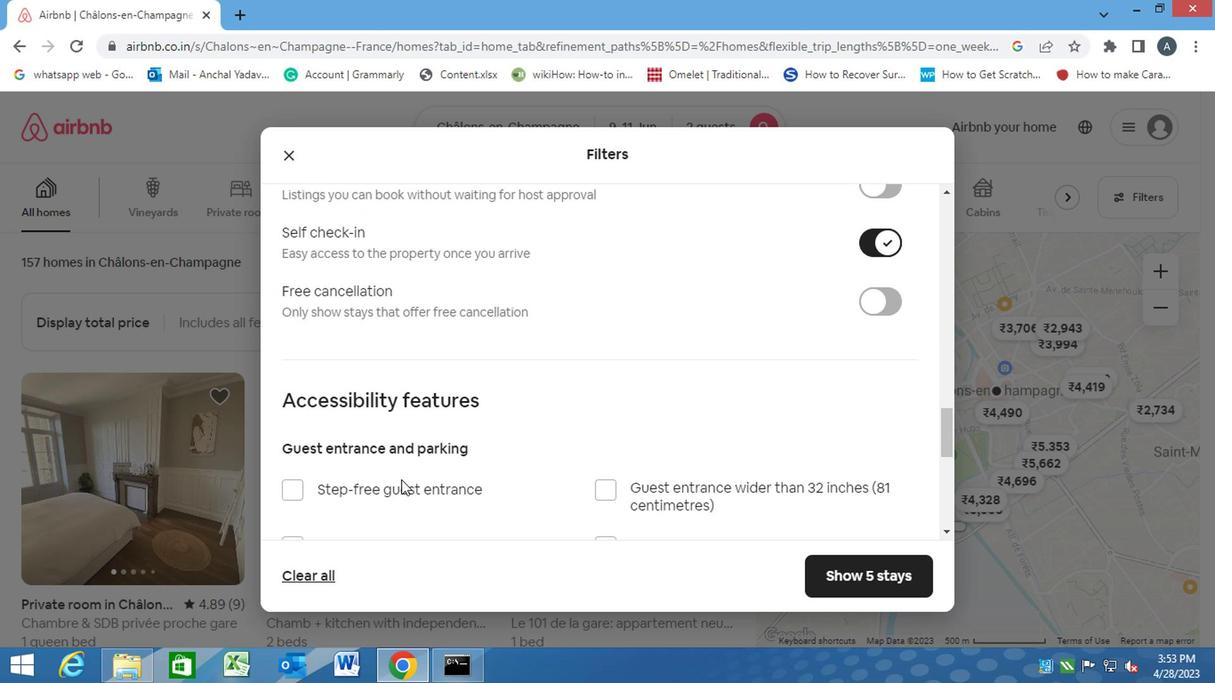 
Action: Mouse scrolled (425, 479) with delta (0, 0)
Screenshot: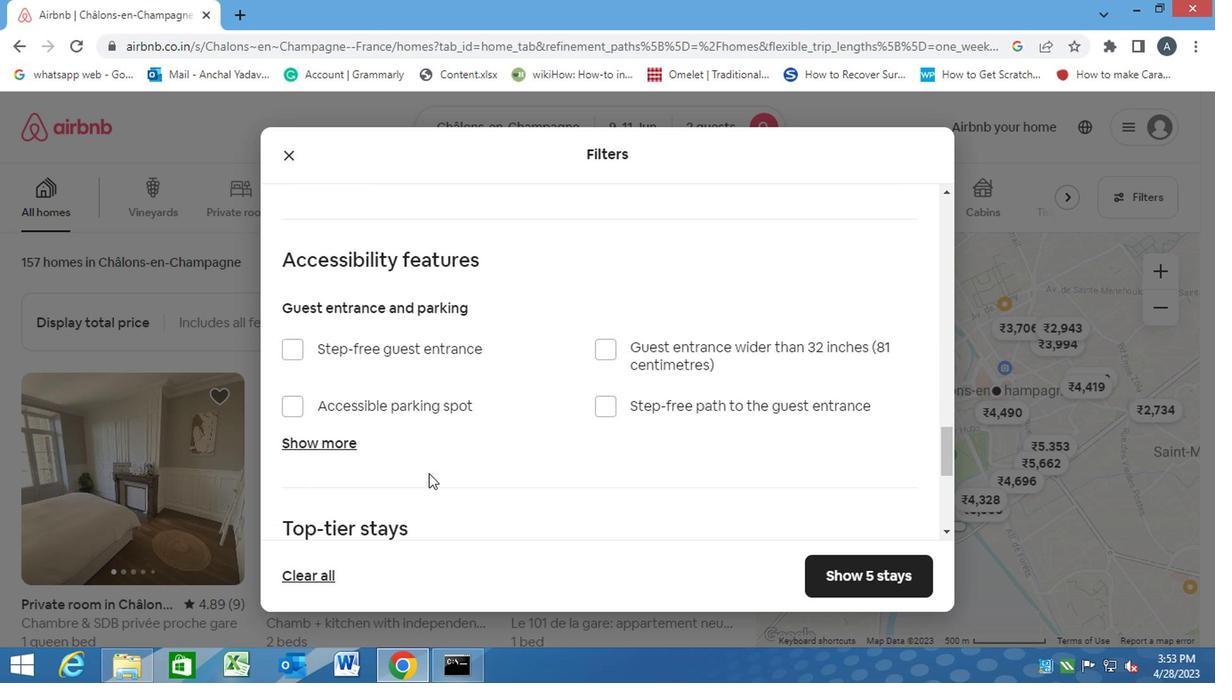 
Action: Mouse scrolled (425, 479) with delta (0, 0)
Screenshot: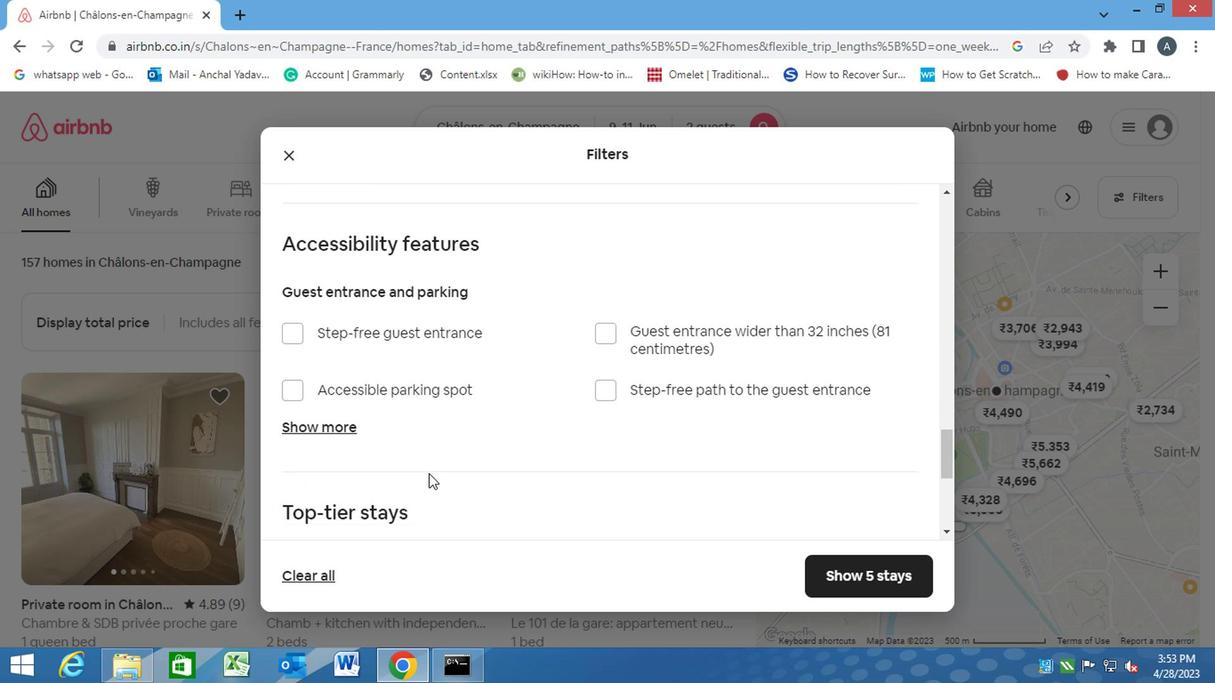 
Action: Mouse scrolled (425, 479) with delta (0, 0)
Screenshot: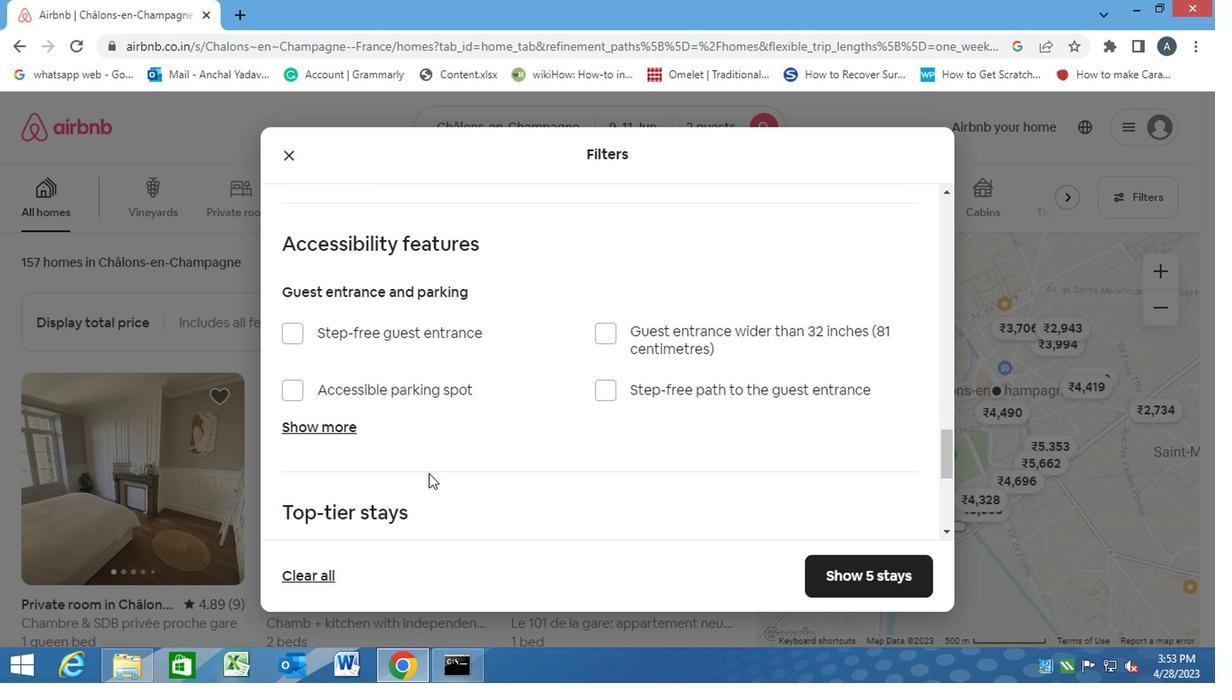 
Action: Mouse scrolled (425, 479) with delta (0, 0)
Screenshot: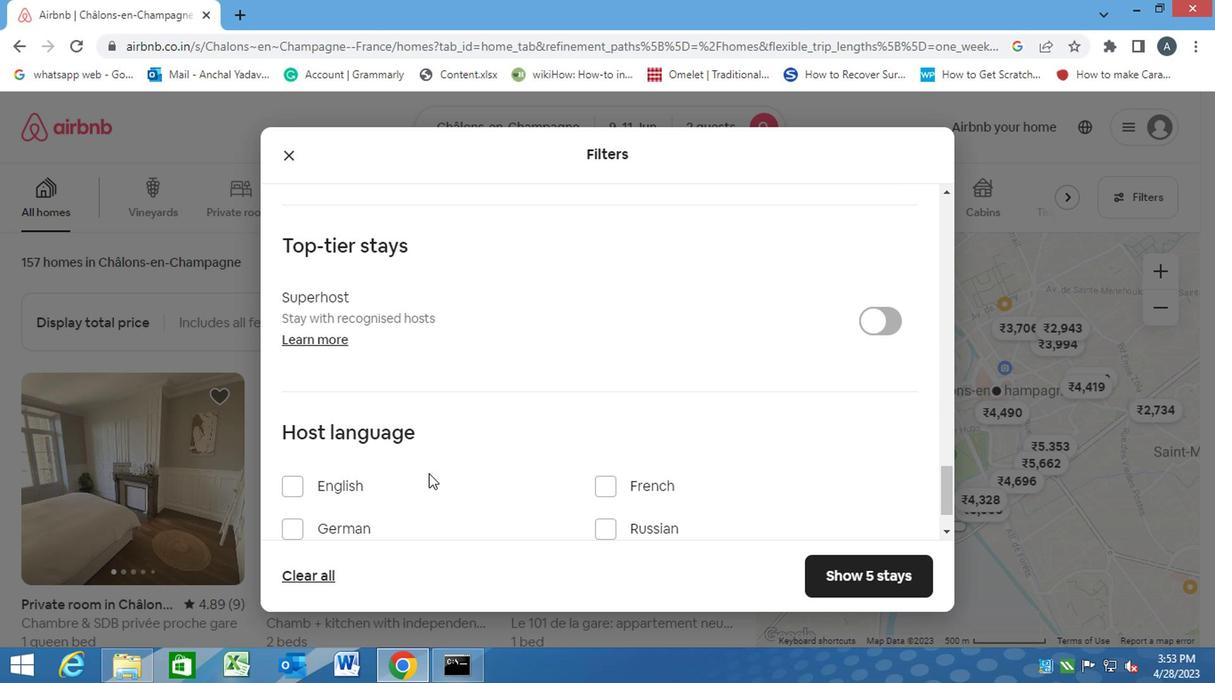 
Action: Mouse scrolled (425, 479) with delta (0, 0)
Screenshot: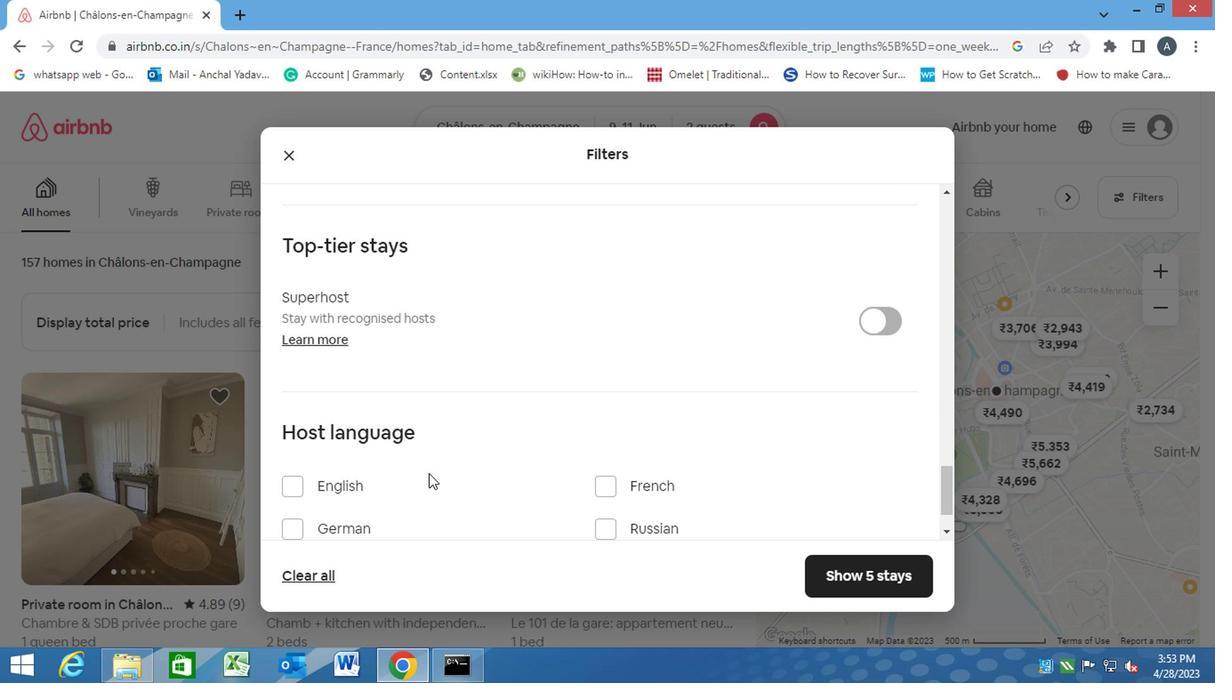 
Action: Mouse moved to (284, 423)
Screenshot: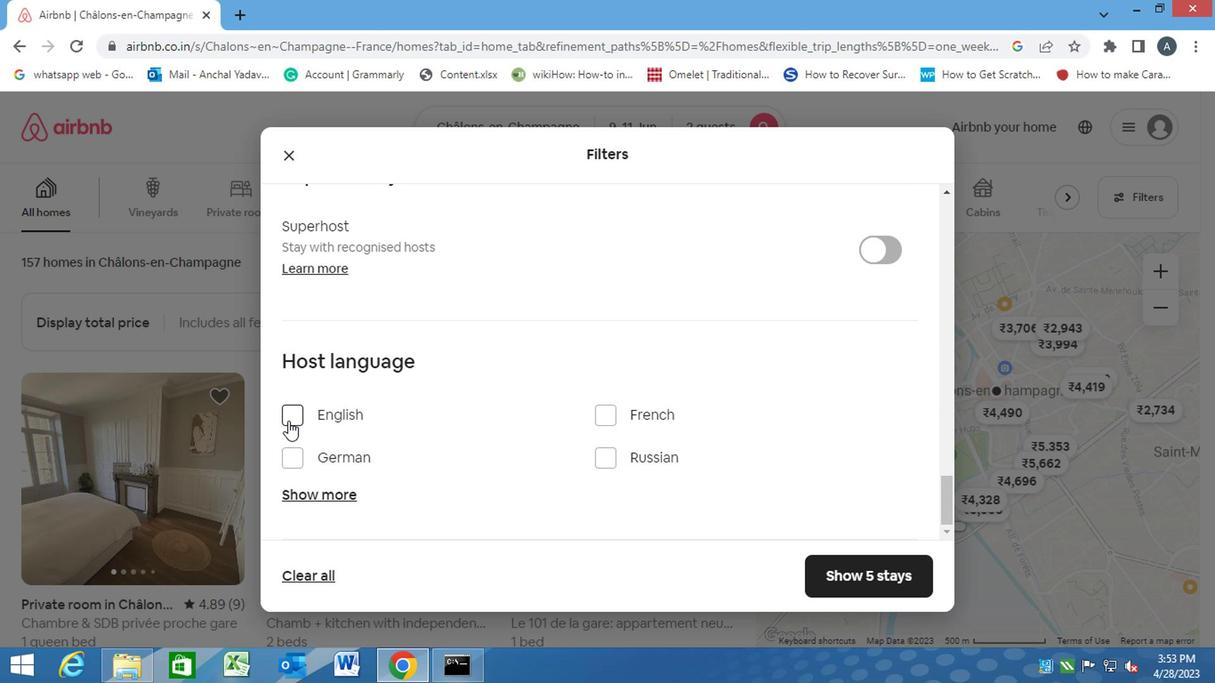 
Action: Mouse pressed left at (284, 423)
Screenshot: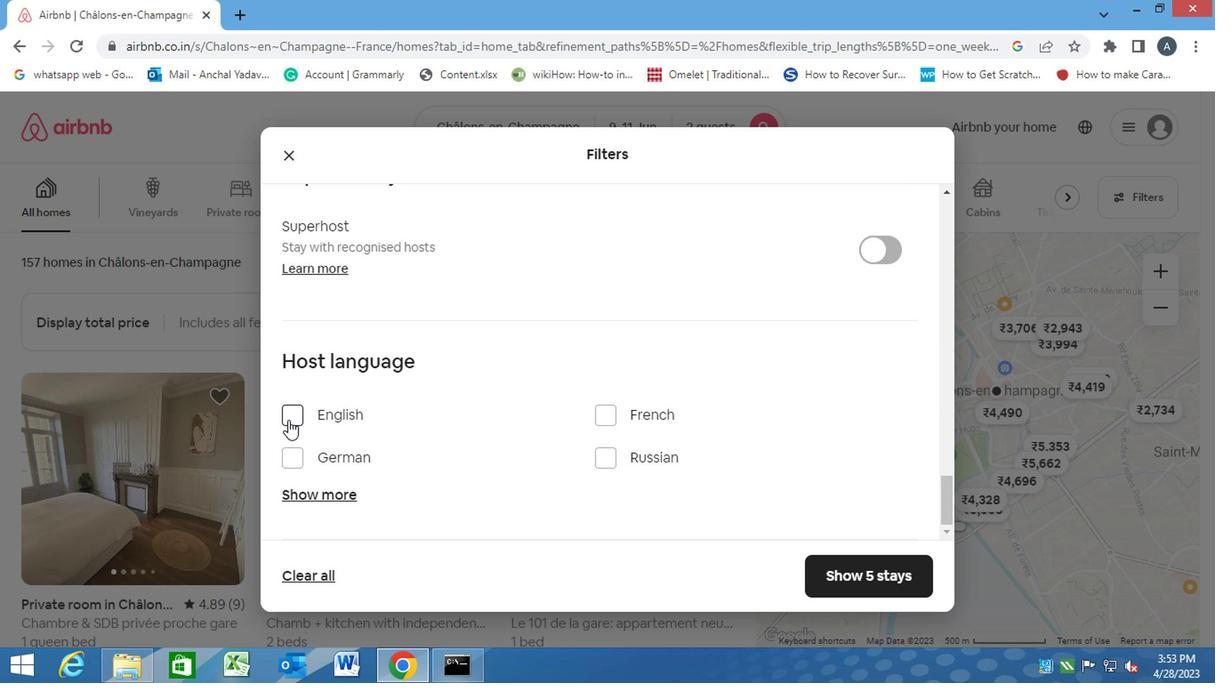 
Action: Mouse moved to (855, 588)
Screenshot: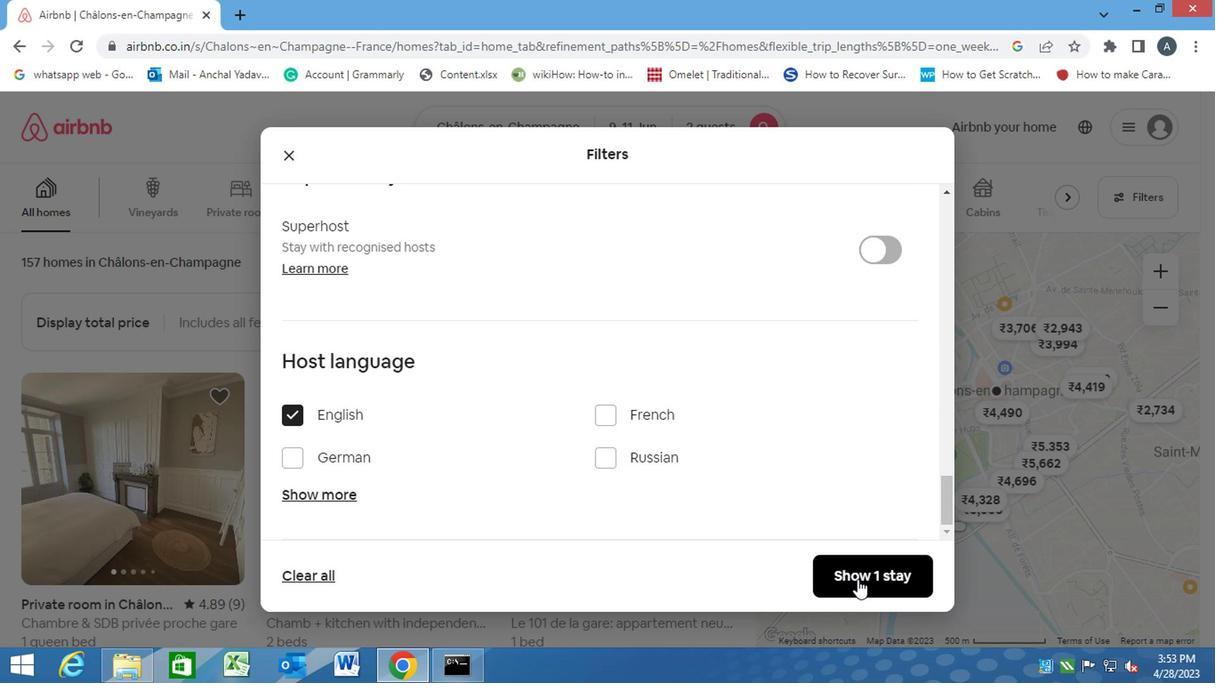 
Action: Mouse pressed left at (855, 588)
Screenshot: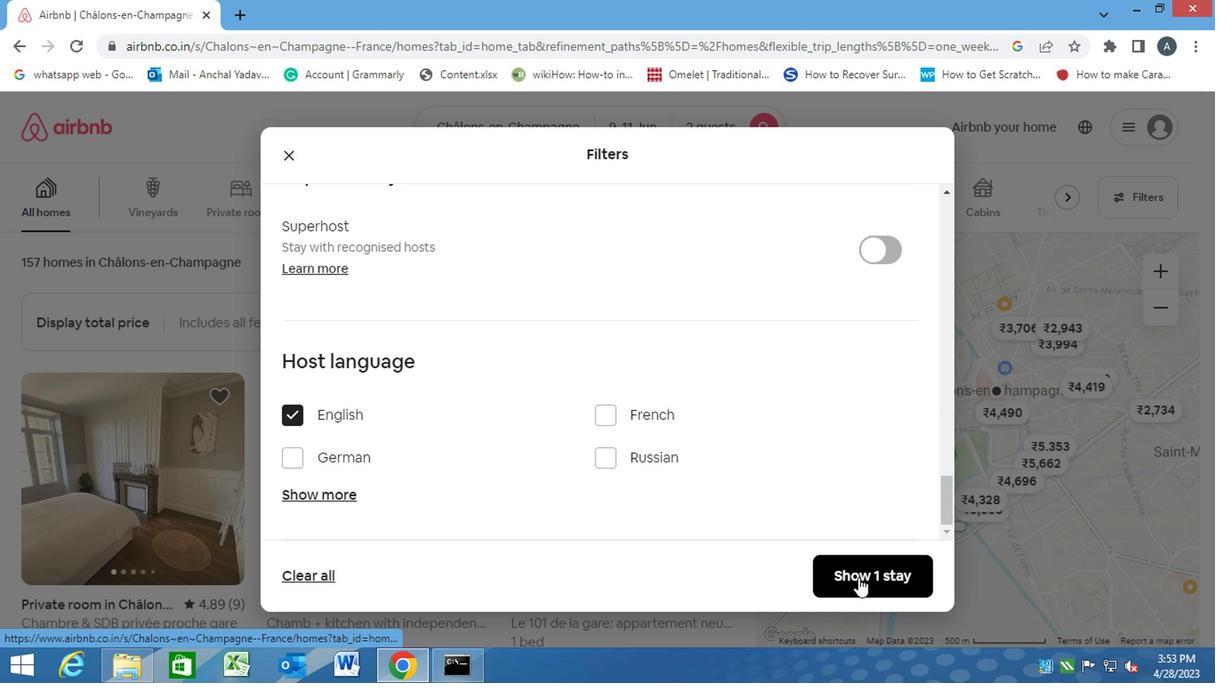 
